 Task: Forward as attachment   from Parteek.kumar@sogtage.net to Sandip@sogtage.net with a subject Subject0000000031 and add a message Message0000000031. Forward as attachment   from Parteek.kumar@sogtage.net to Sandip@sogtage.net; Email000000002; Email000000003 with a subject Subject0000000032 and add a message Message0000000033. Forward as attachment   from Parteek.kumar@sogtage.net to Sandip@sogtage.net with a cc to Vanshu.thakur@sogtage.net with a subject Subject0000000031 and add a message Message0000000033. Forward as attachment   from Parteek.kumar@sogtage.net to Sandip@sogtage.net with a cc to Vanshu.thakur@sogtage.net and bcc to Nikhil.rathi@sogtage.net with a subject Subject0000000031 and add a message Message0000000033. Forward as attachment   from Parteek.kumar@sogtage.net to Sandip@sogtage.net; Email000000002 with a cc to Nikhil.rathi@sogtage.net; Ayush@sogtage.net and bcc to Pooja.Chaudhary@sogtage.net with a subject Subject0000000031 and add a message Message0000000033
Action: Mouse moved to (1023, 221)
Screenshot: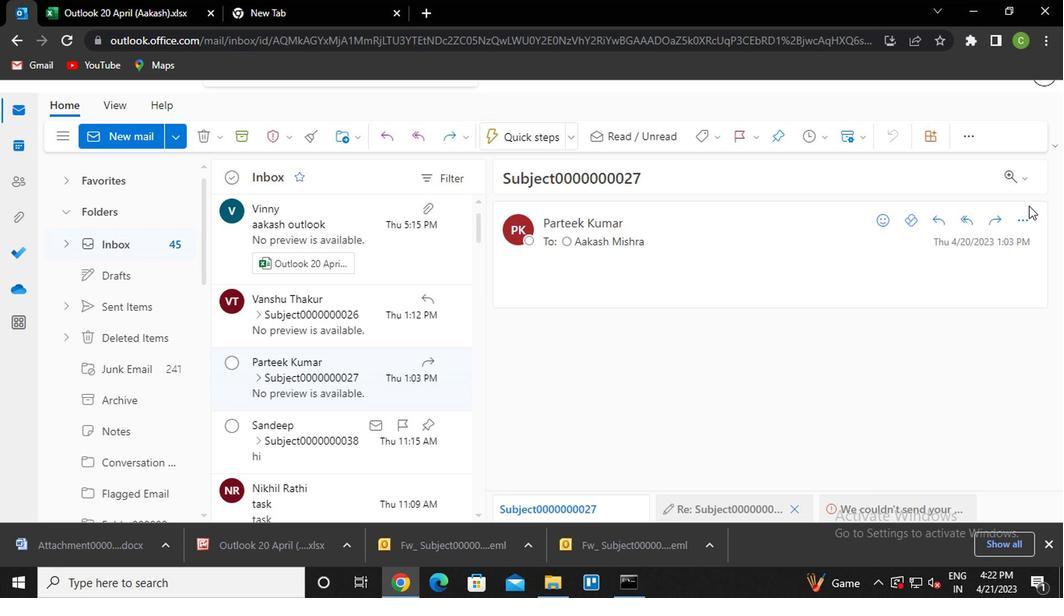
Action: Mouse pressed left at (1023, 221)
Screenshot: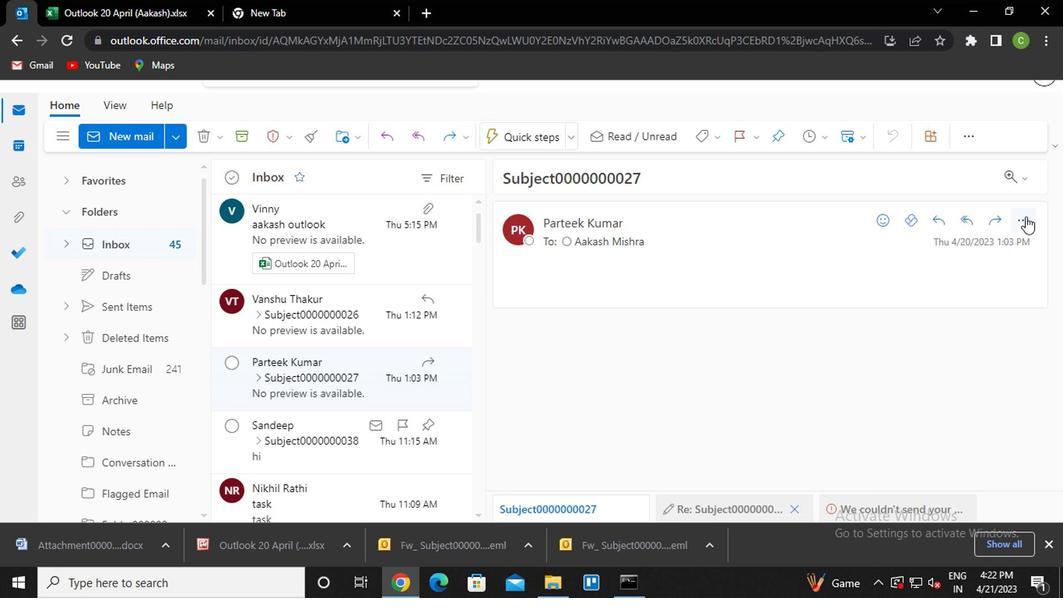 
Action: Mouse moved to (927, 188)
Screenshot: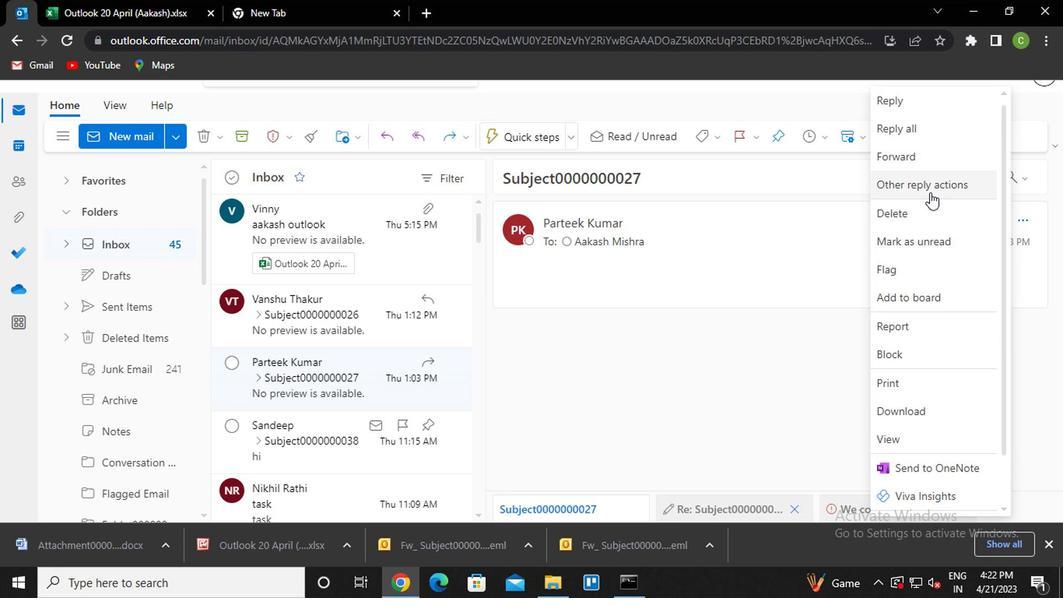 
Action: Mouse pressed left at (927, 188)
Screenshot: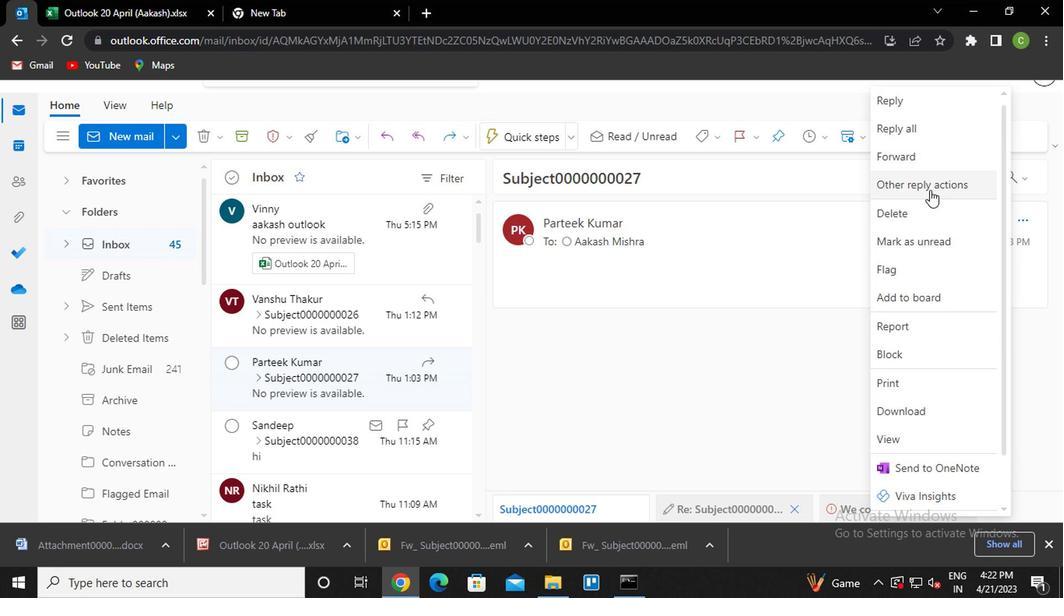 
Action: Mouse moved to (778, 218)
Screenshot: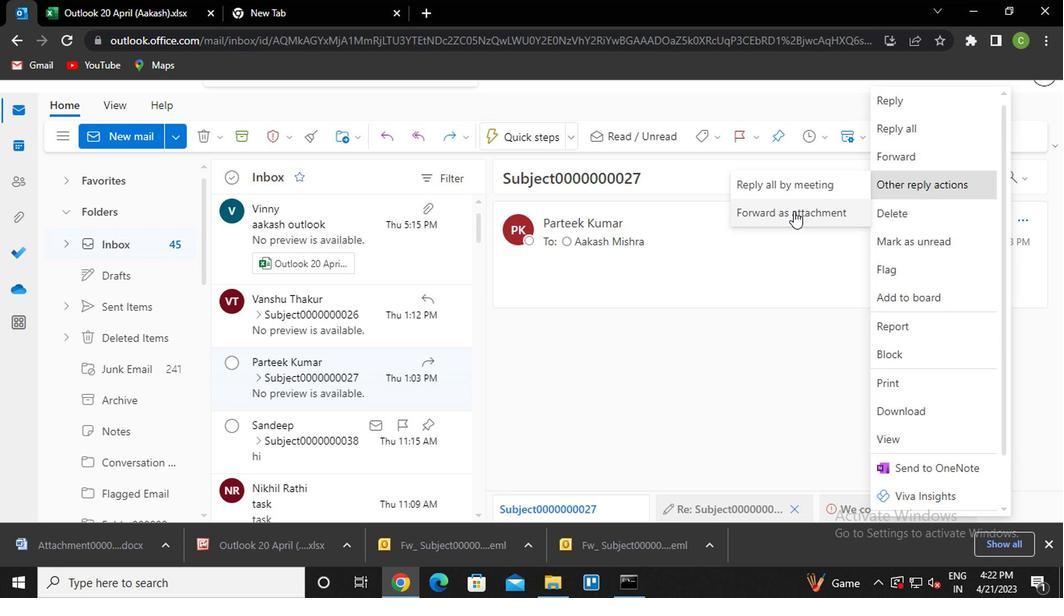 
Action: Mouse pressed left at (778, 218)
Screenshot: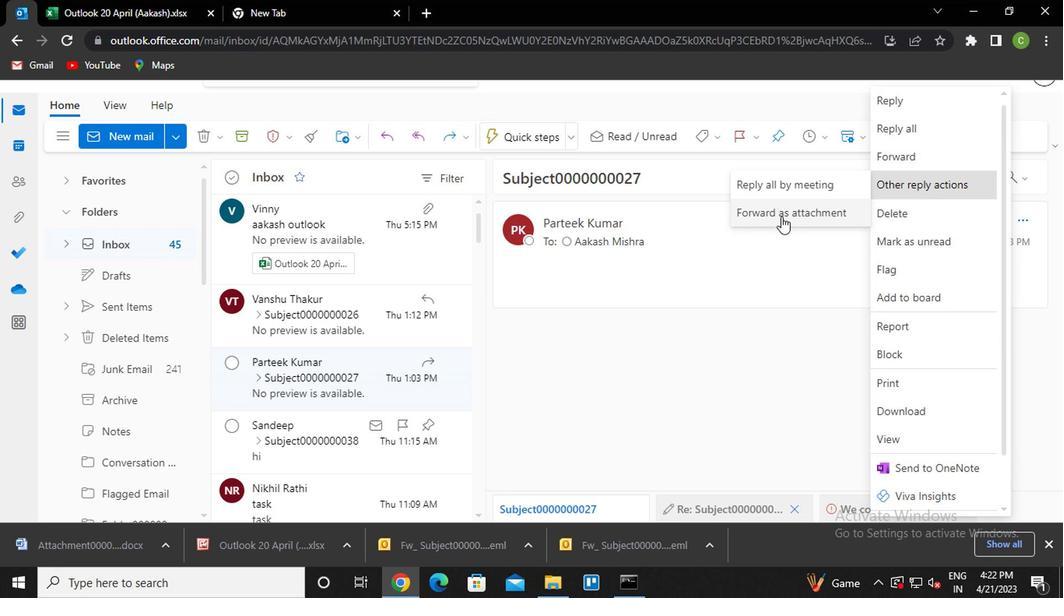 
Action: Mouse moved to (617, 218)
Screenshot: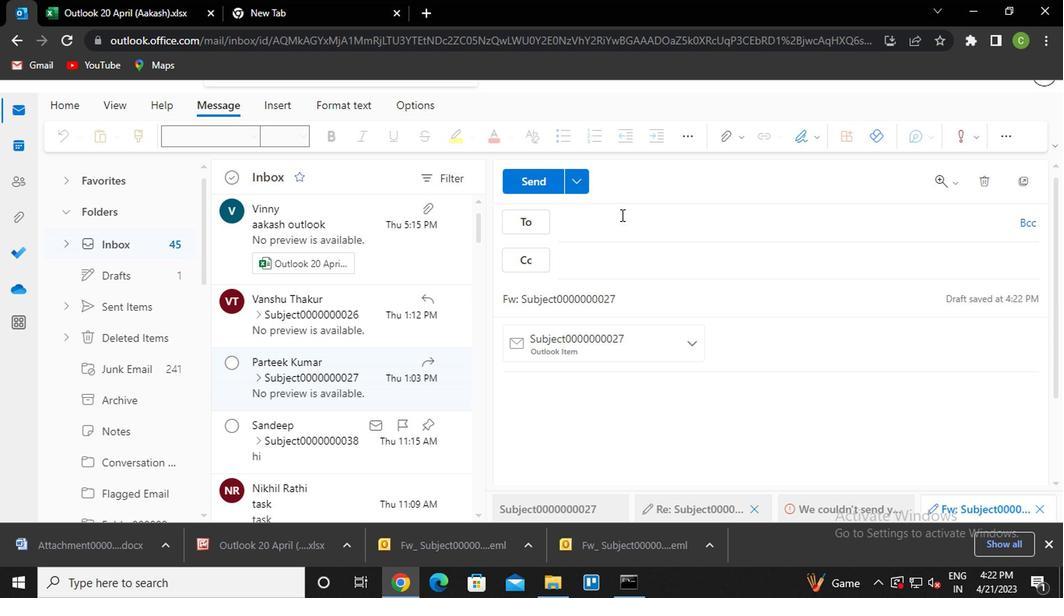 
Action: Key pressed san<Key.enter>
Screenshot: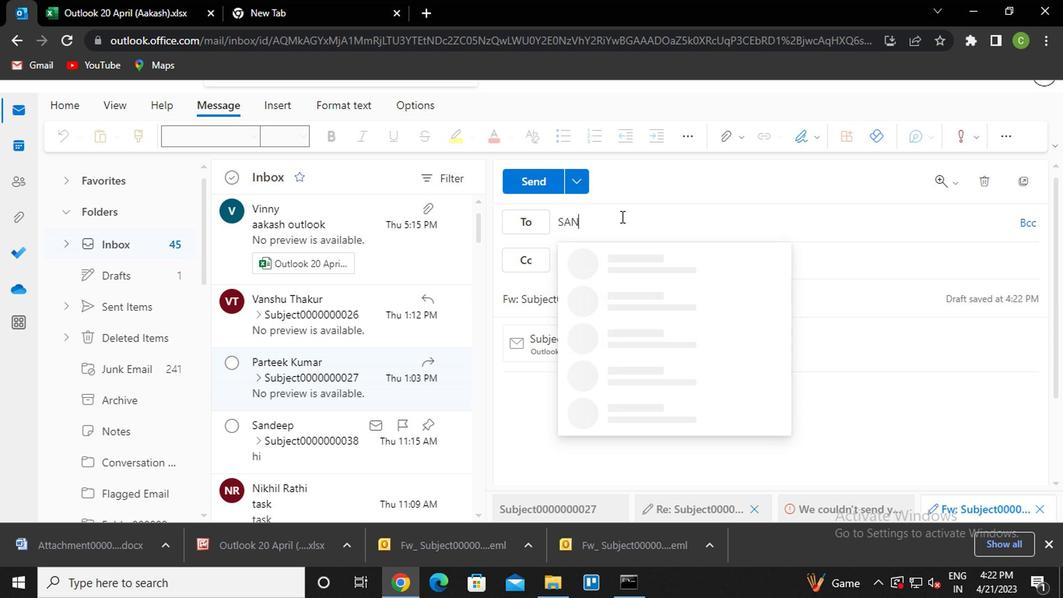 
Action: Mouse moved to (617, 299)
Screenshot: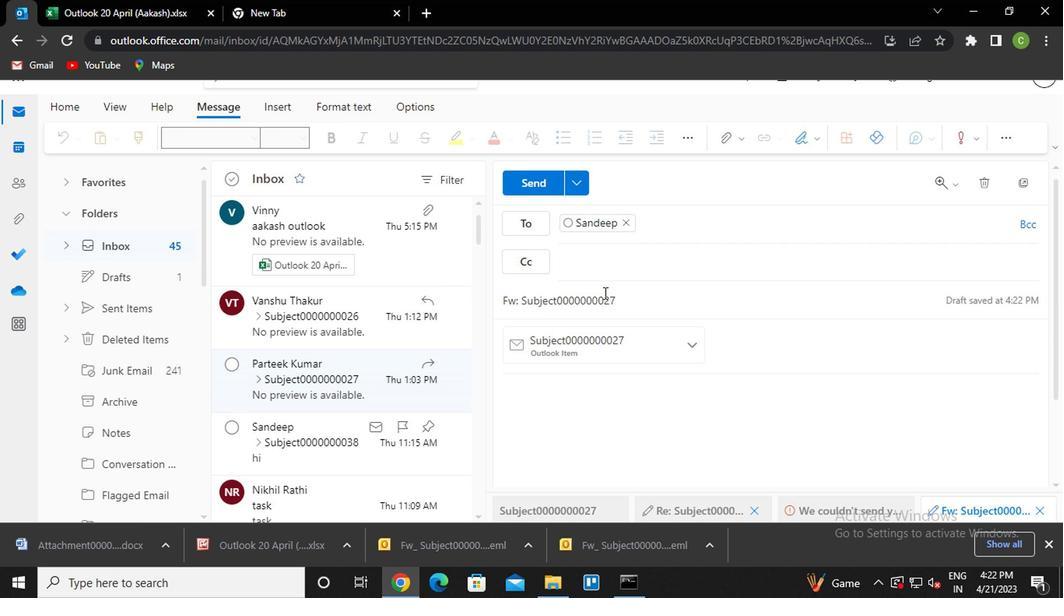 
Action: Mouse pressed left at (617, 299)
Screenshot: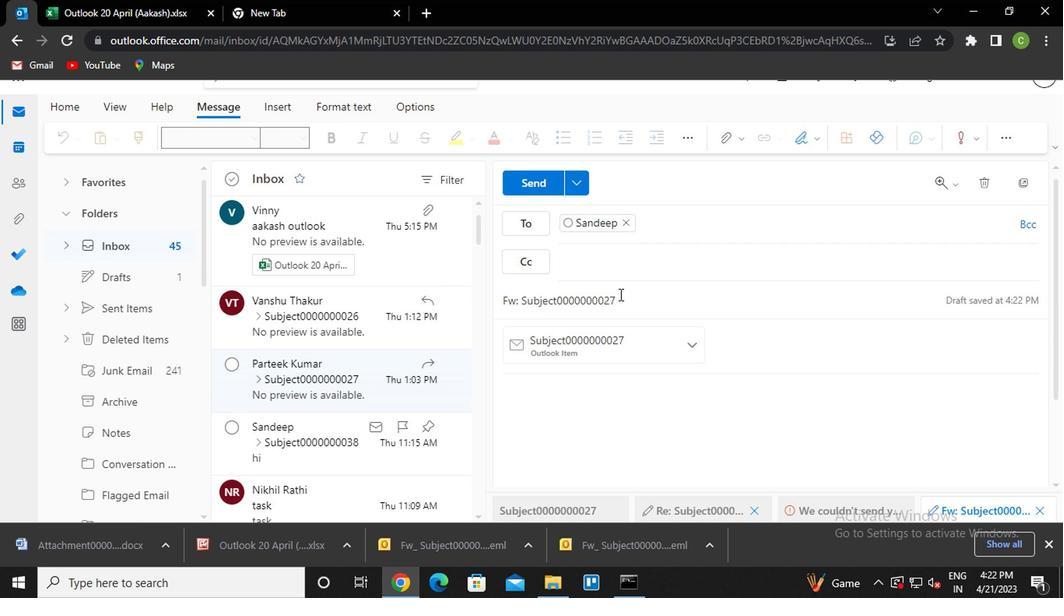 
Action: Key pressed <Key.backspace><Key.backspace>31
Screenshot: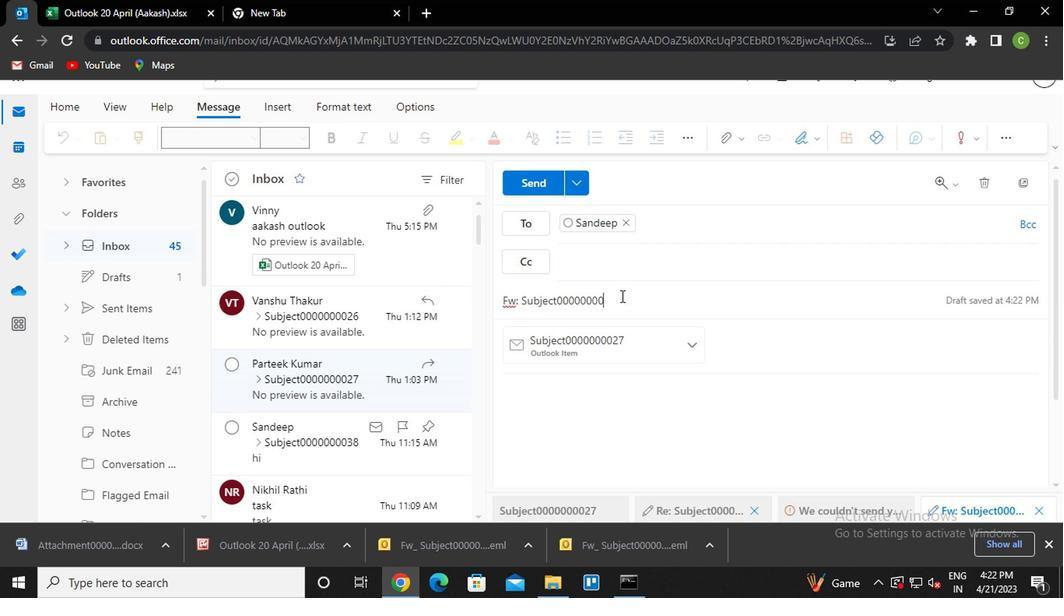 
Action: Mouse moved to (580, 419)
Screenshot: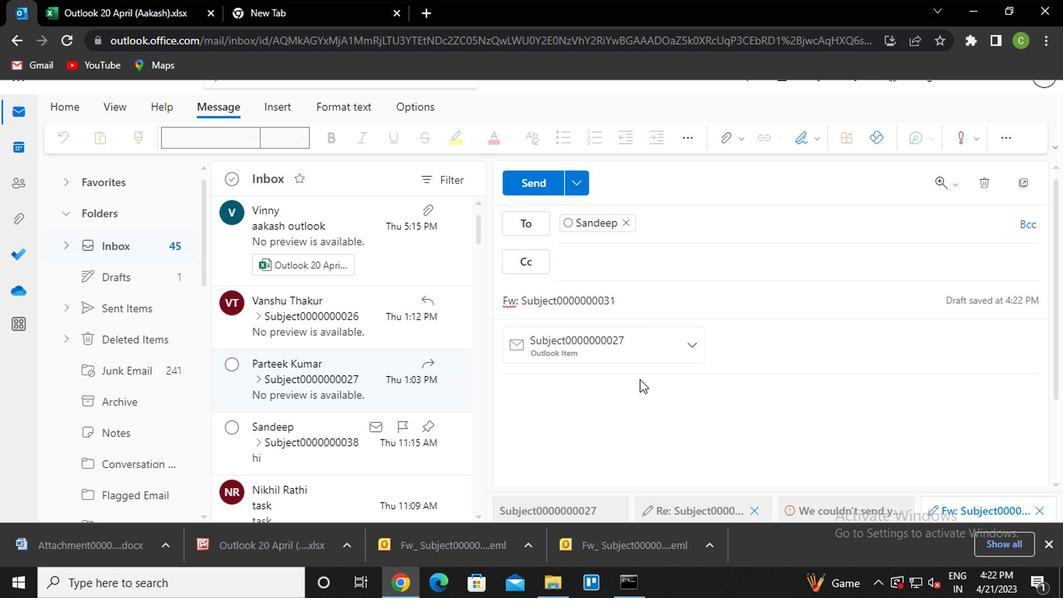
Action: Mouse pressed left at (580, 419)
Screenshot: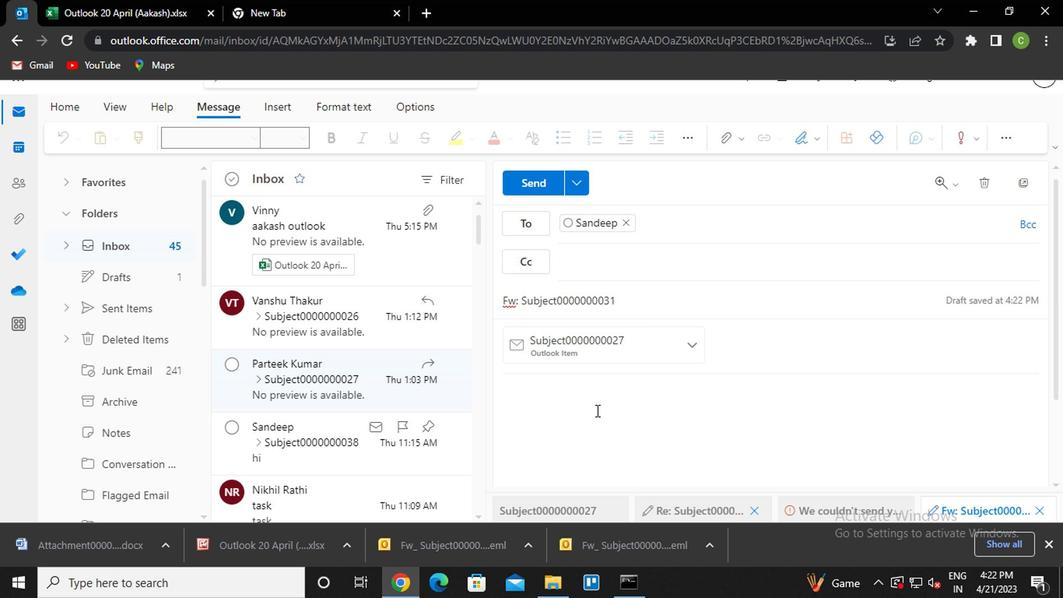 
Action: Key pressed <Key.caps_lock><Key.caps_lock>m<Key.caps_lock>essage0000000031
Screenshot: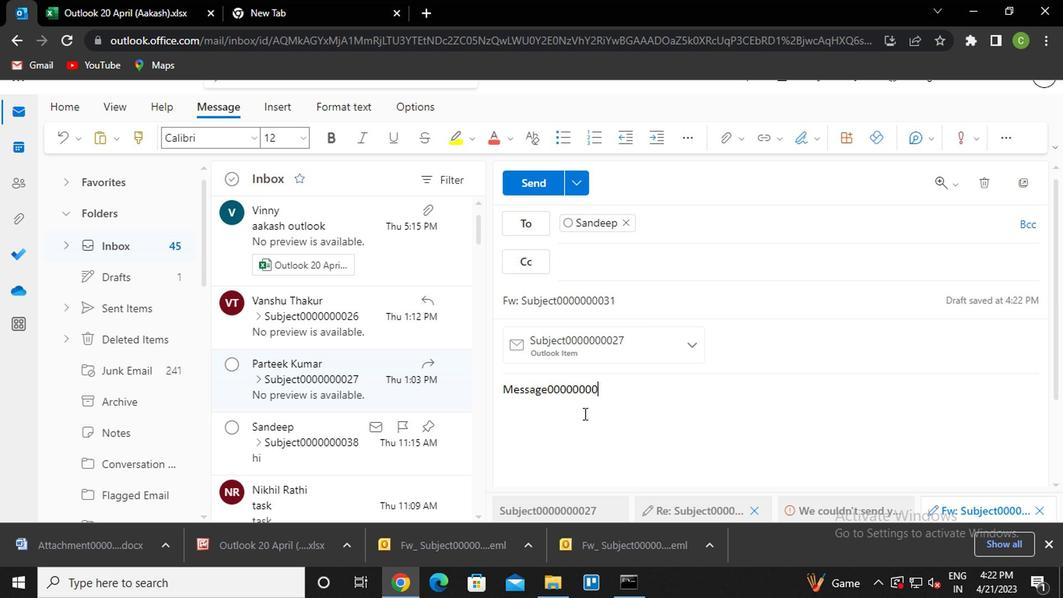 
Action: Mouse moved to (527, 191)
Screenshot: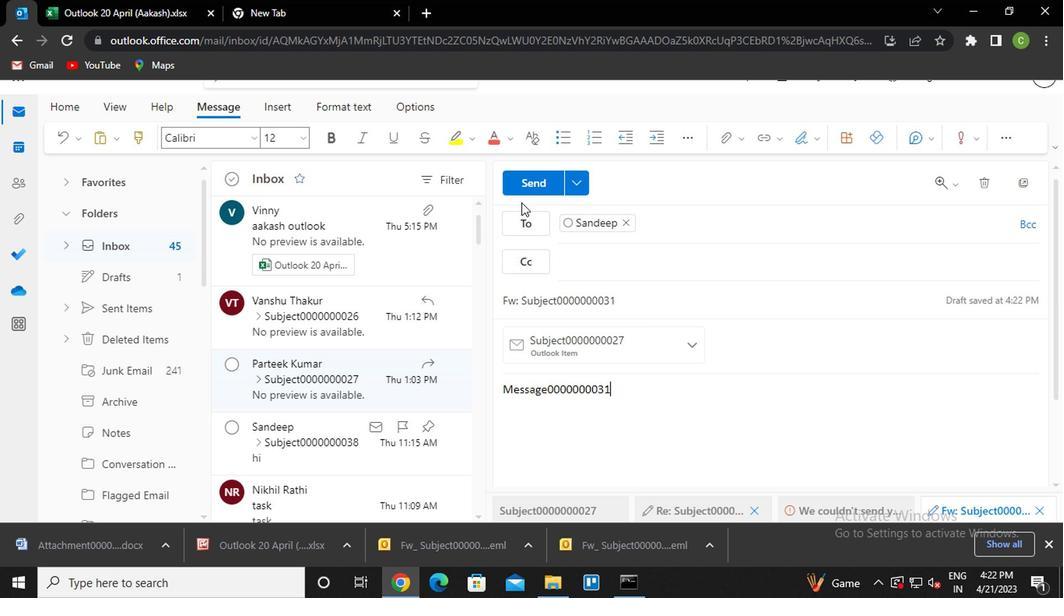 
Action: Mouse pressed left at (527, 191)
Screenshot: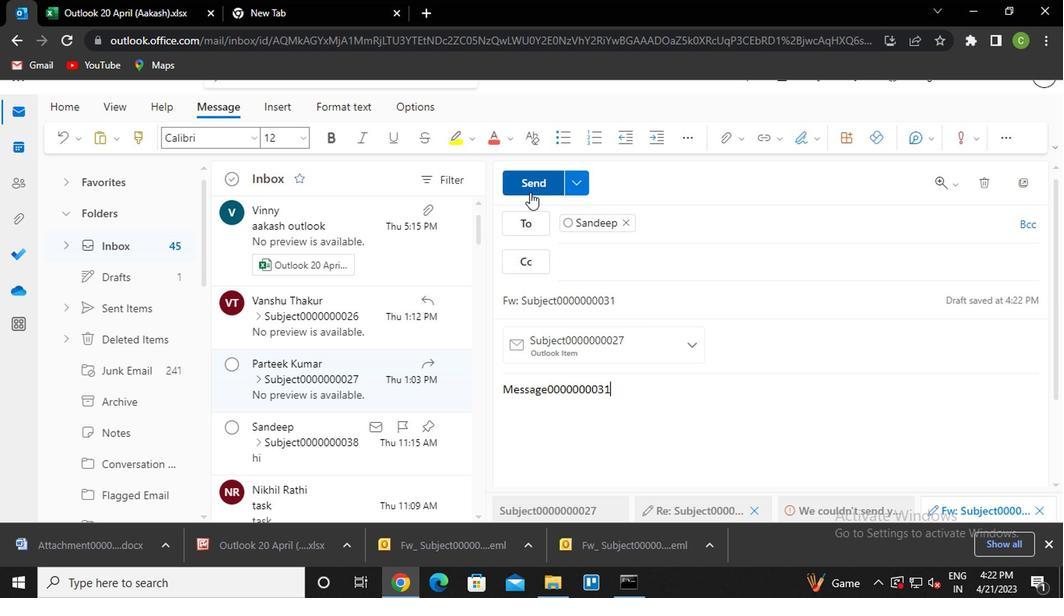 
Action: Mouse moved to (1019, 223)
Screenshot: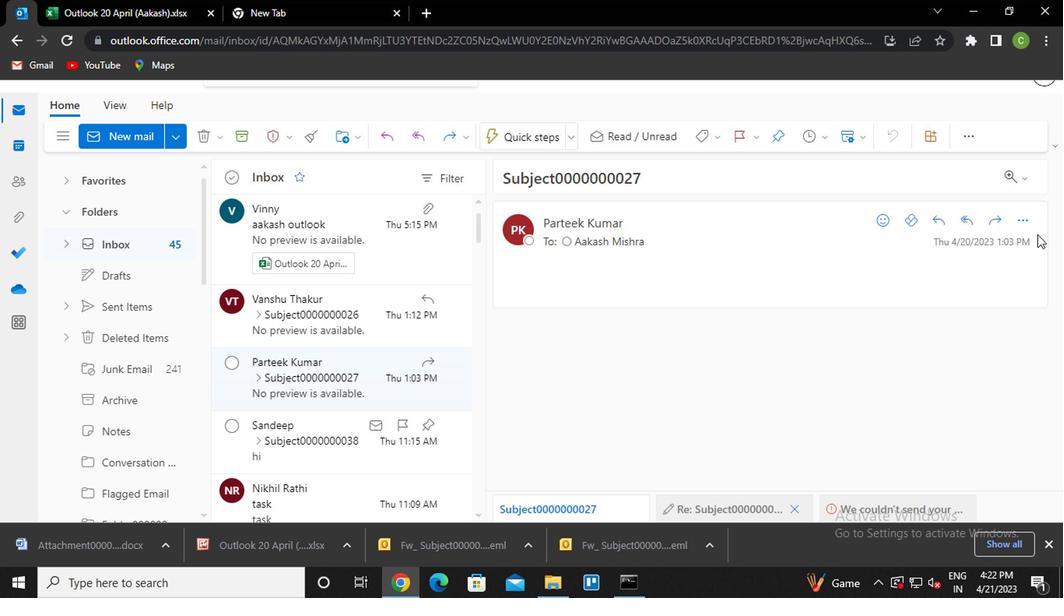 
Action: Mouse pressed left at (1019, 223)
Screenshot: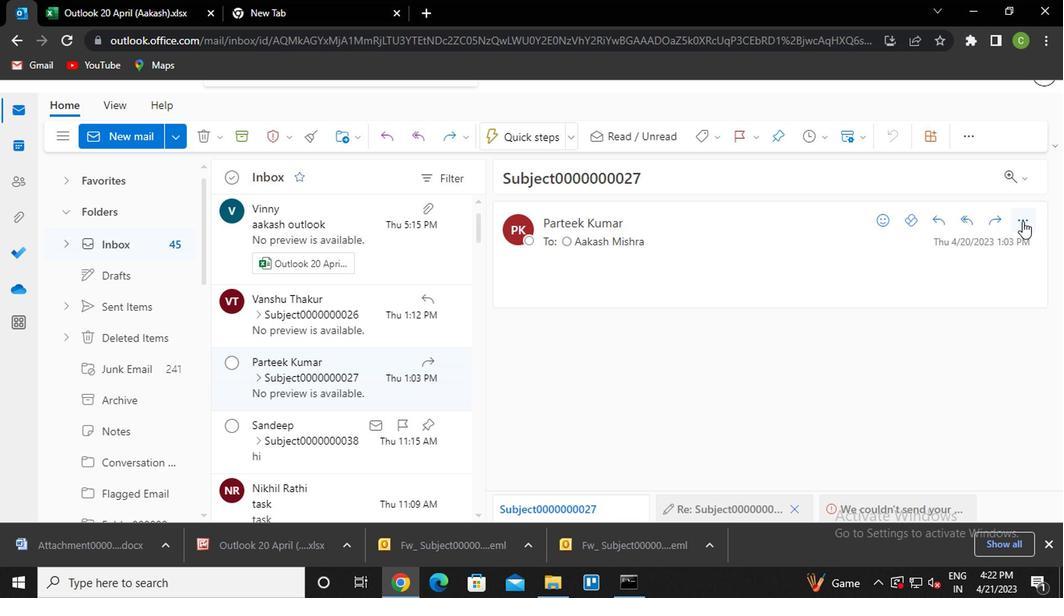 
Action: Mouse moved to (922, 195)
Screenshot: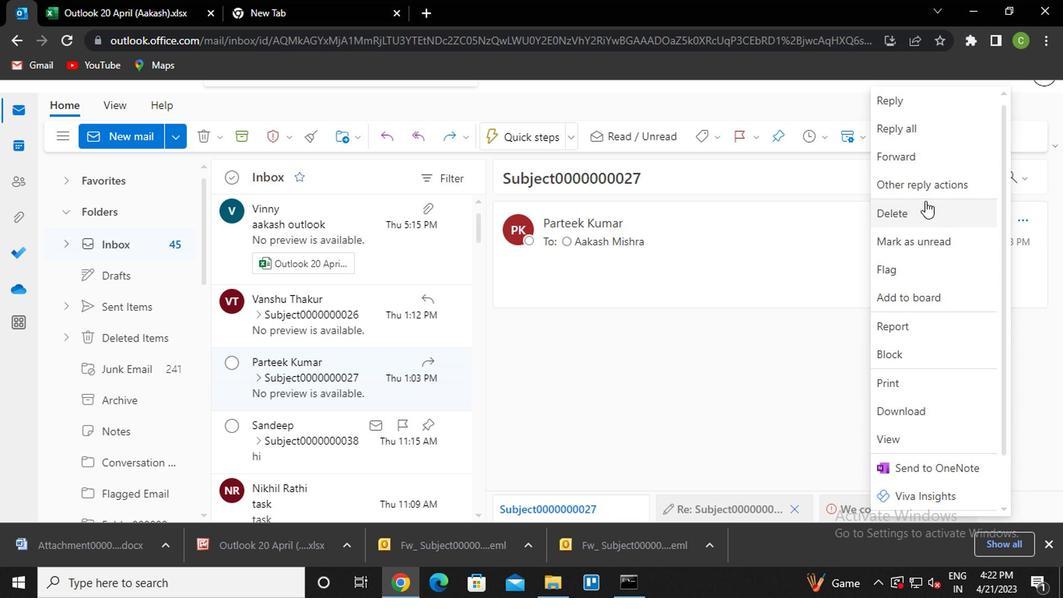 
Action: Mouse pressed left at (922, 195)
Screenshot: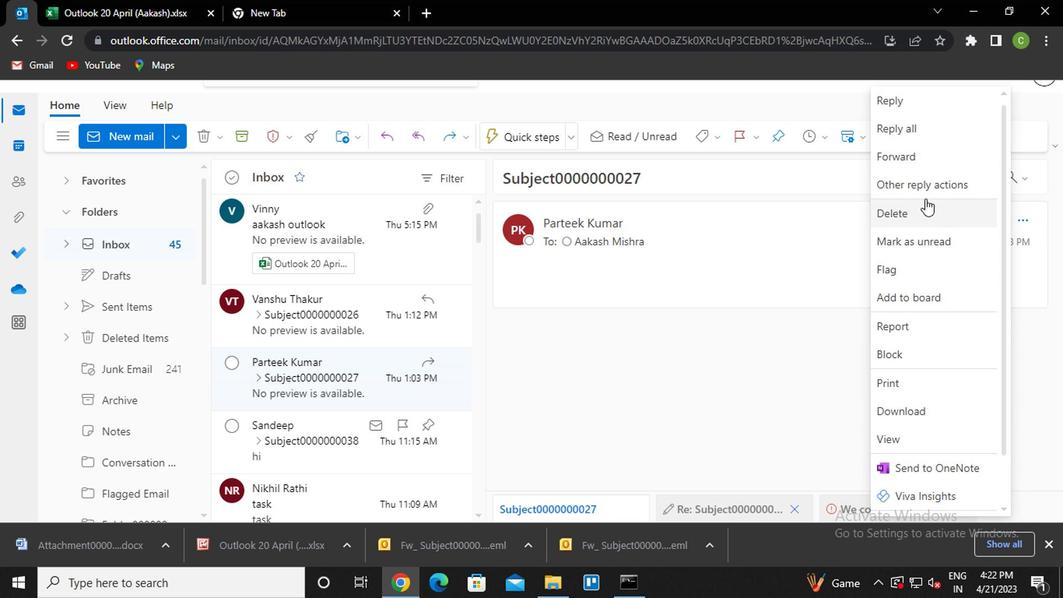 
Action: Mouse moved to (824, 221)
Screenshot: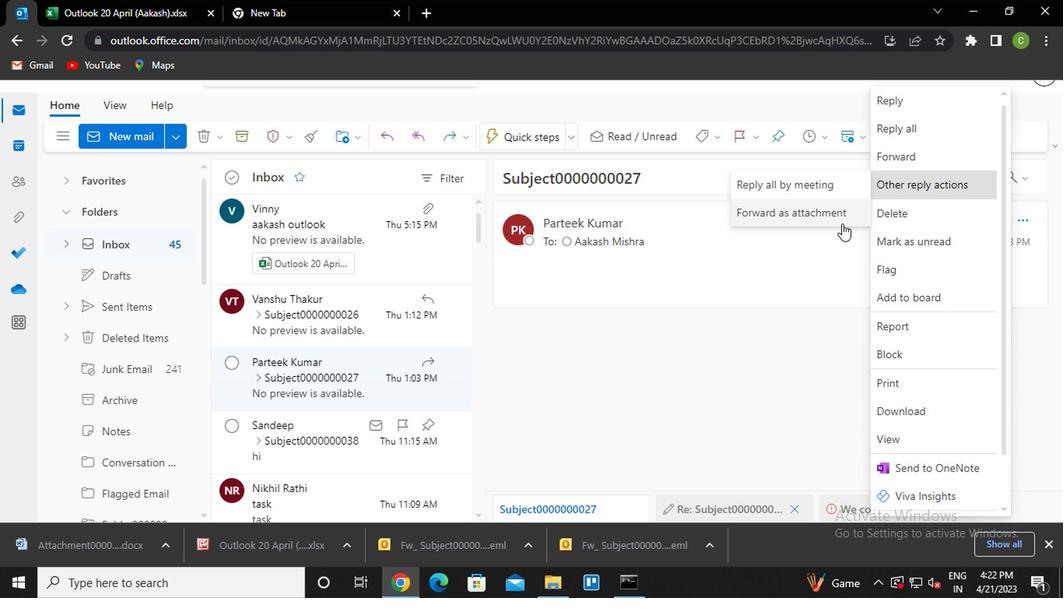 
Action: Mouse pressed left at (824, 221)
Screenshot: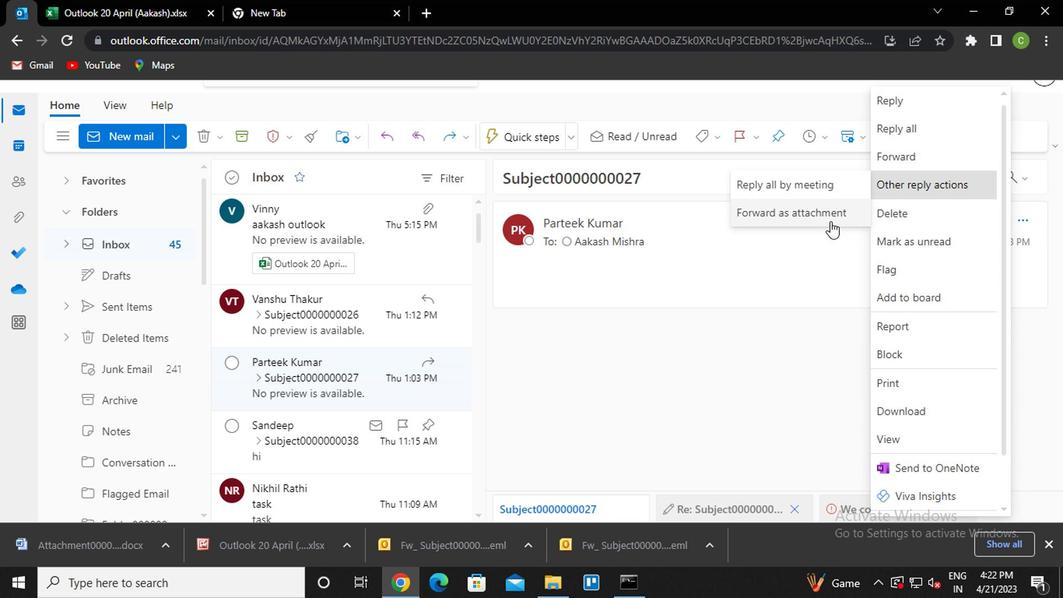 
Action: Mouse moved to (636, 242)
Screenshot: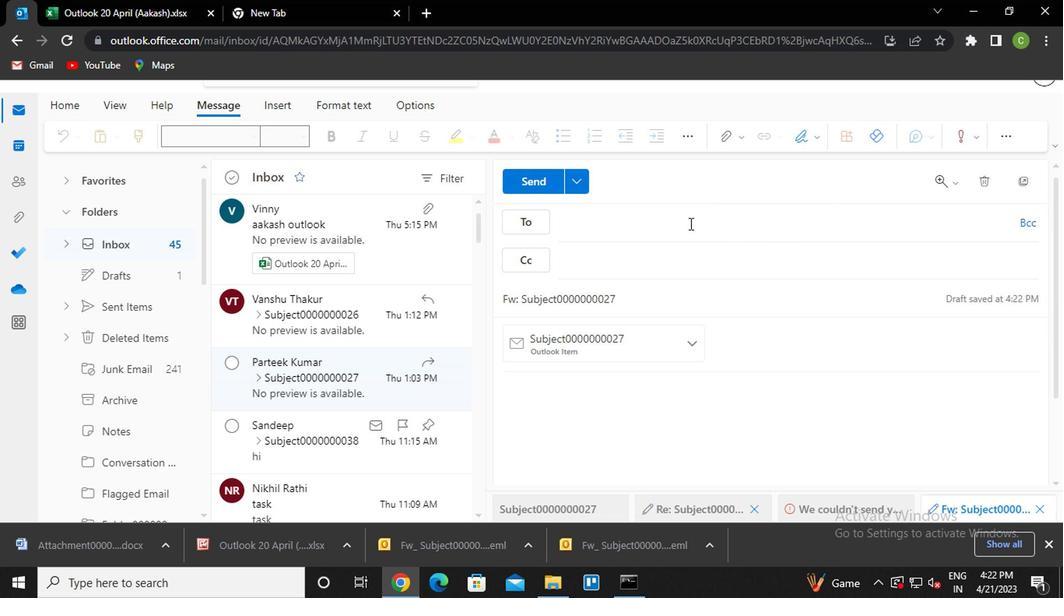 
Action: Key pressed san<Key.enter>van<Key.enter>
Screenshot: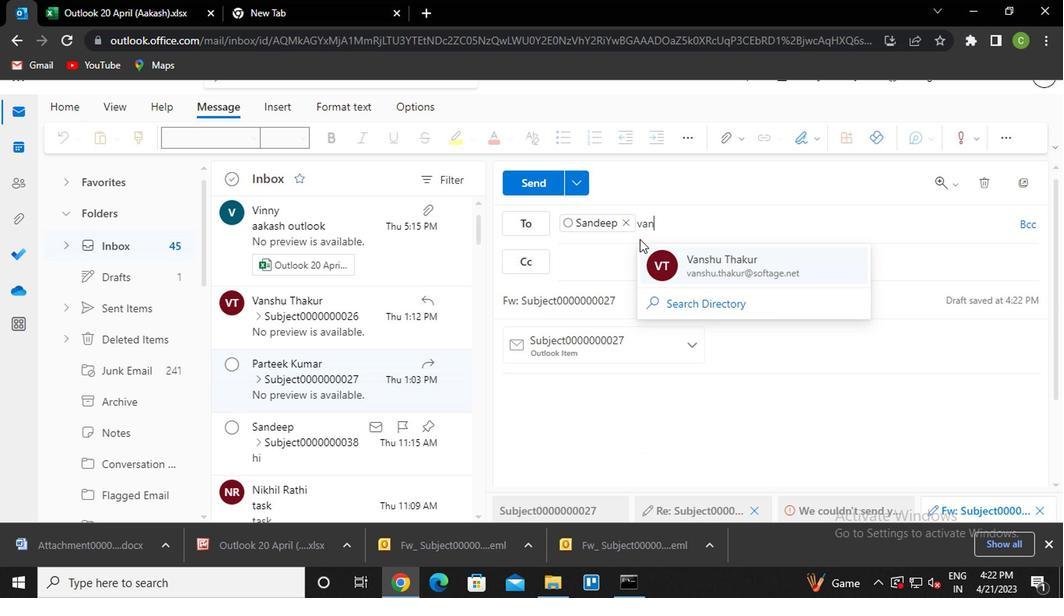 
Action: Mouse moved to (633, 251)
Screenshot: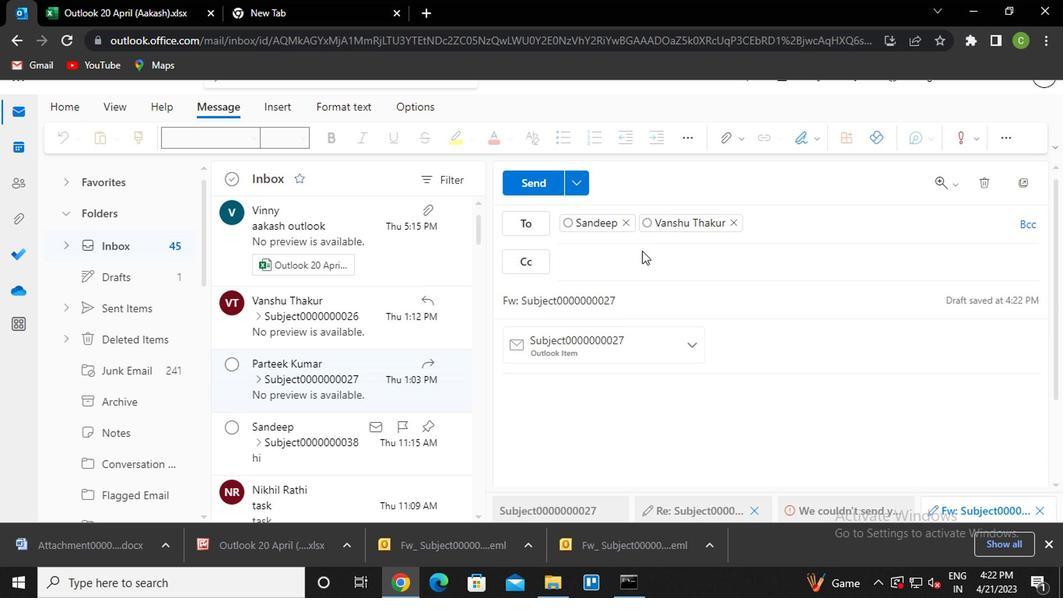 
Action: Key pressed nik<Key.enter>
Screenshot: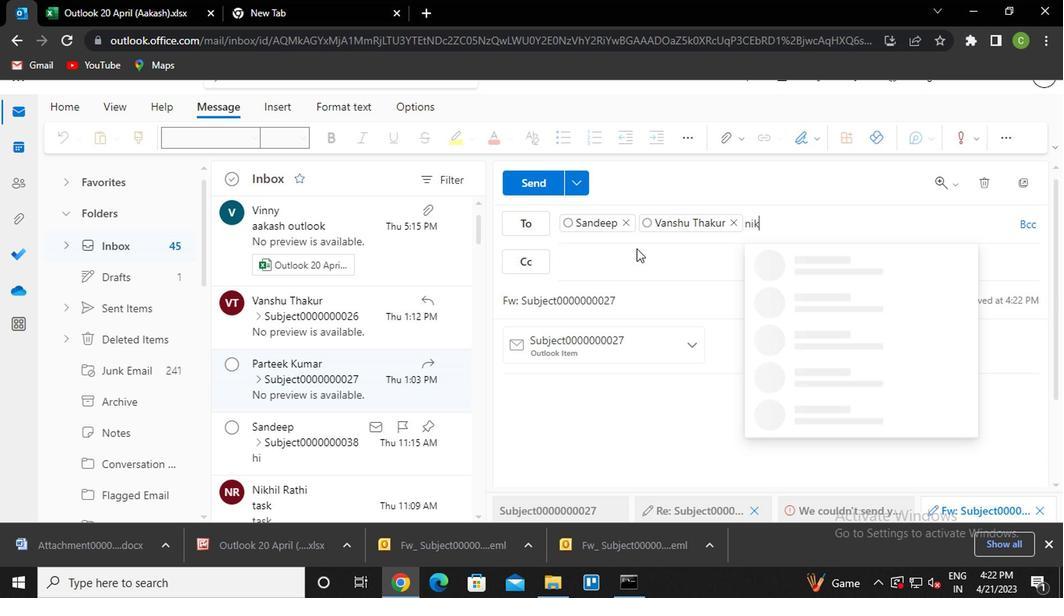 
Action: Mouse moved to (631, 308)
Screenshot: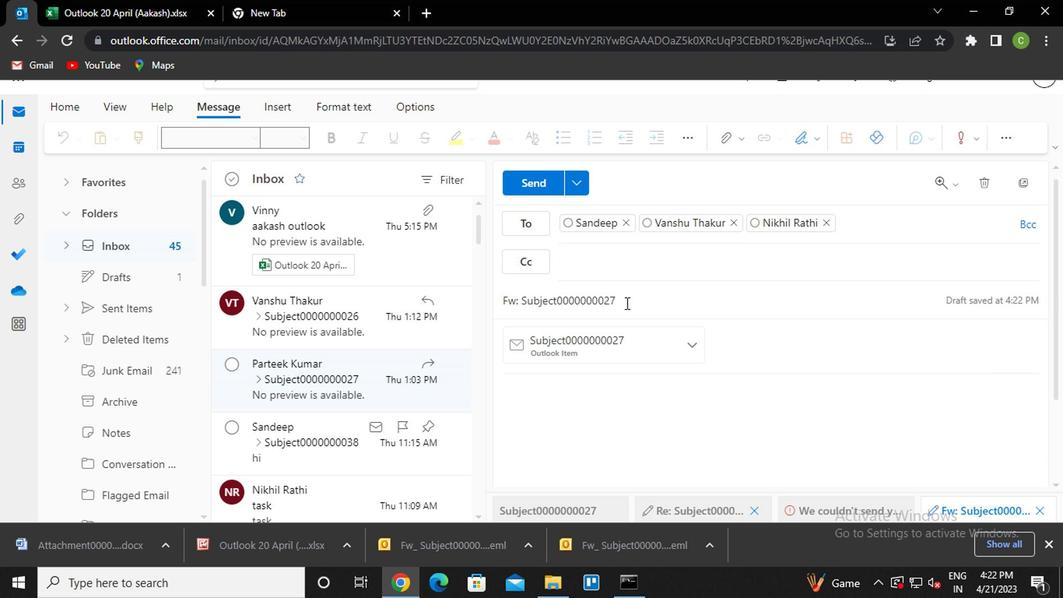 
Action: Mouse pressed left at (631, 308)
Screenshot: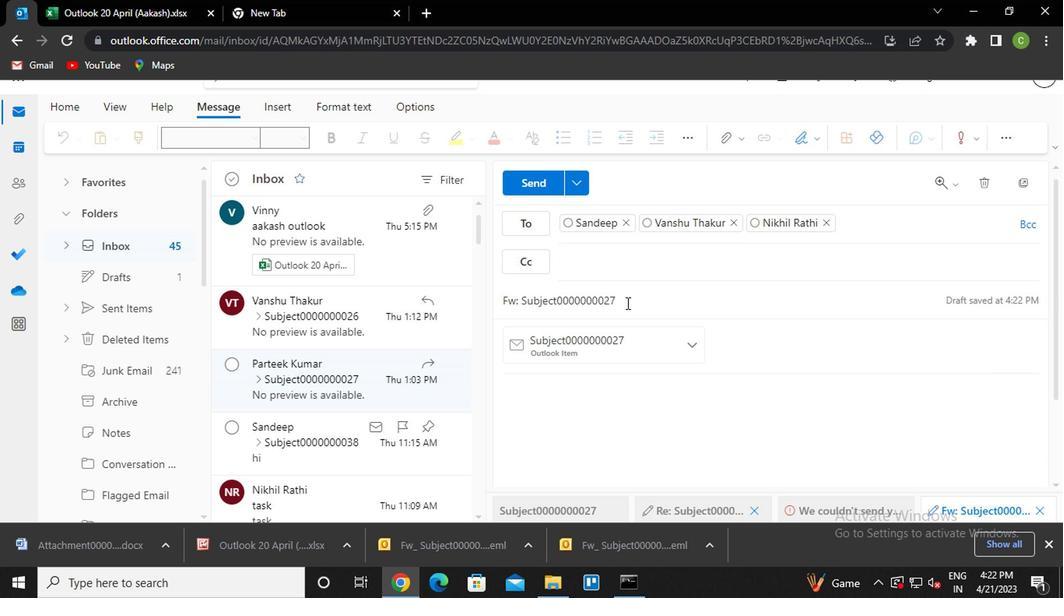 
Action: Key pressed <Key.backspace><Key.backspace>32
Screenshot: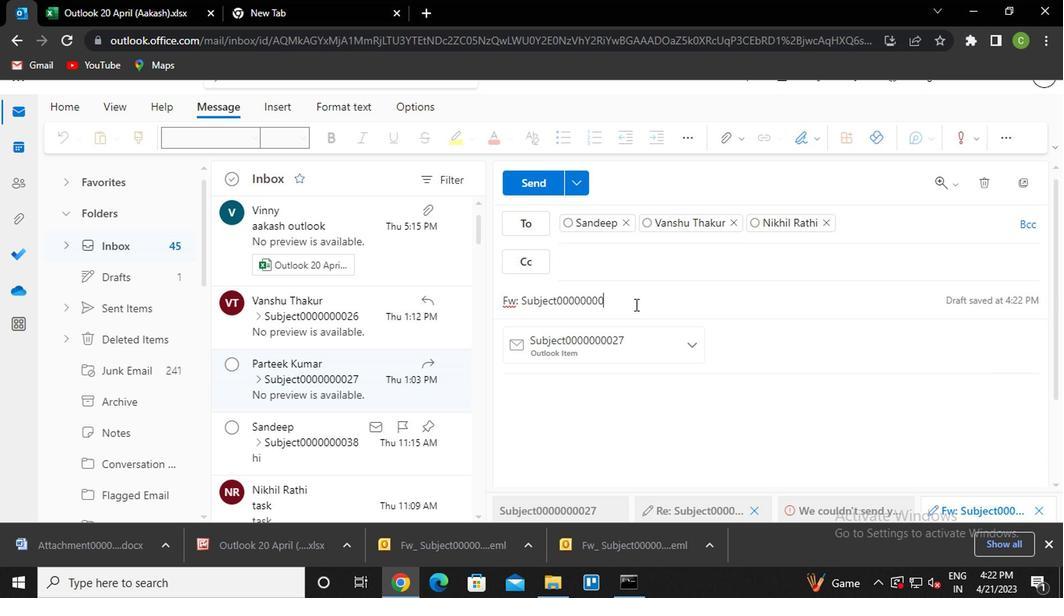 
Action: Mouse moved to (612, 382)
Screenshot: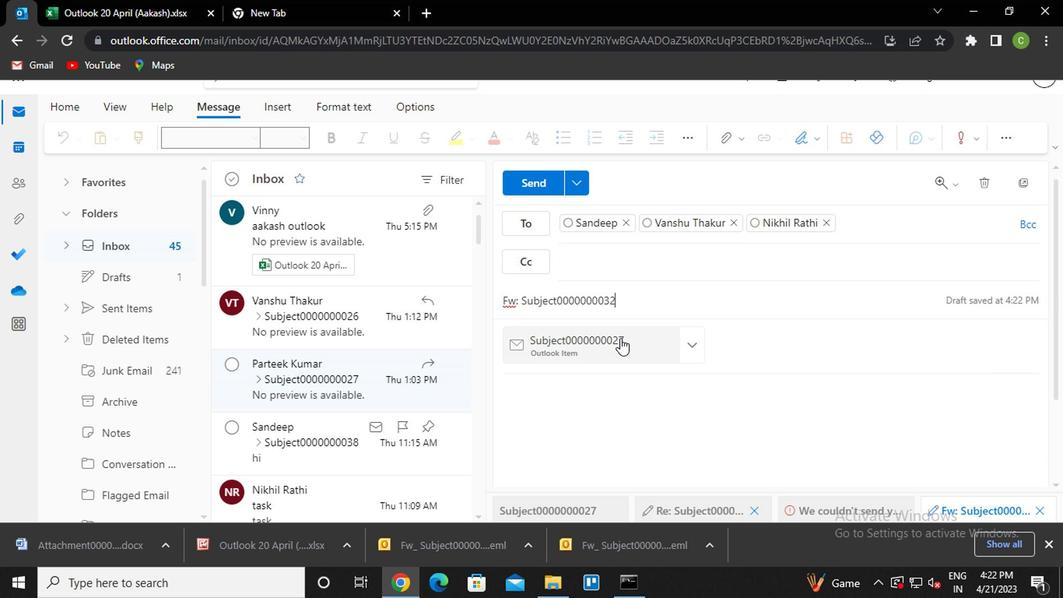 
Action: Mouse pressed left at (612, 382)
Screenshot: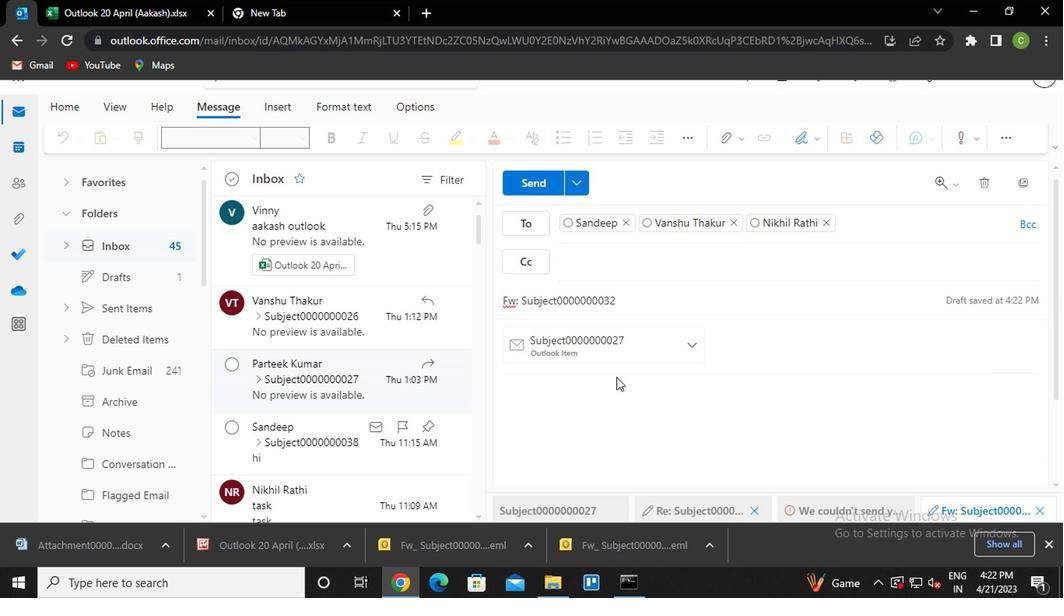
Action: Mouse moved to (580, 416)
Screenshot: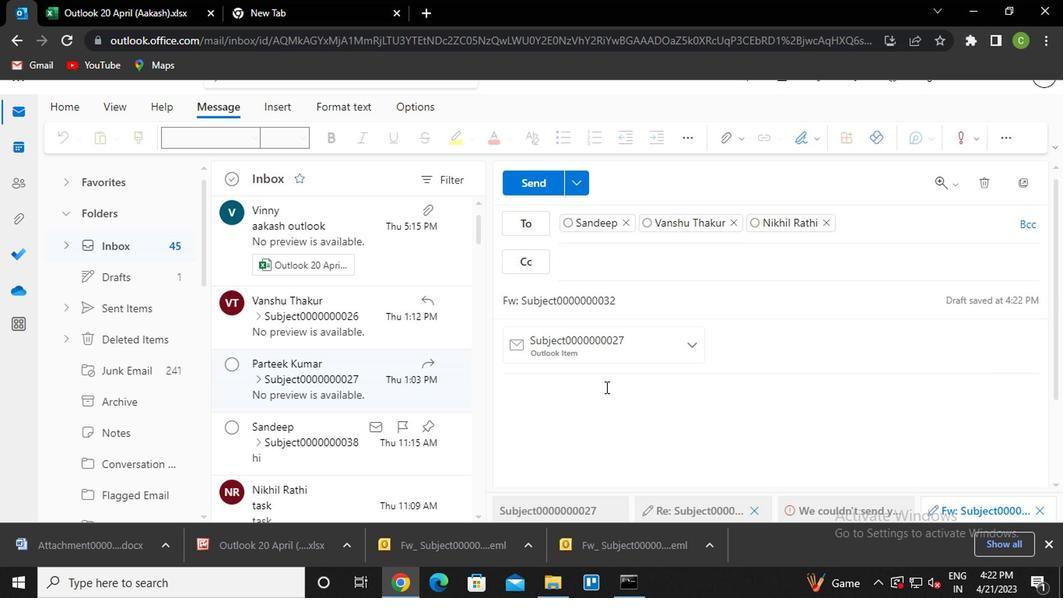 
Action: Mouse pressed left at (580, 416)
Screenshot: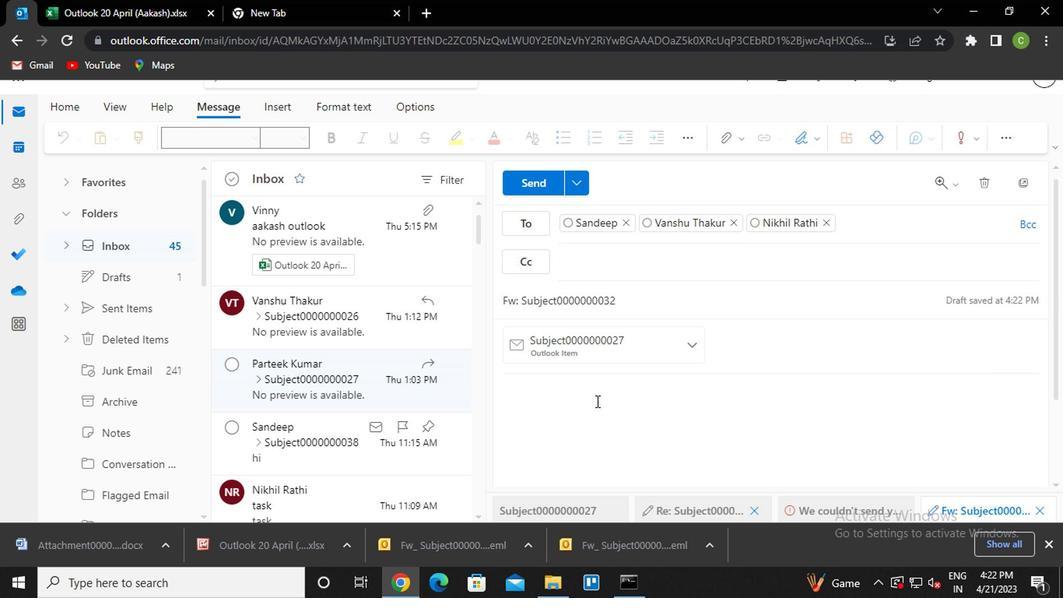 
Action: Key pressed <Key.caps_lock>m<Key.caps_lock>essage0000000033
Screenshot: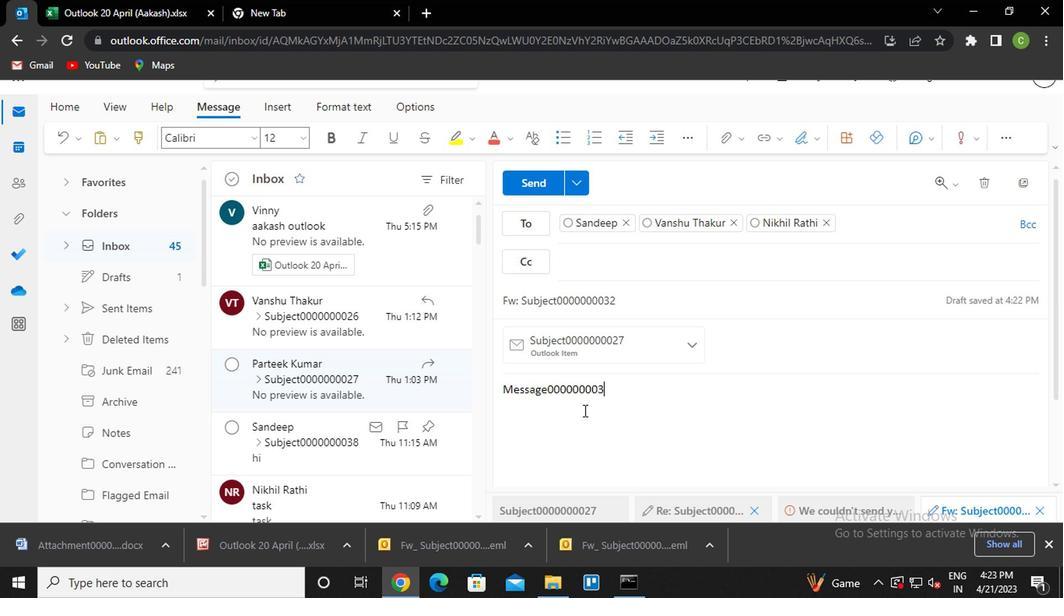 
Action: Mouse moved to (538, 181)
Screenshot: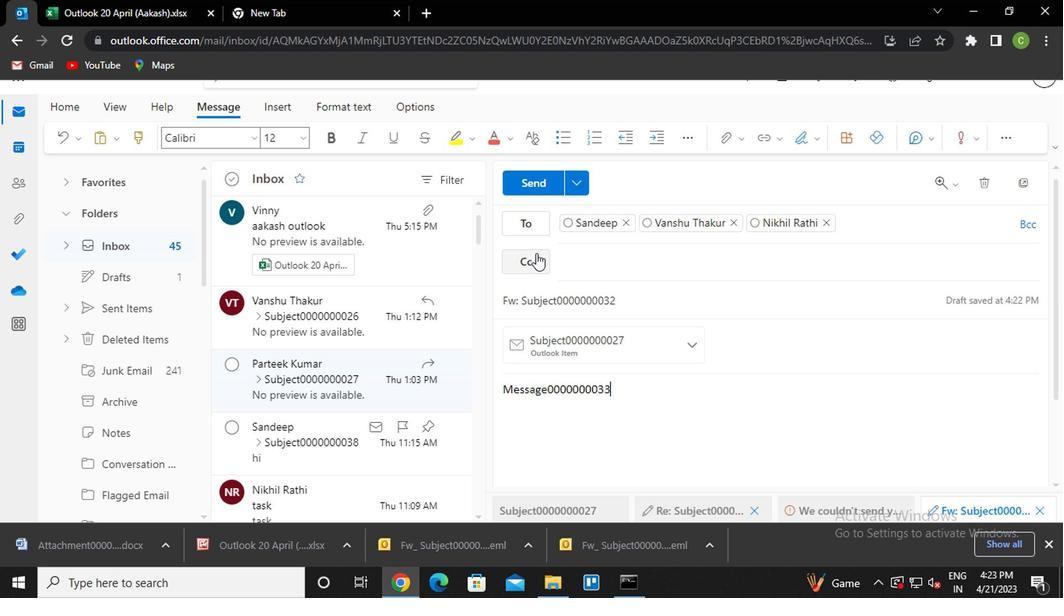 
Action: Mouse pressed left at (538, 181)
Screenshot: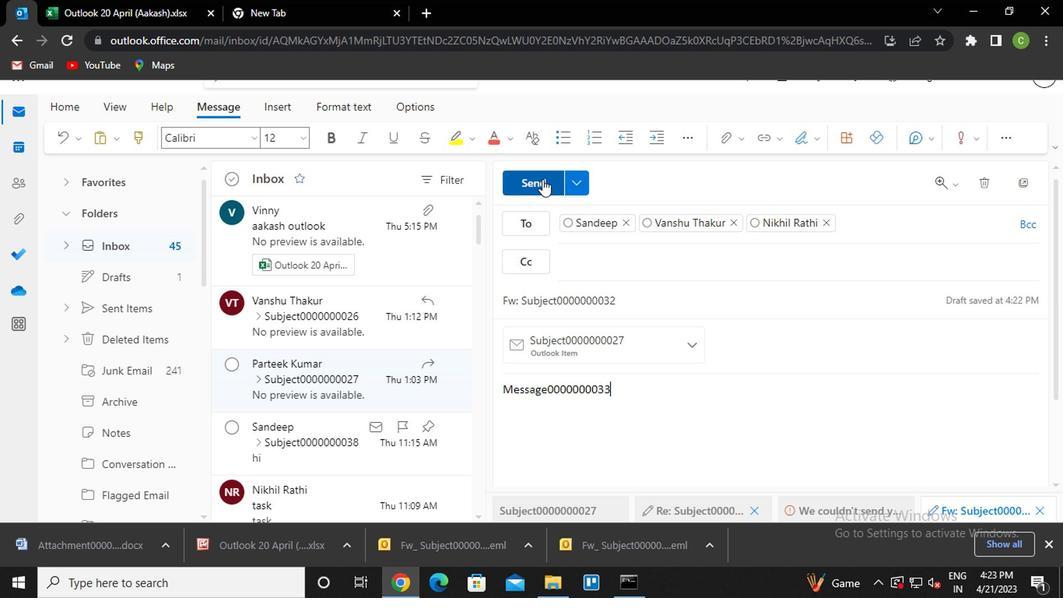 
Action: Mouse moved to (1016, 227)
Screenshot: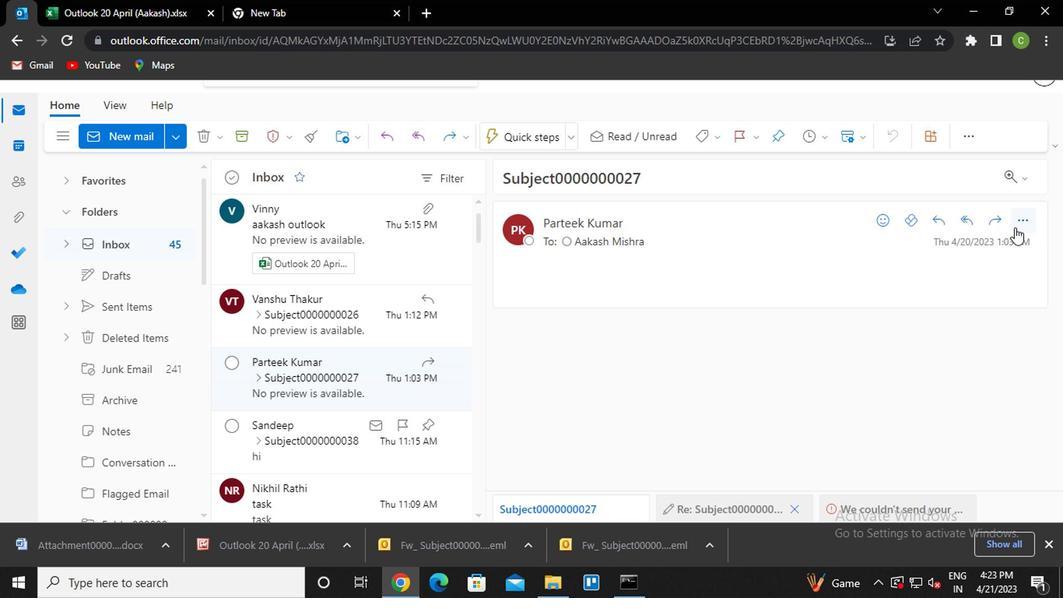 
Action: Mouse pressed left at (1016, 227)
Screenshot: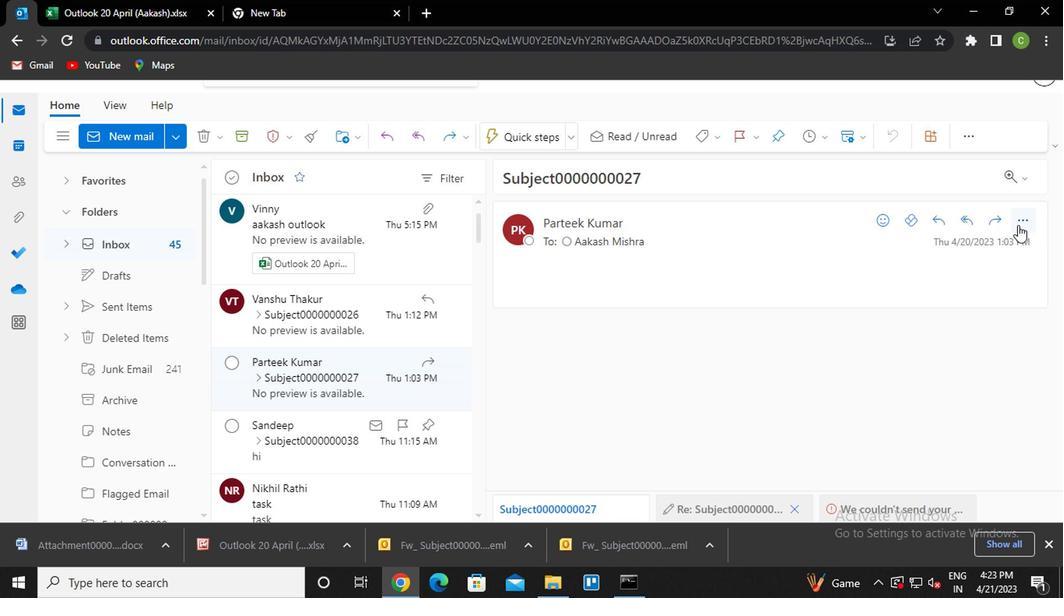 
Action: Mouse moved to (930, 192)
Screenshot: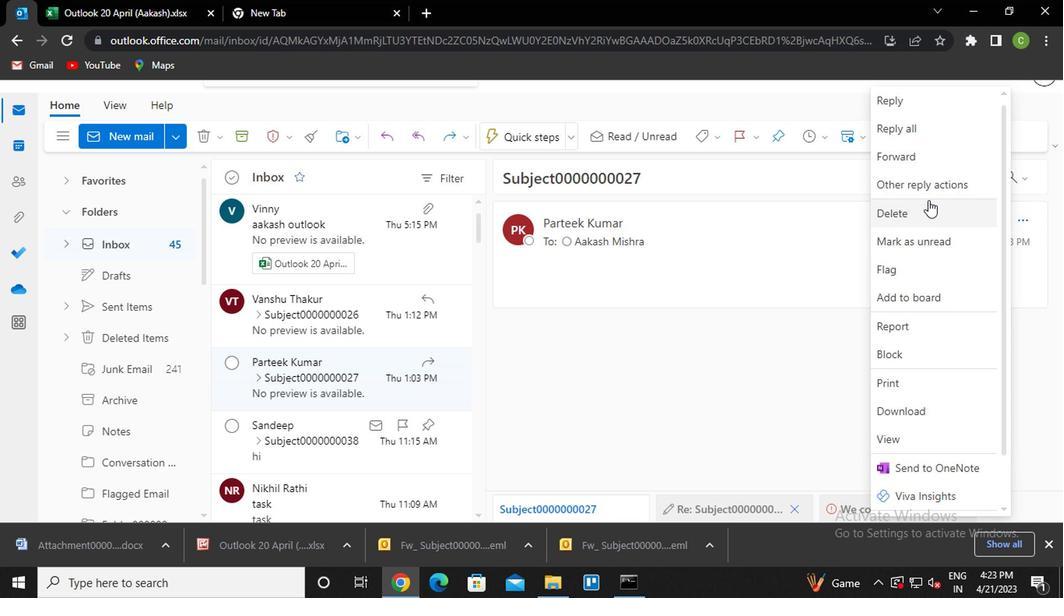 
Action: Mouse pressed left at (930, 192)
Screenshot: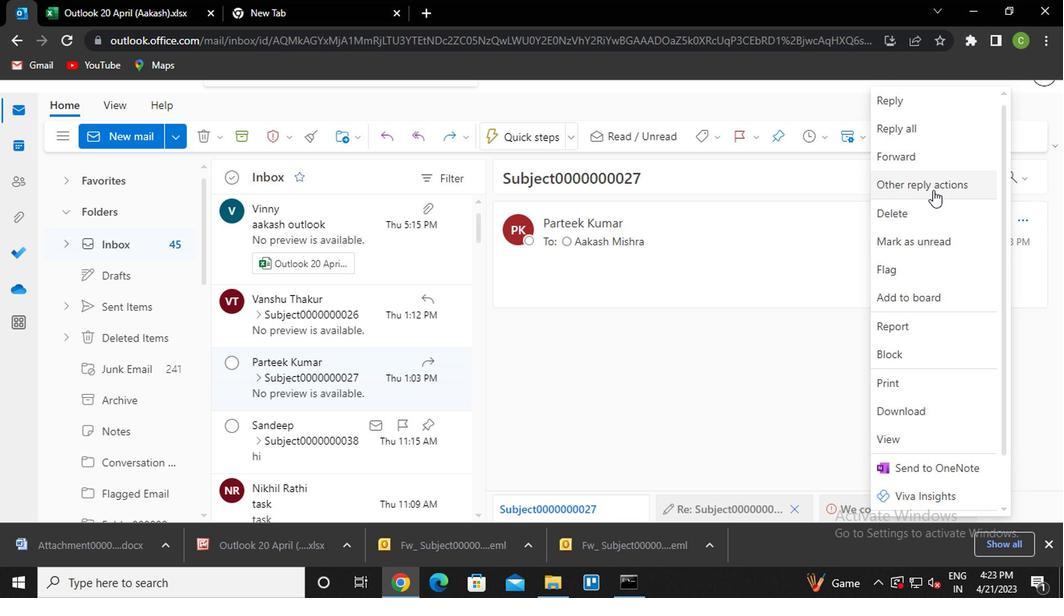 
Action: Mouse moved to (836, 213)
Screenshot: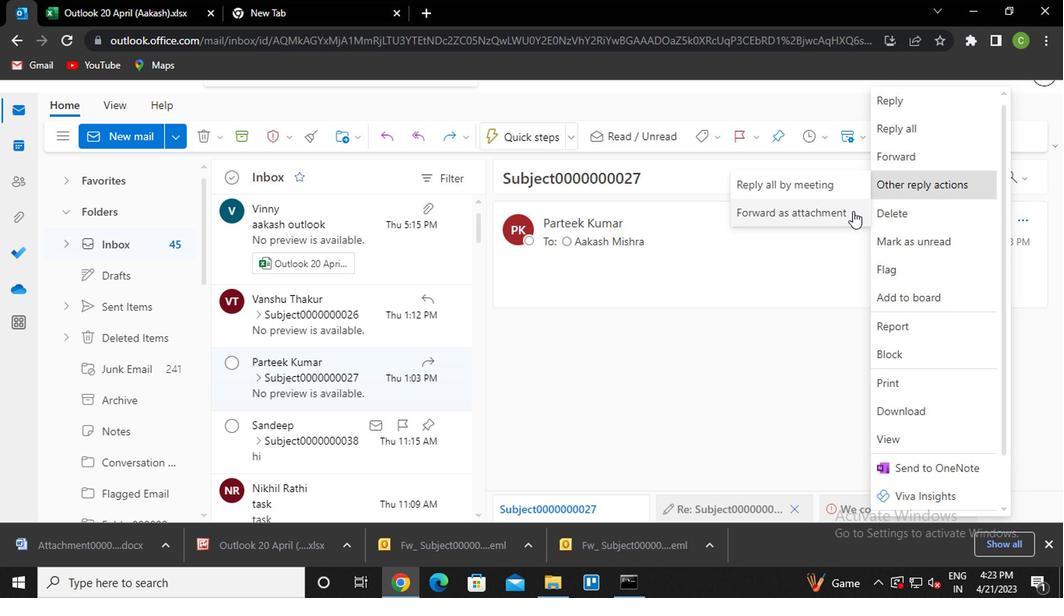 
Action: Mouse pressed left at (836, 213)
Screenshot: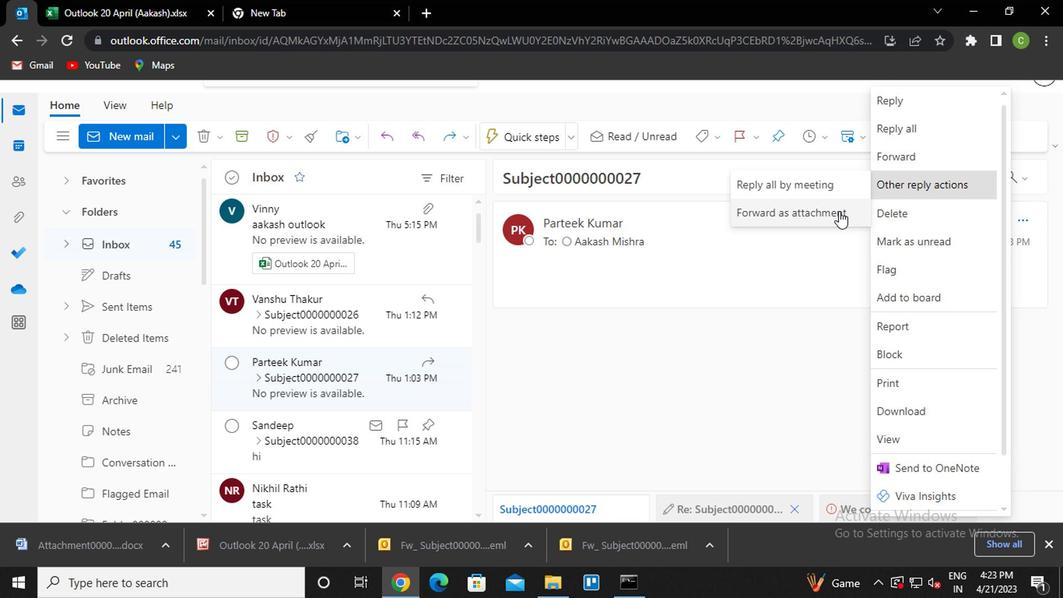 
Action: Mouse moved to (714, 286)
Screenshot: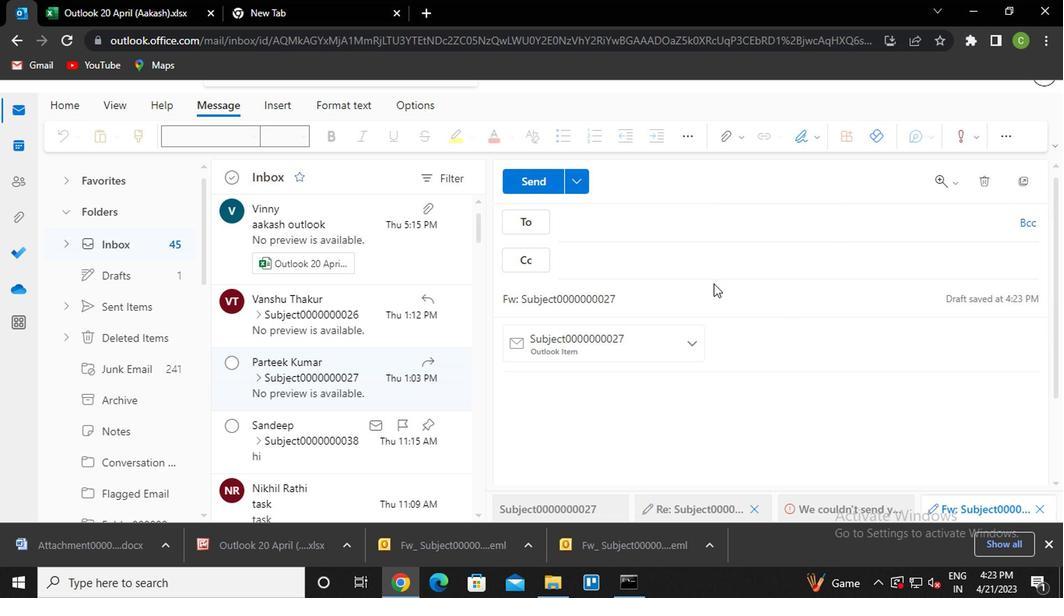 
Action: Key pressed san<Key.enter>
Screenshot: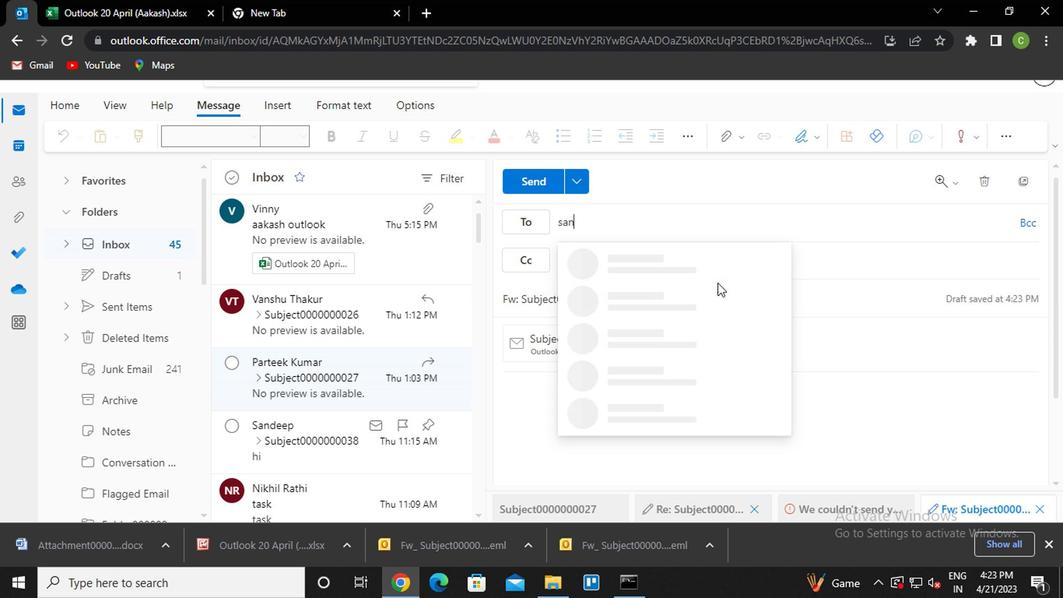
Action: Mouse moved to (679, 260)
Screenshot: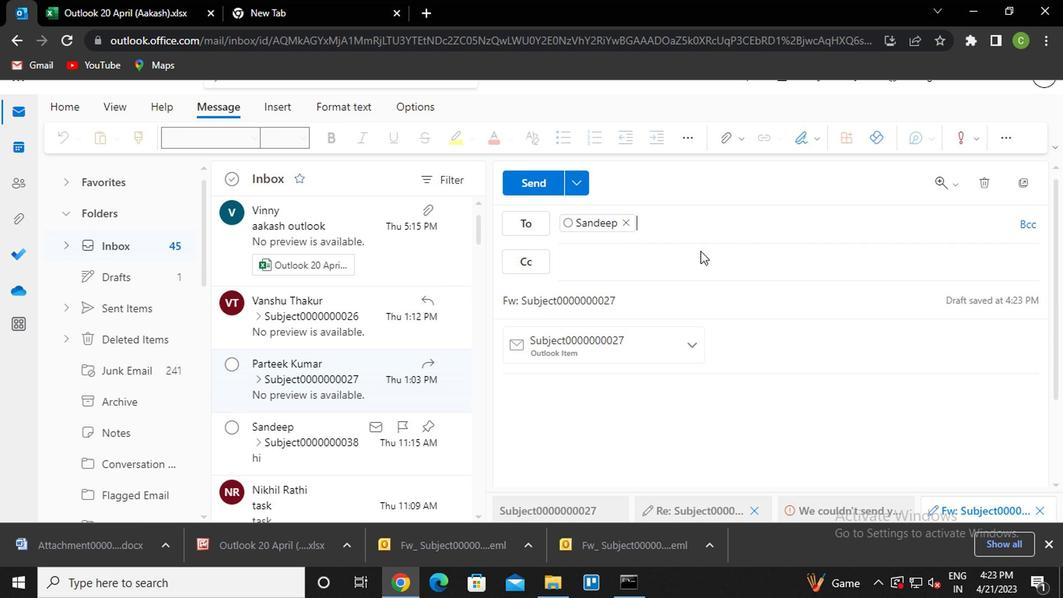 
Action: Mouse pressed left at (679, 260)
Screenshot: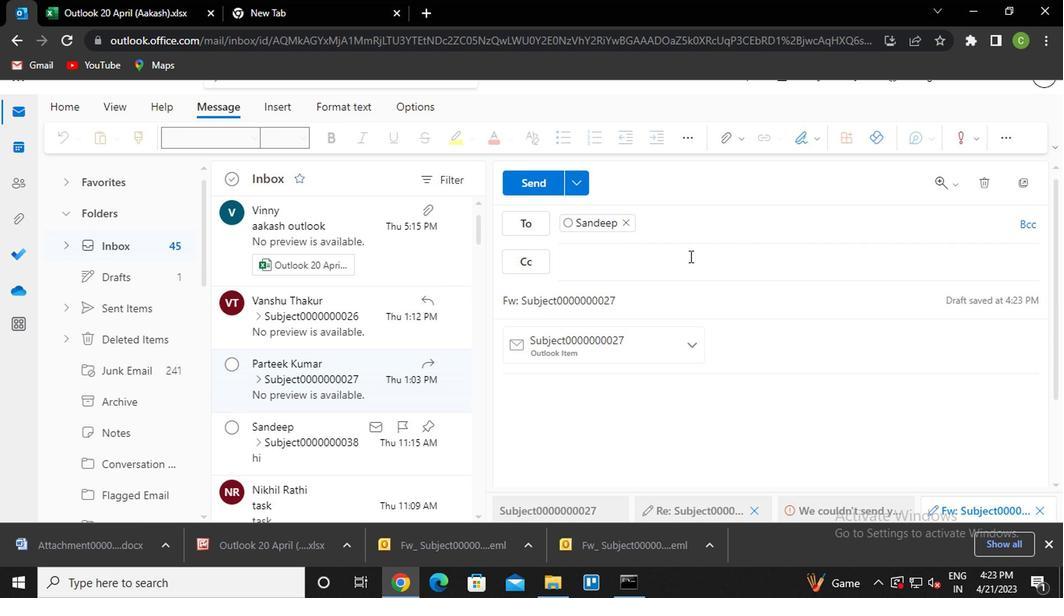 
Action: Key pressed van<Key.enter>
Screenshot: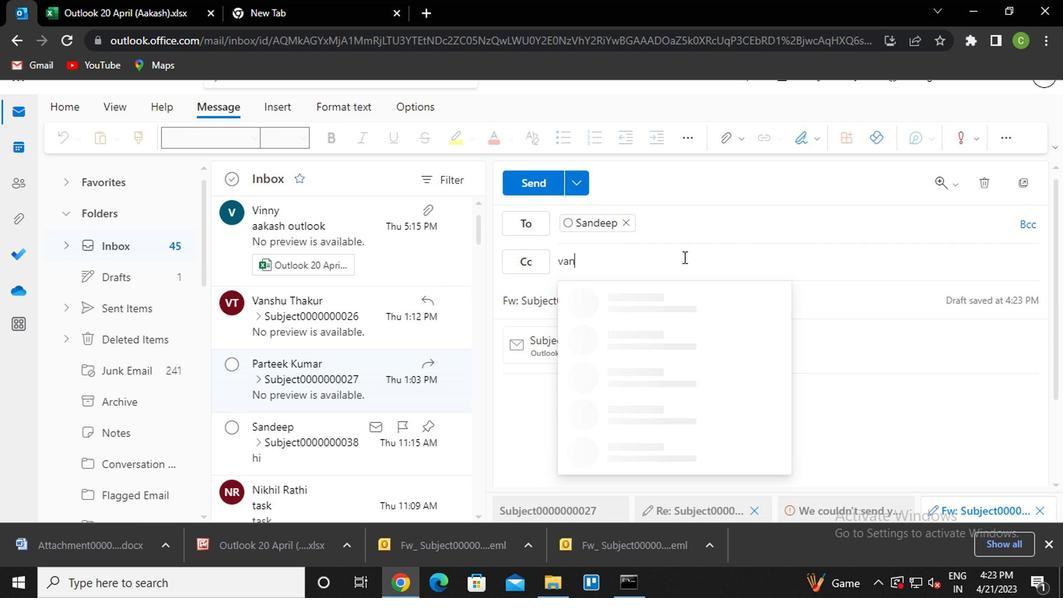 
Action: Mouse moved to (641, 316)
Screenshot: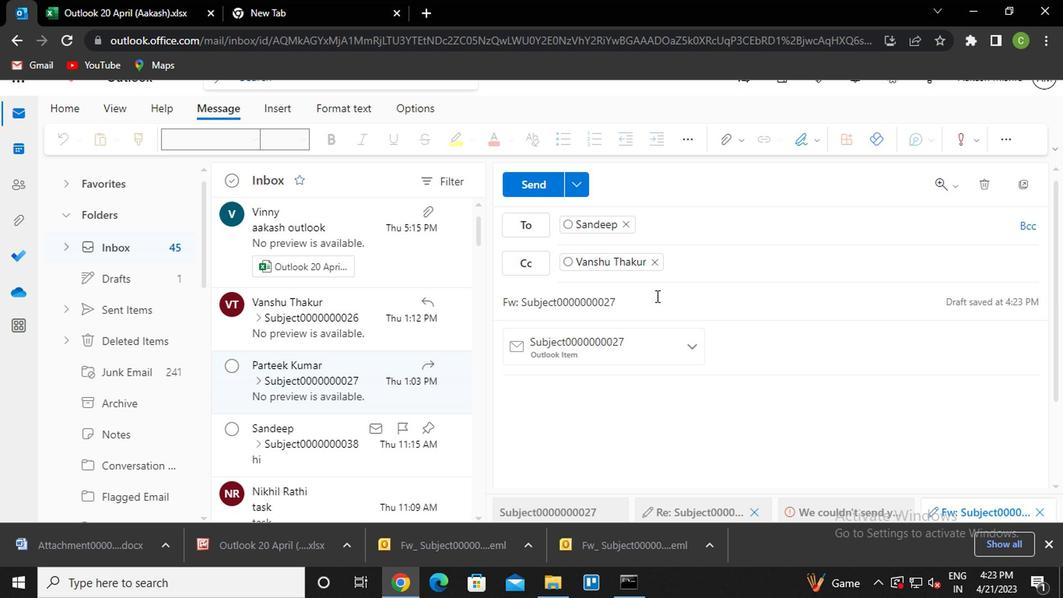 
Action: Mouse pressed left at (641, 316)
Screenshot: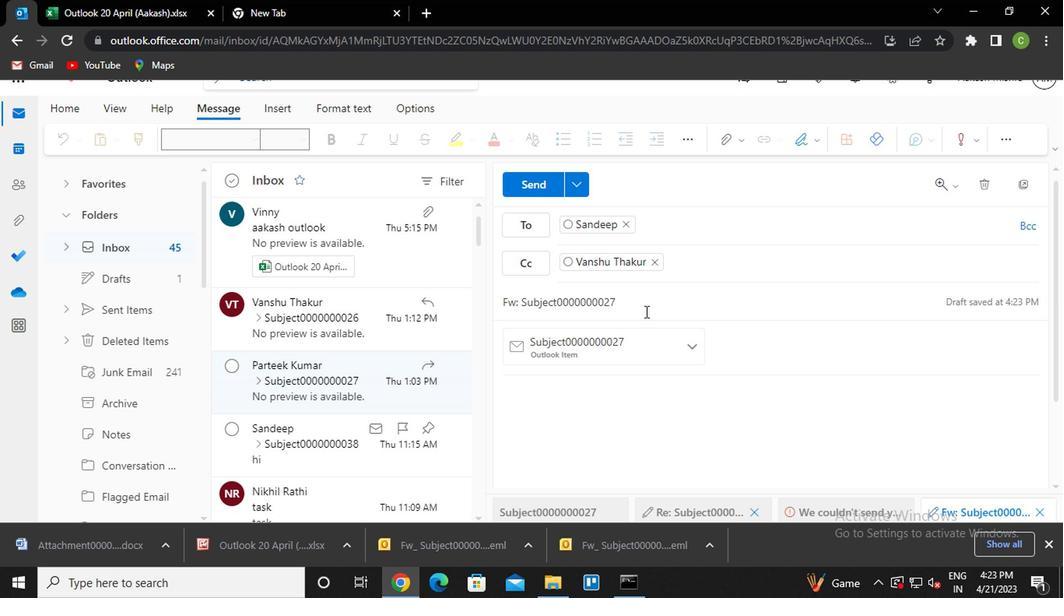 
Action: Key pressed <Key.backspace><Key.backspace>31
Screenshot: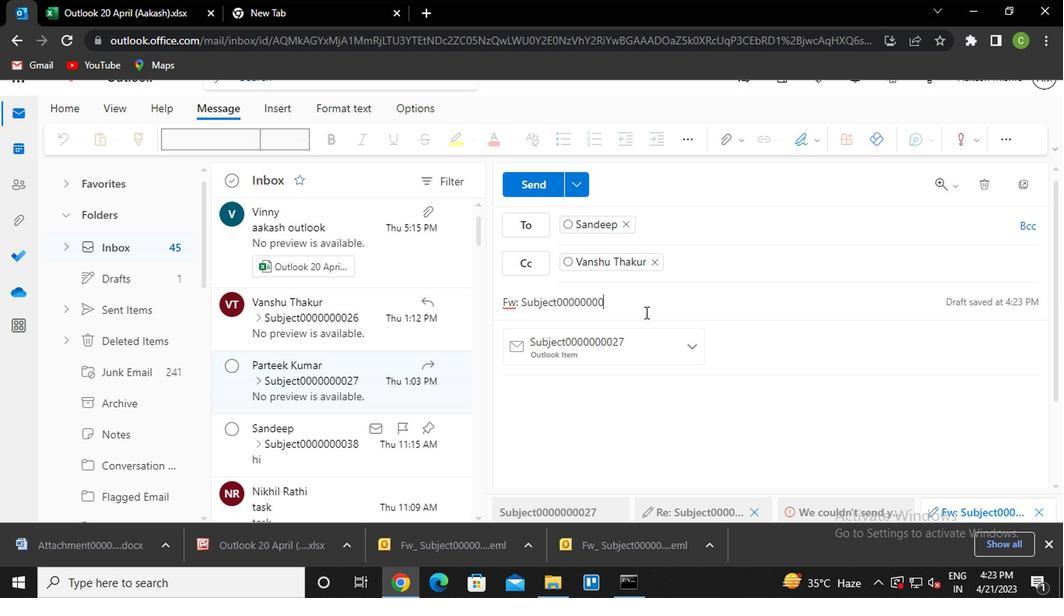 
Action: Mouse moved to (614, 390)
Screenshot: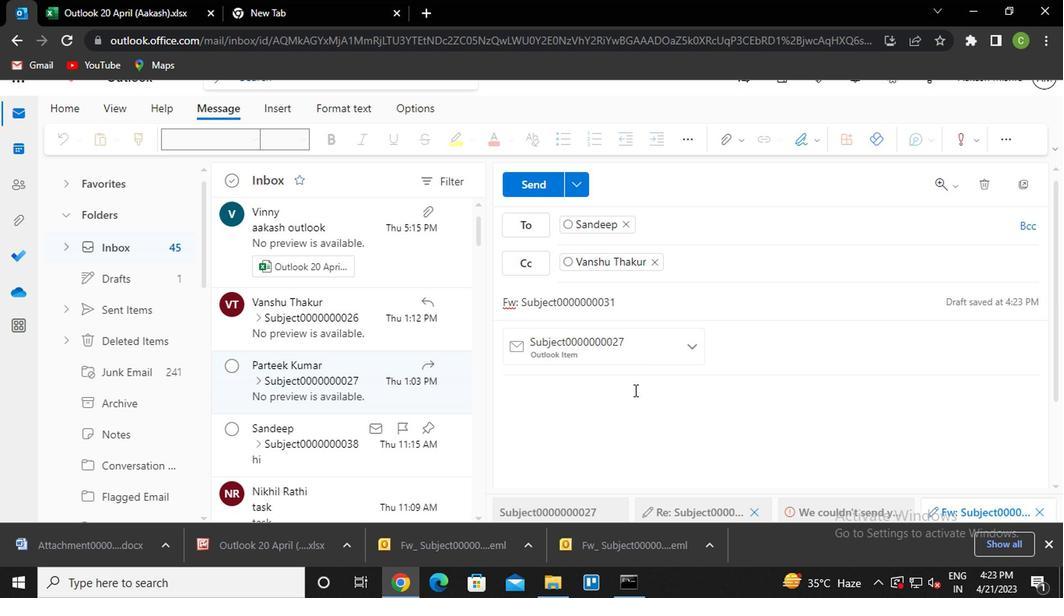 
Action: Mouse pressed left at (614, 390)
Screenshot: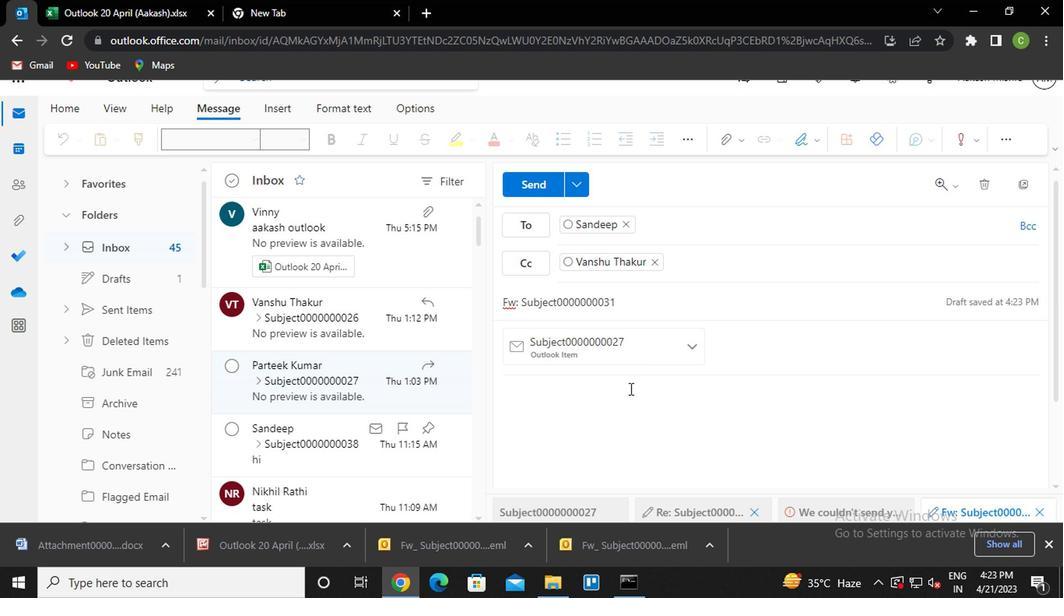 
Action: Key pressed <Key.caps_lock>m<Key.caps_lock>essage0000000033
Screenshot: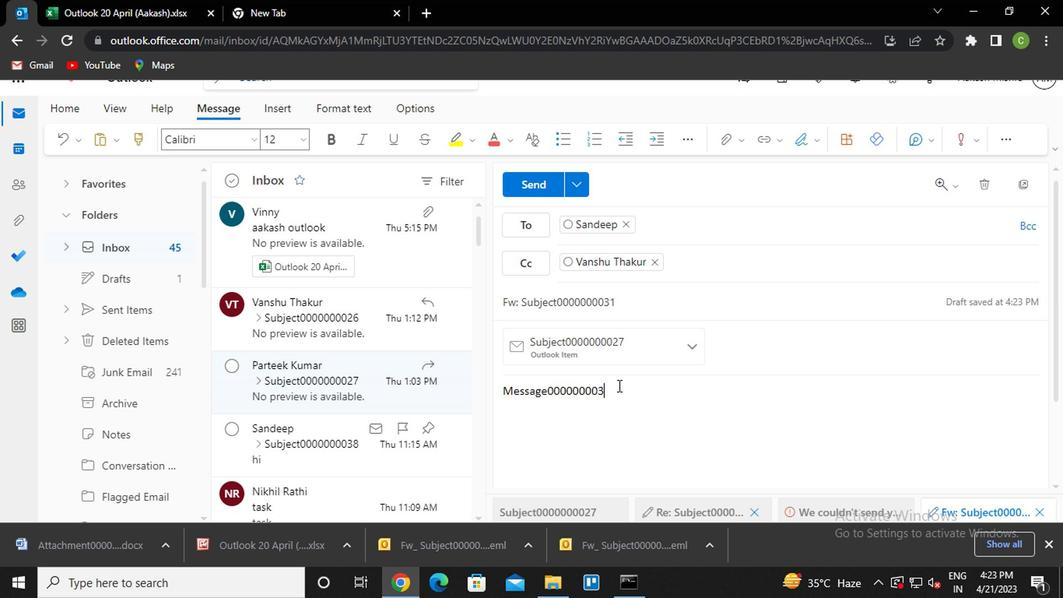 
Action: Mouse moved to (527, 183)
Screenshot: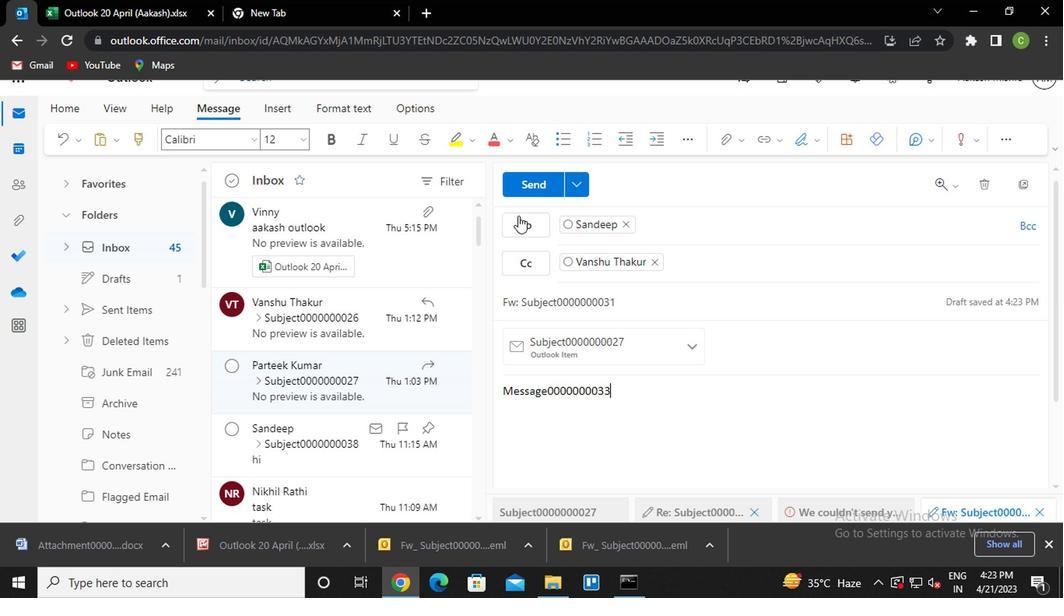 
Action: Mouse pressed left at (527, 183)
Screenshot: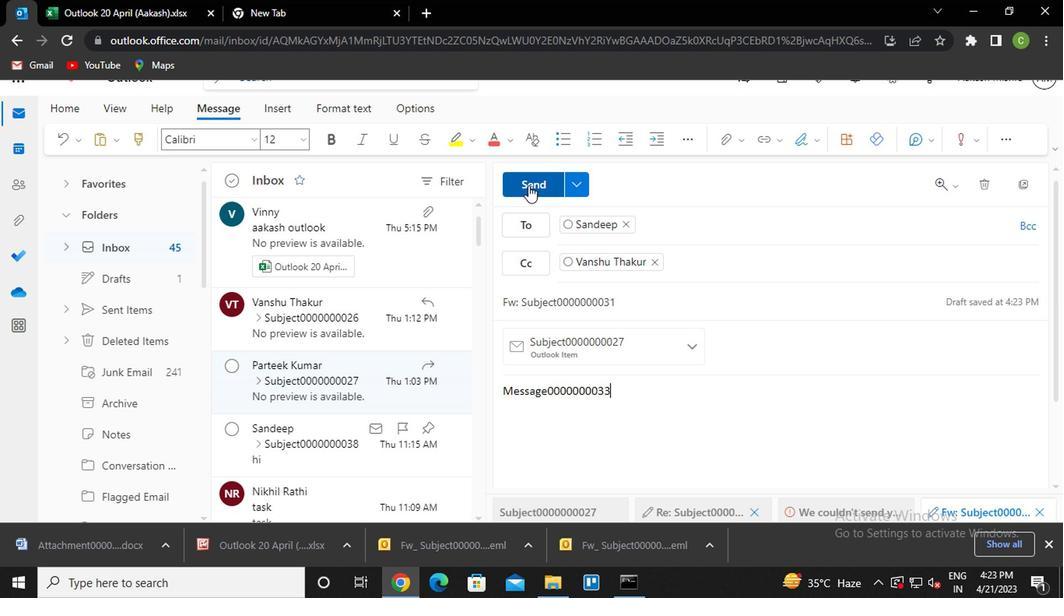 
Action: Mouse moved to (1021, 224)
Screenshot: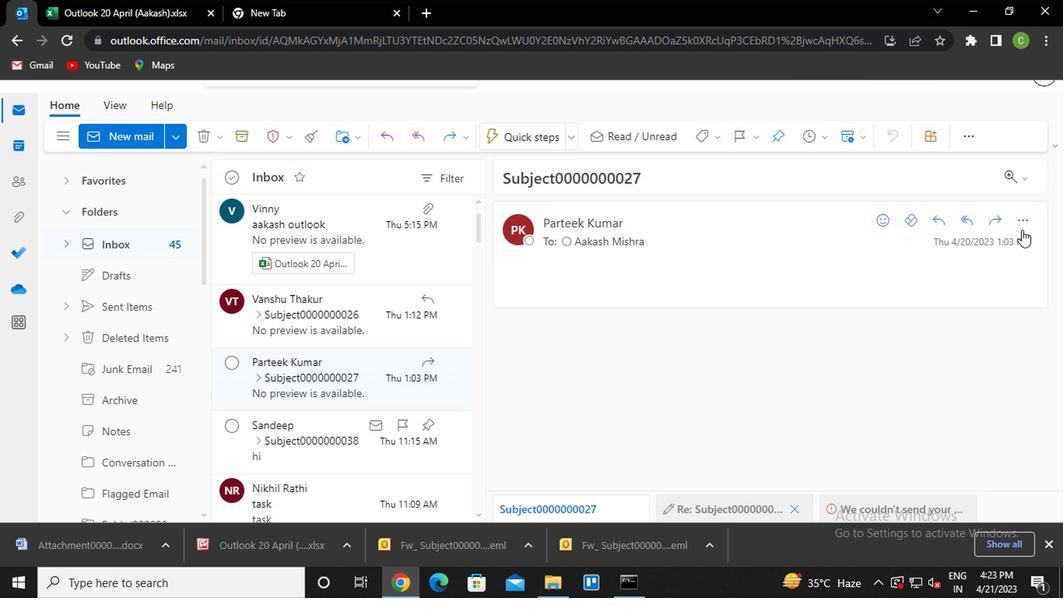 
Action: Mouse pressed left at (1021, 224)
Screenshot: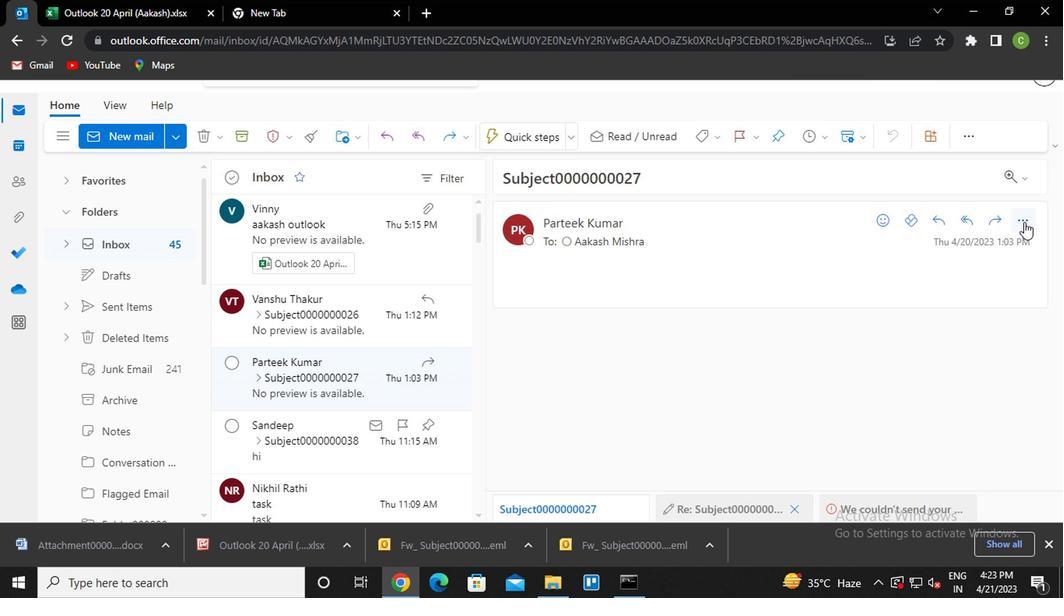
Action: Mouse moved to (914, 192)
Screenshot: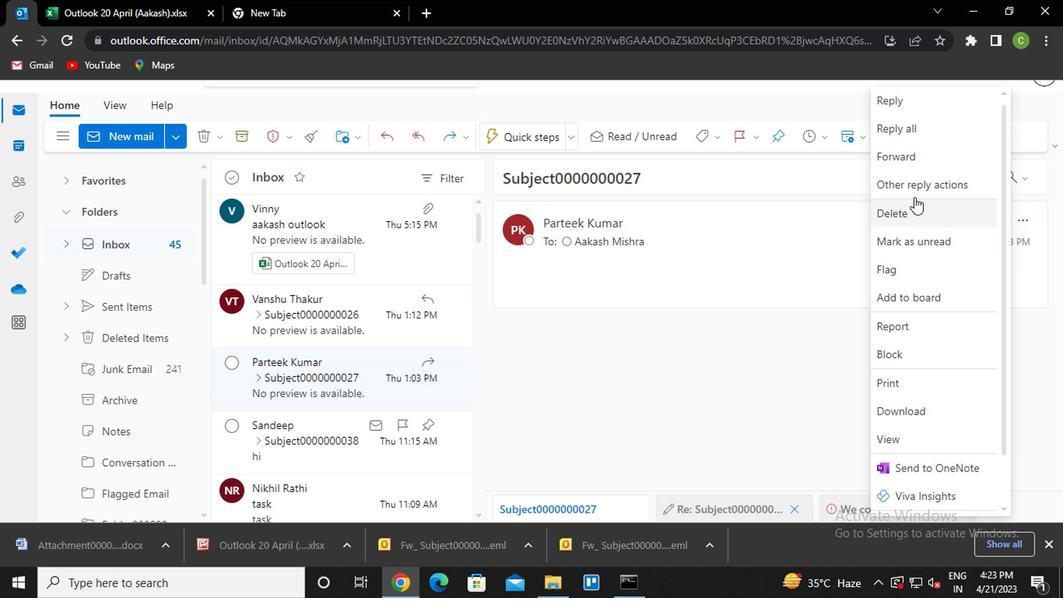 
Action: Mouse pressed left at (914, 192)
Screenshot: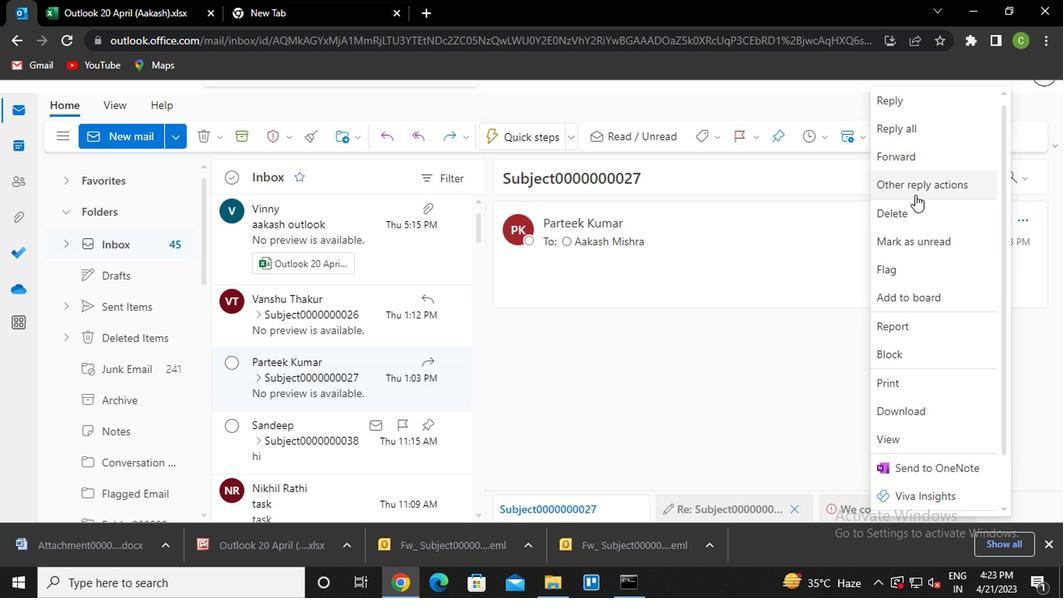 
Action: Mouse moved to (824, 214)
Screenshot: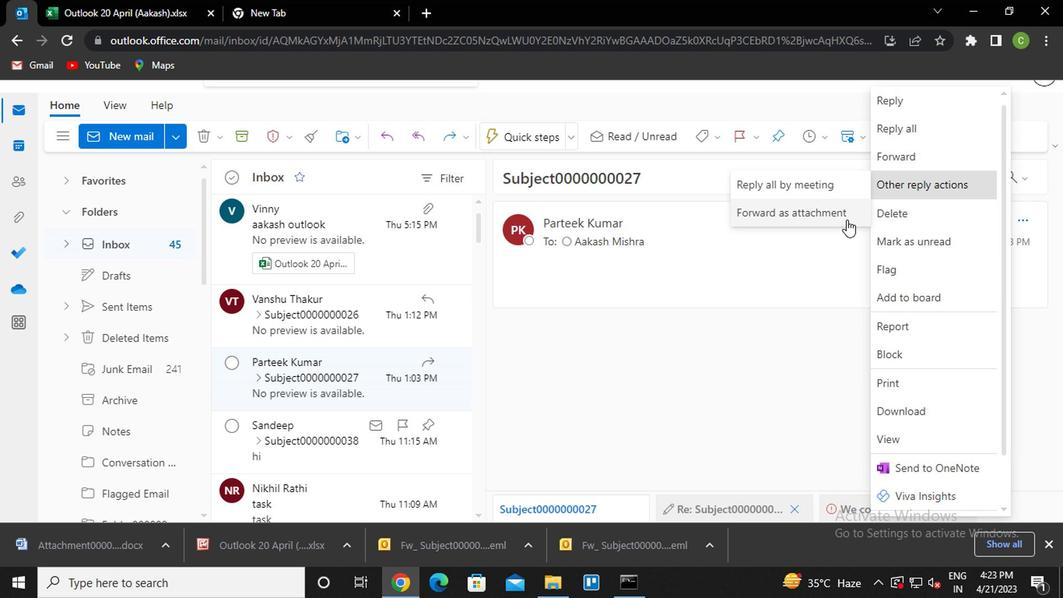 
Action: Mouse pressed left at (824, 214)
Screenshot: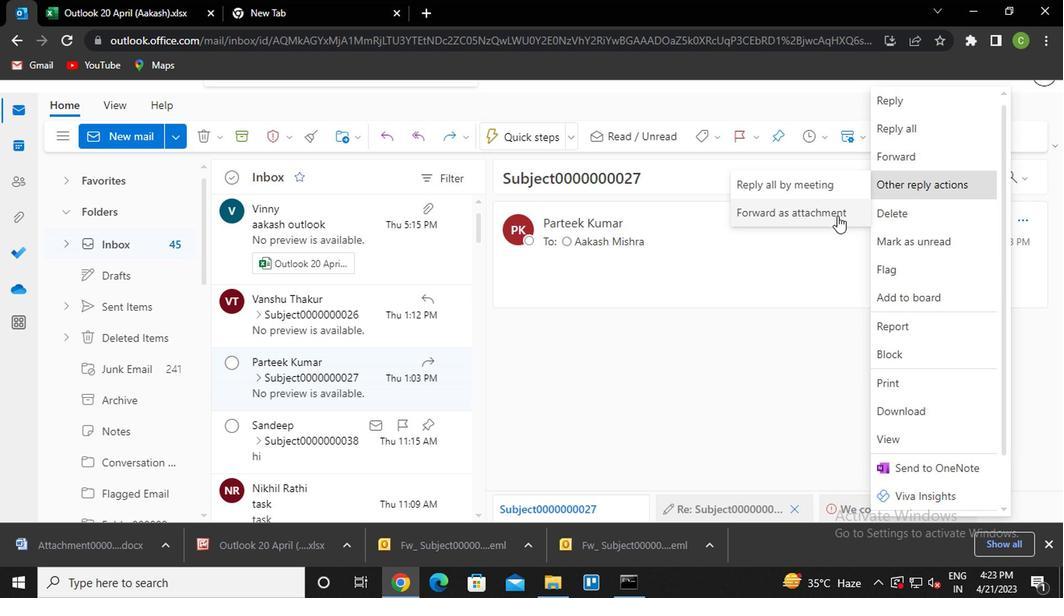 
Action: Mouse moved to (656, 223)
Screenshot: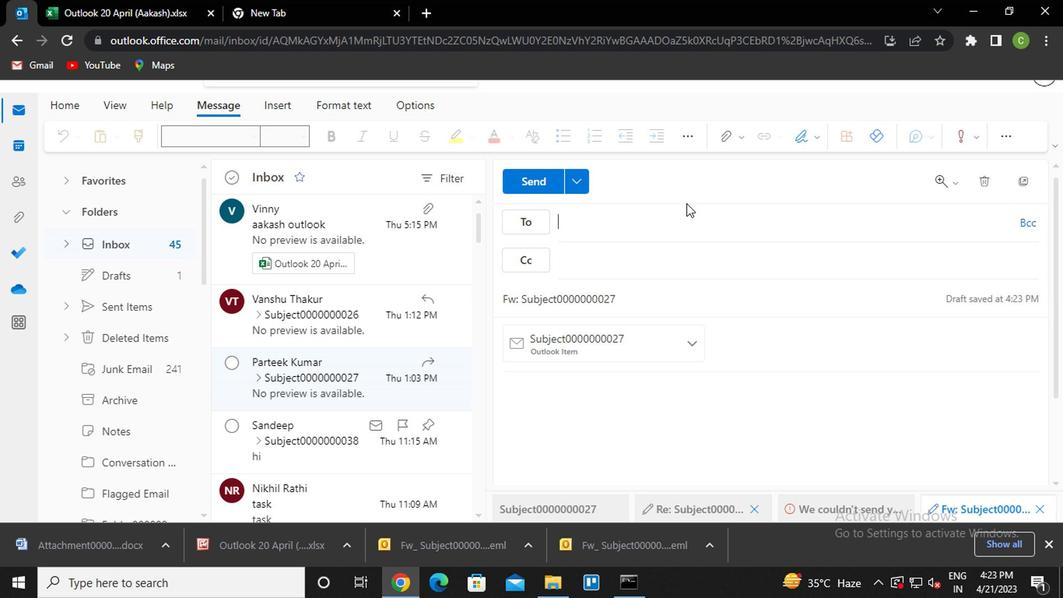 
Action: Key pressed san<Key.enter><Key.caps_lock><Key.tab><Key.caps_lock>van<Key.enter>
Screenshot: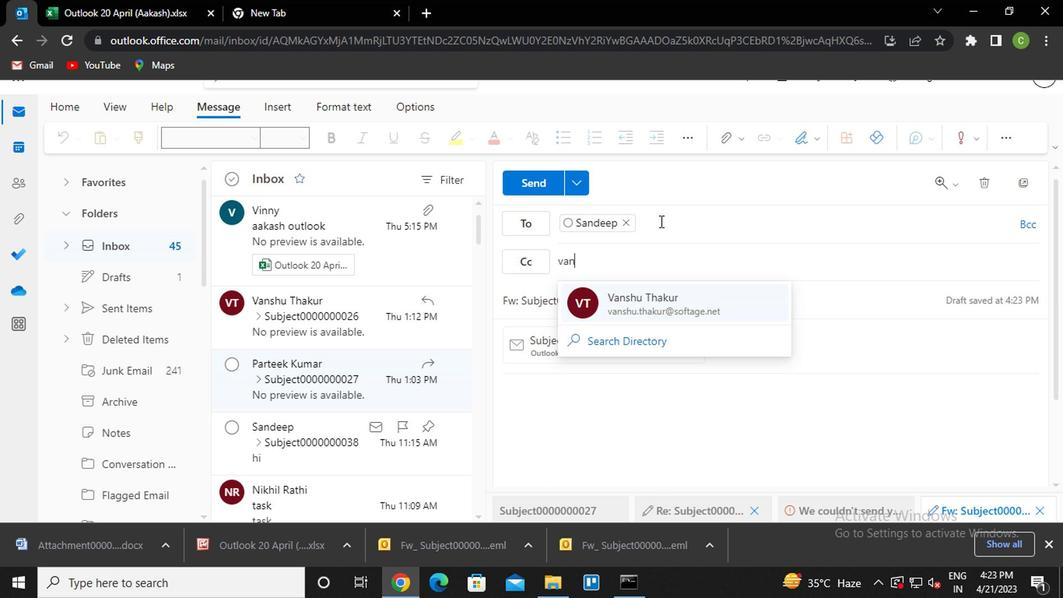 
Action: Mouse moved to (1015, 227)
Screenshot: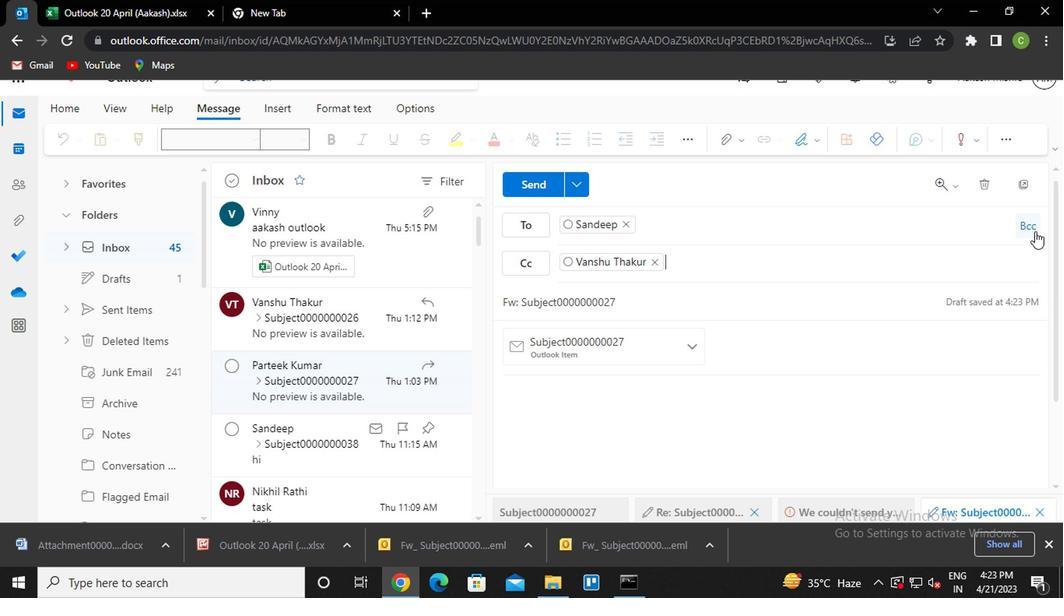 
Action: Mouse pressed left at (1015, 227)
Screenshot: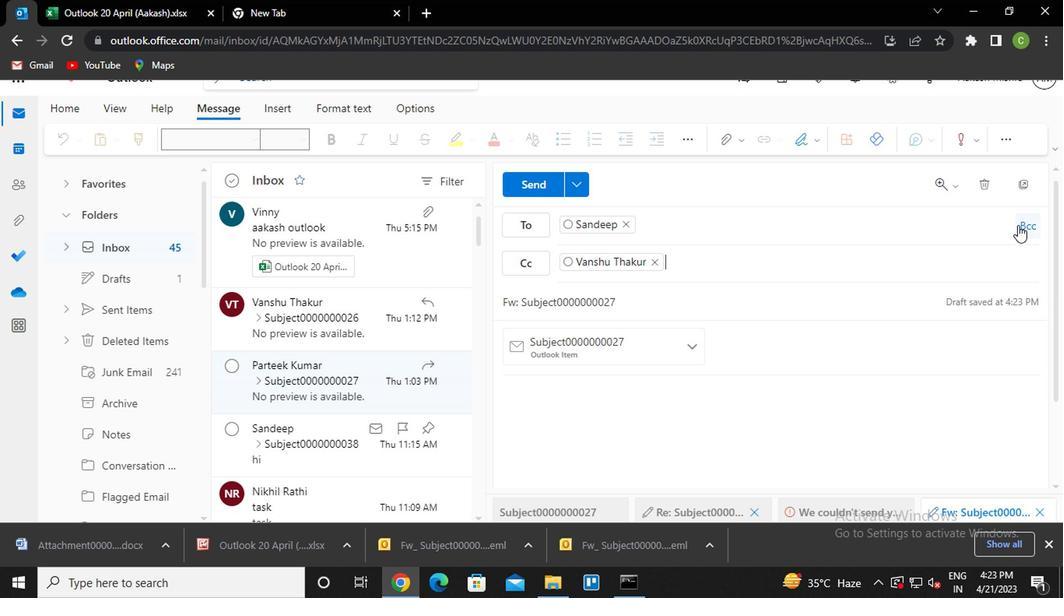 
Action: Mouse moved to (914, 340)
Screenshot: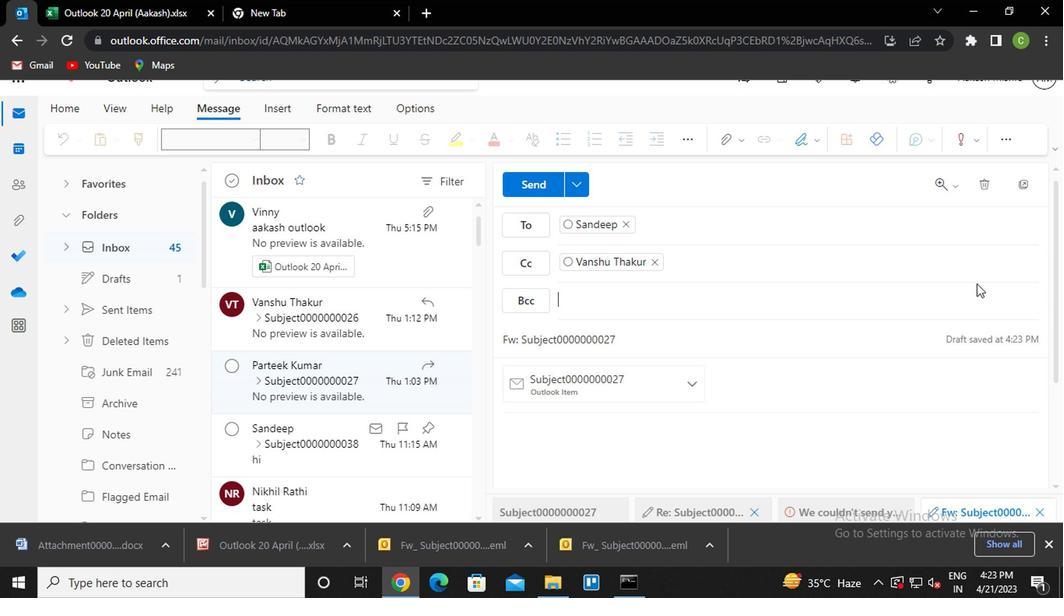 
Action: Key pressed nik<Key.enter>
Screenshot: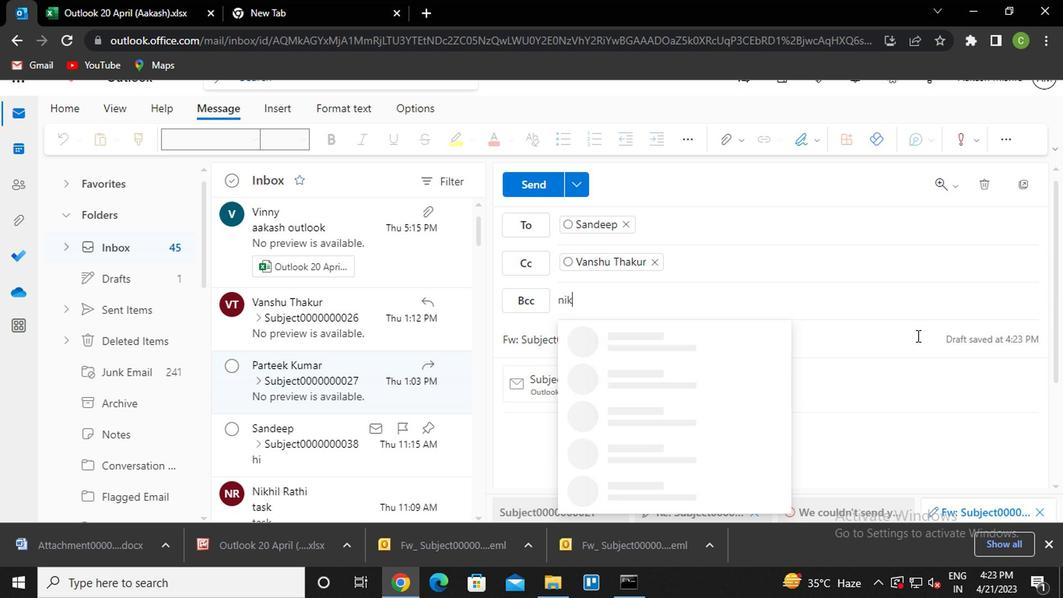 
Action: Mouse moved to (623, 349)
Screenshot: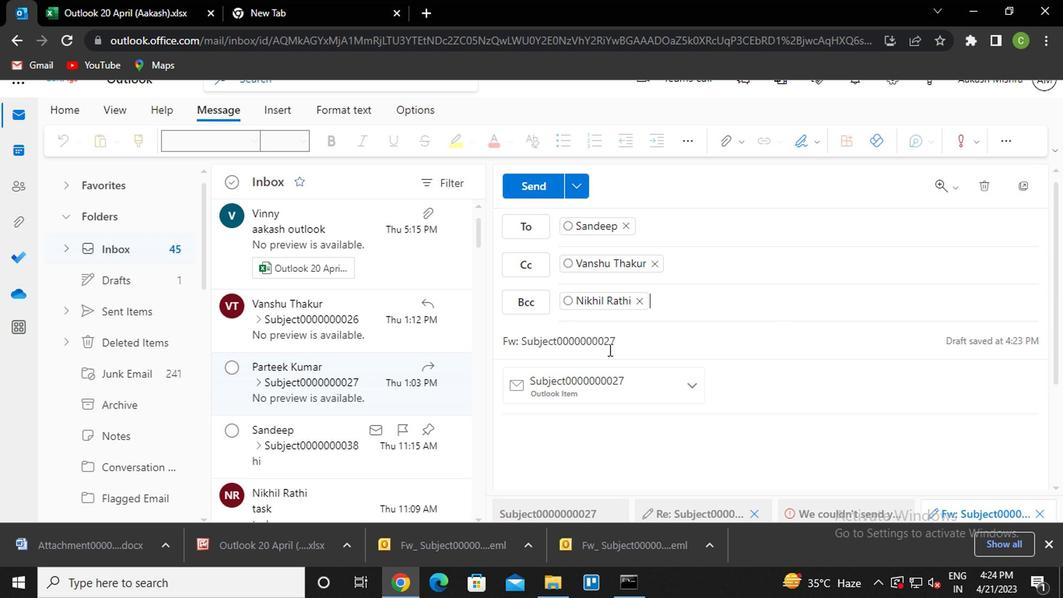 
Action: Mouse pressed left at (623, 349)
Screenshot: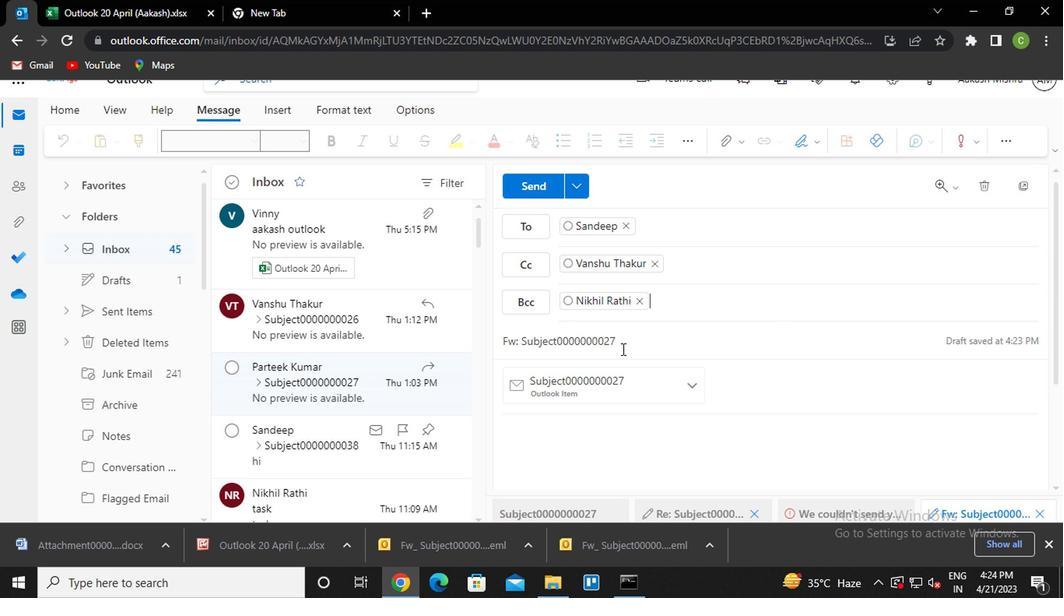 
Action: Key pressed <Key.backspace><Key.backspace>31
Screenshot: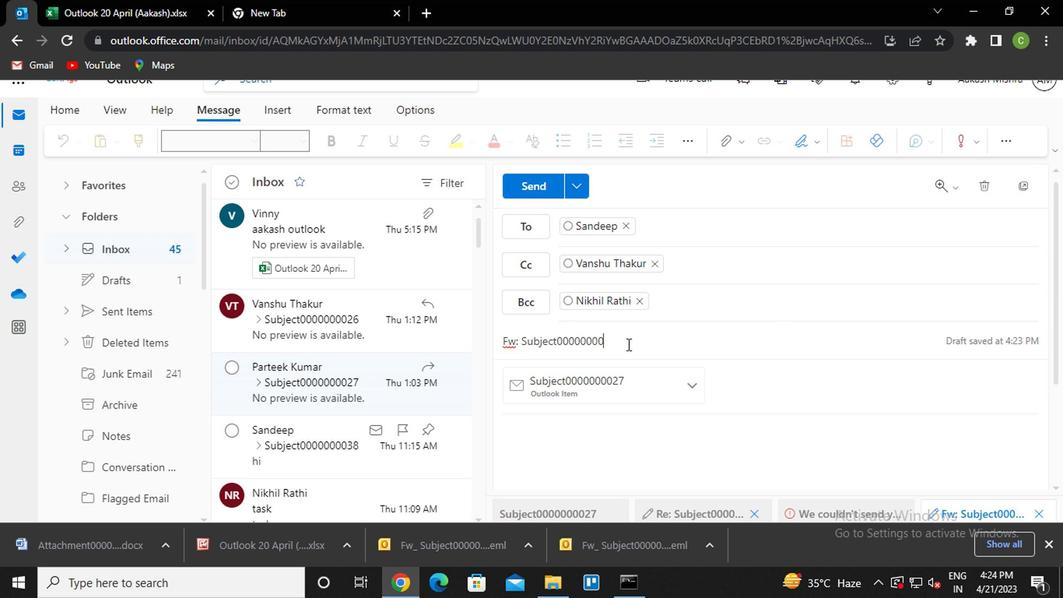 
Action: Mouse moved to (617, 424)
Screenshot: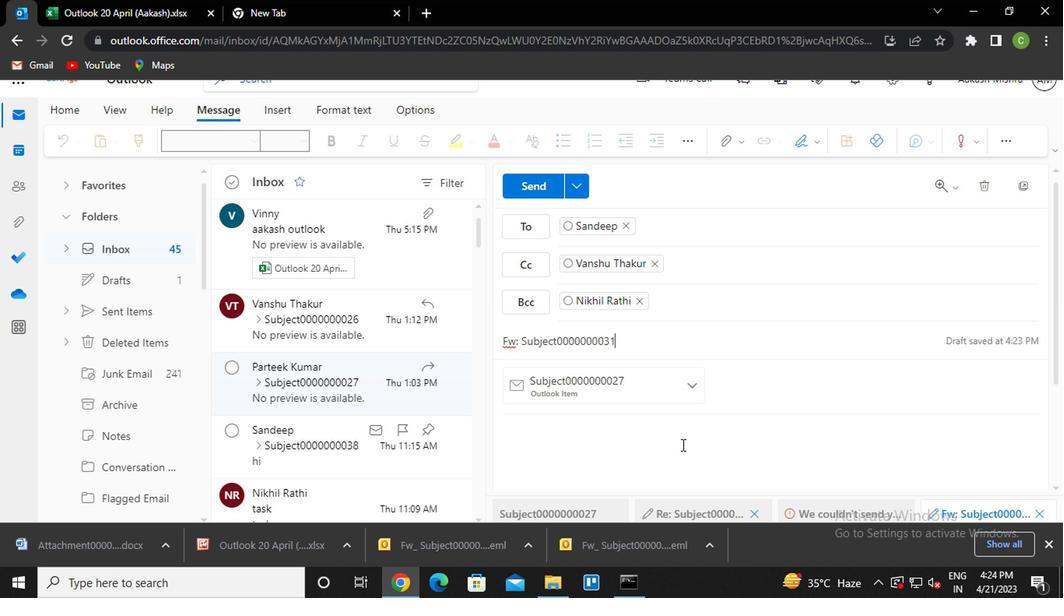 
Action: Mouse pressed left at (617, 424)
Screenshot: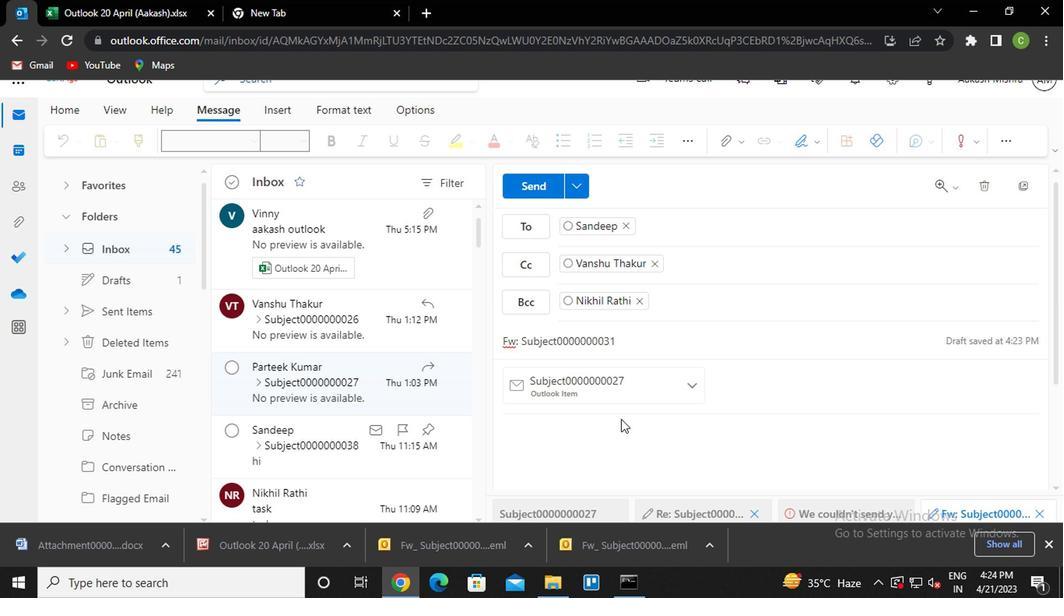 
Action: Mouse moved to (557, 453)
Screenshot: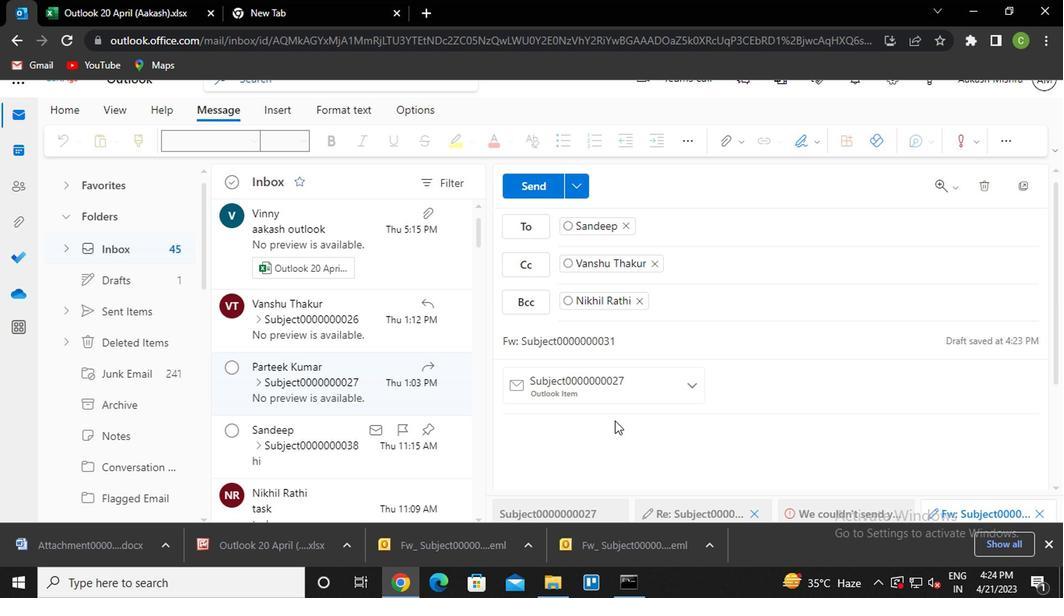 
Action: Mouse pressed left at (557, 453)
Screenshot: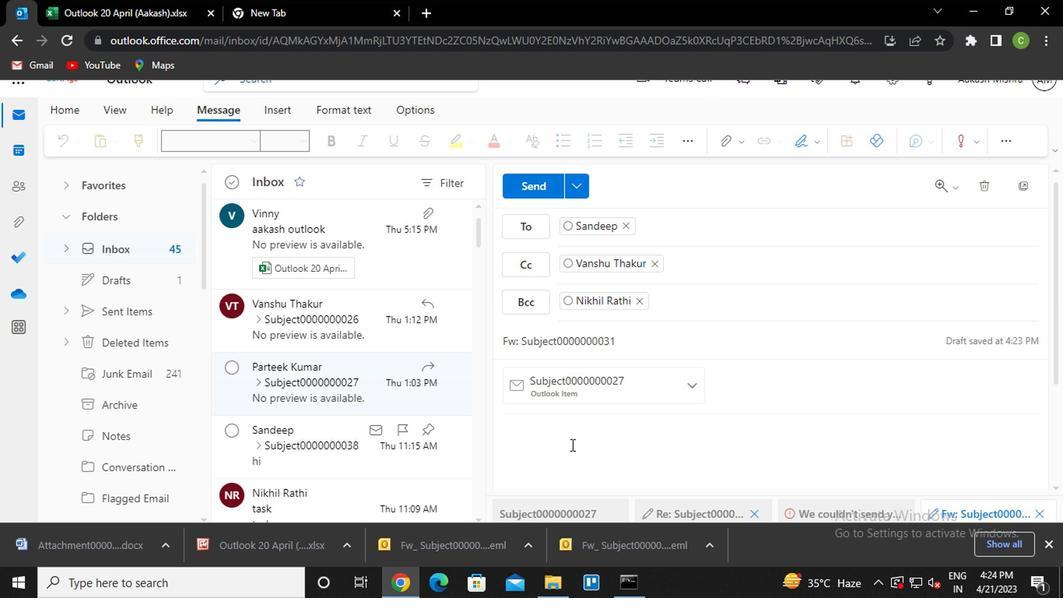 
Action: Mouse moved to (556, 453)
Screenshot: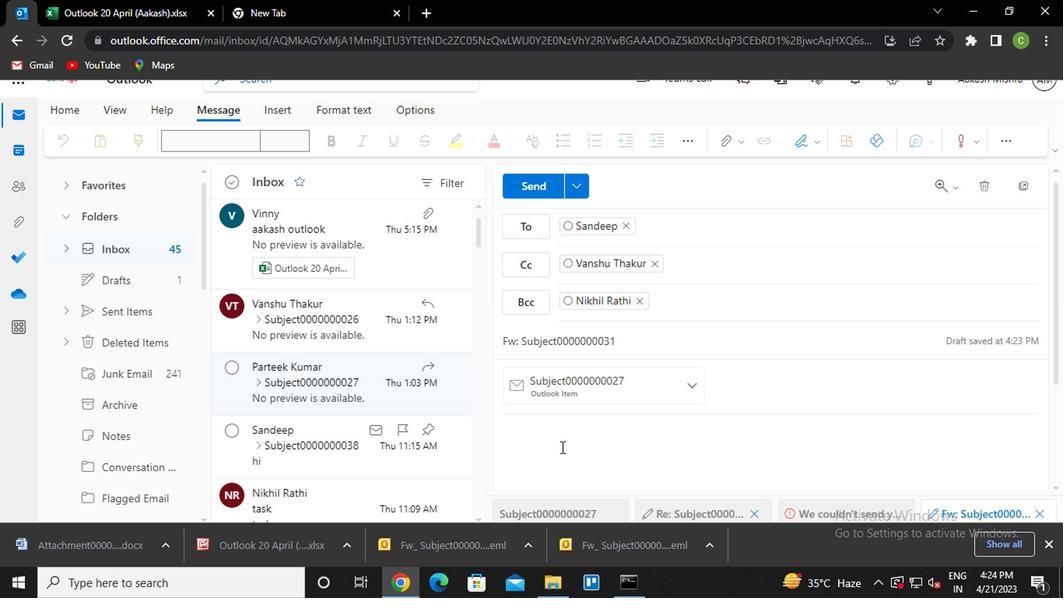 
Action: Key pressed <Key.caps_lock>m<Key.caps_lock>essage0000000033
Screenshot: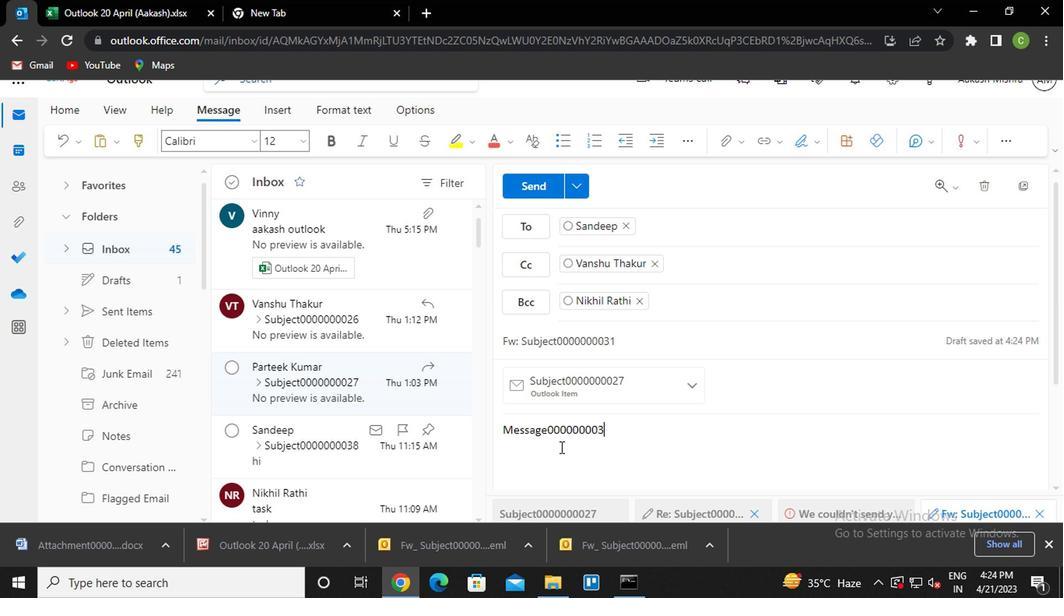 
Action: Mouse moved to (532, 196)
Screenshot: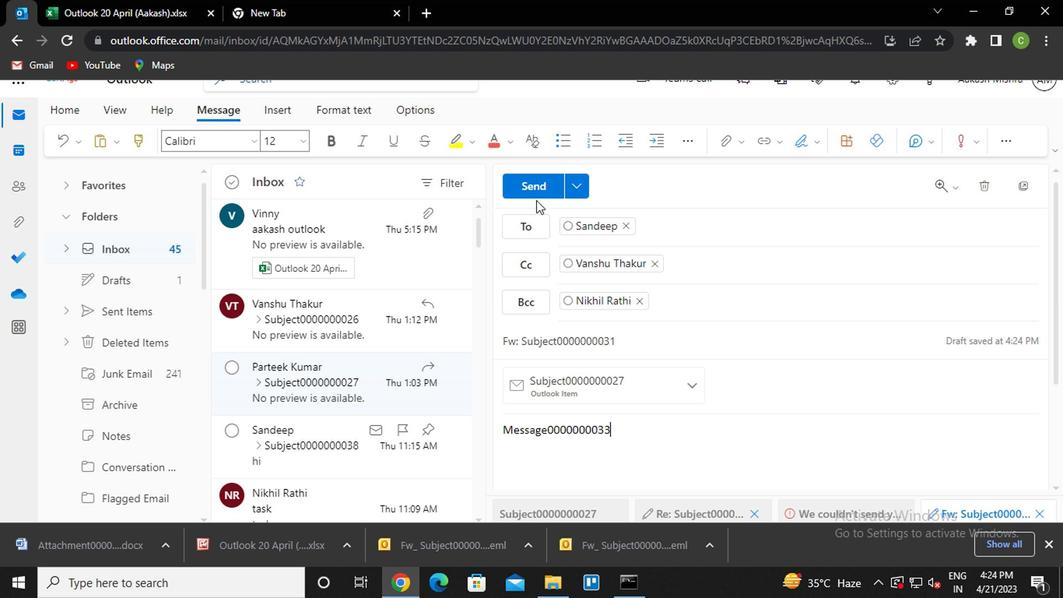 
Action: Mouse pressed left at (532, 196)
Screenshot: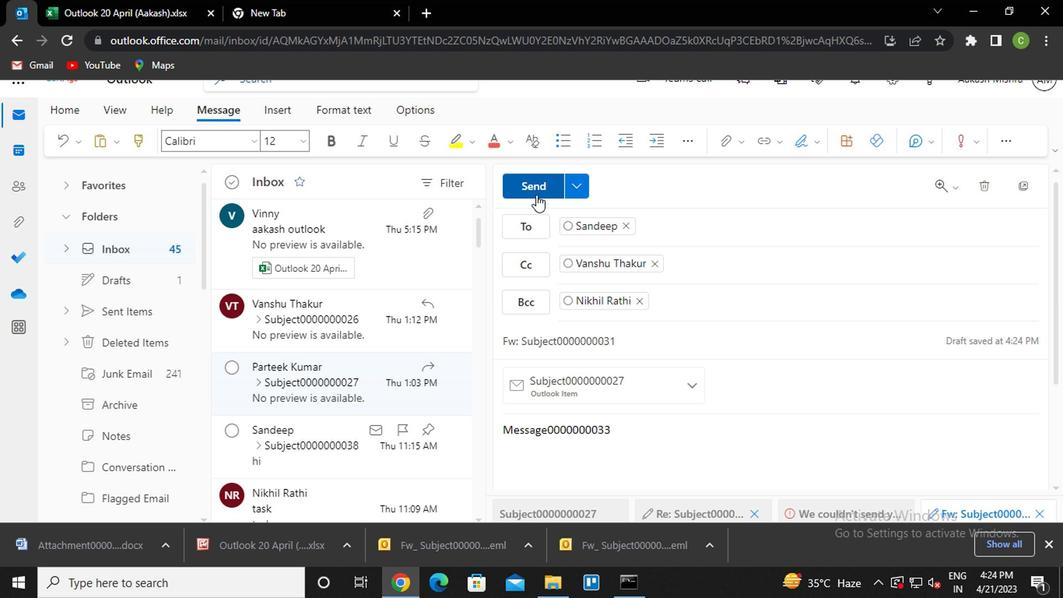 
Action: Mouse moved to (1019, 223)
Screenshot: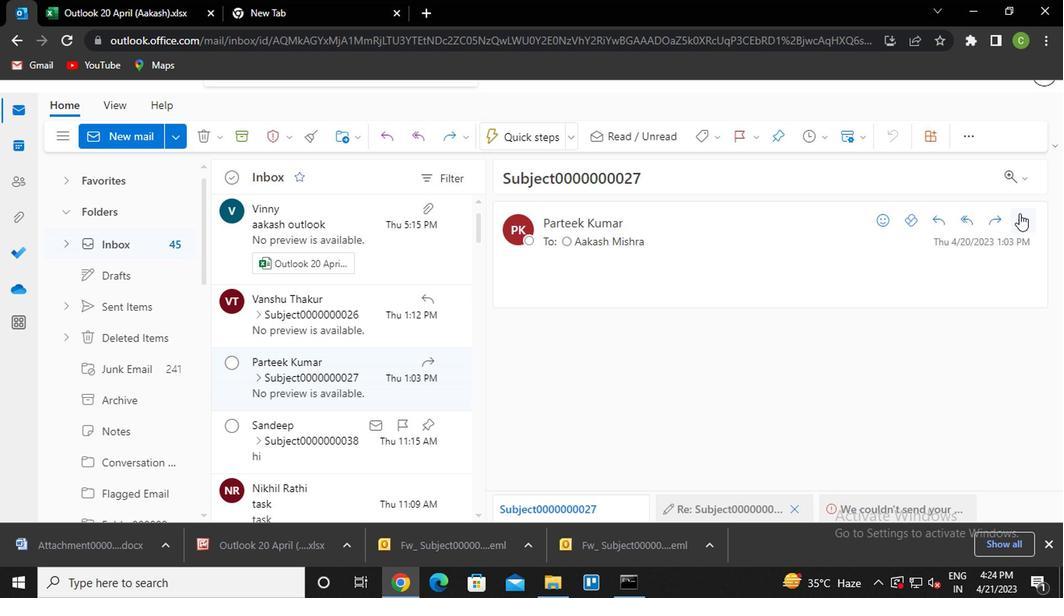 
Action: Mouse pressed left at (1019, 223)
Screenshot: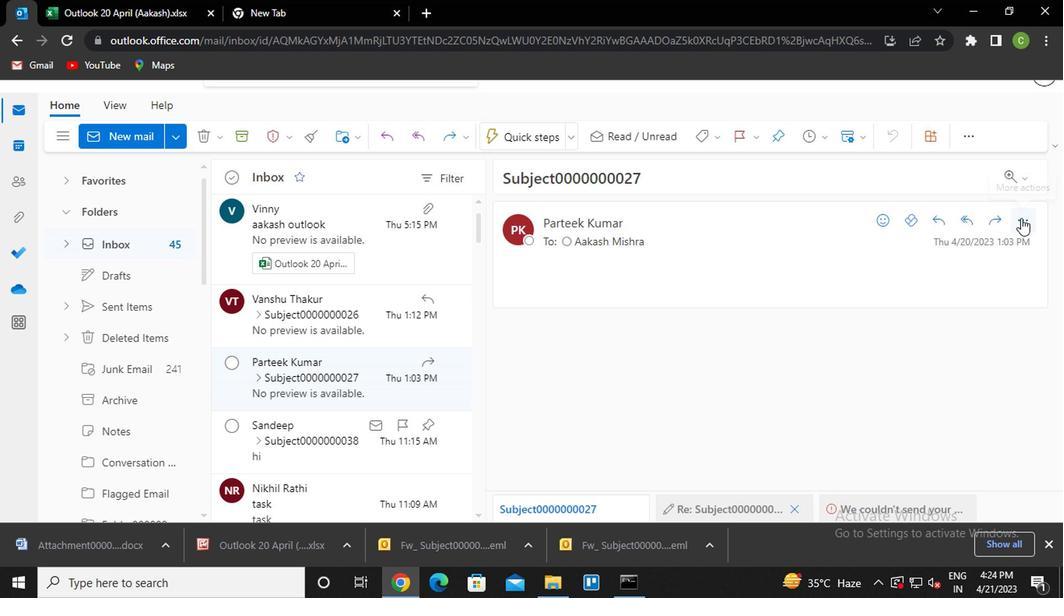 
Action: Mouse moved to (916, 161)
Screenshot: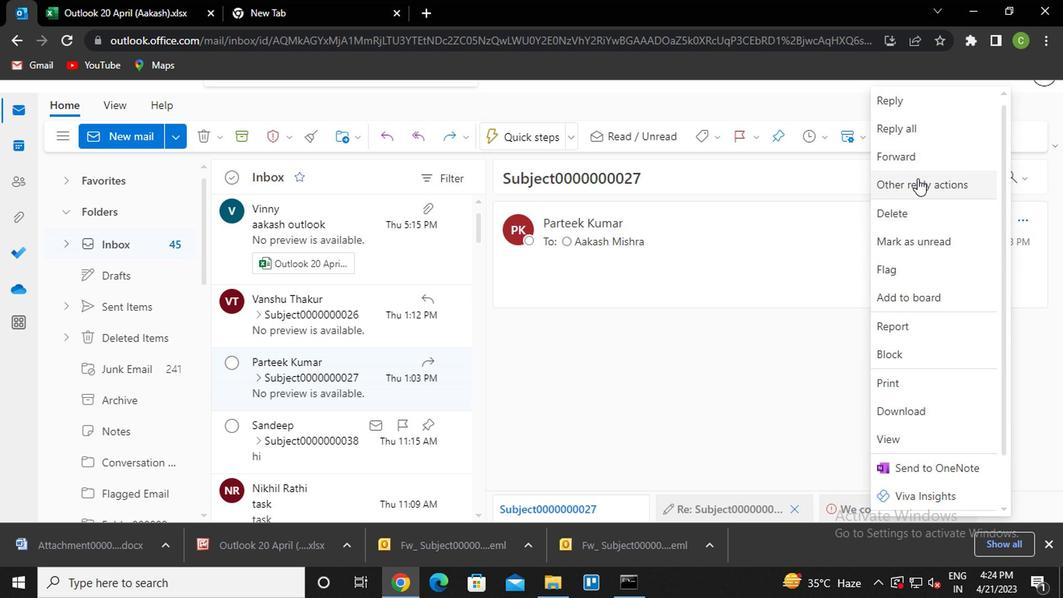 
Action: Mouse pressed left at (916, 161)
Screenshot: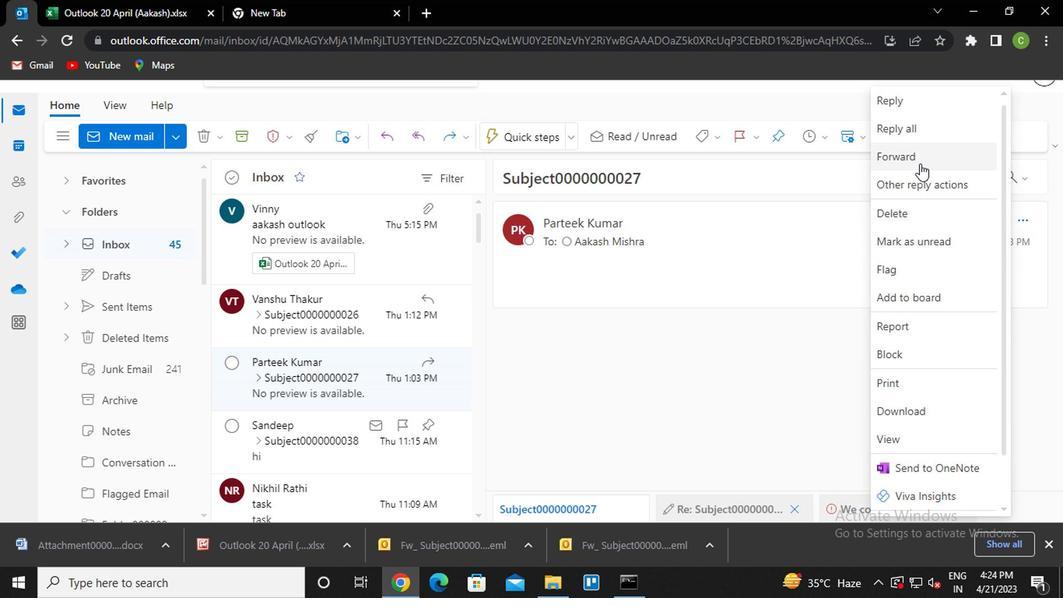 
Action: Mouse moved to (1033, 515)
Screenshot: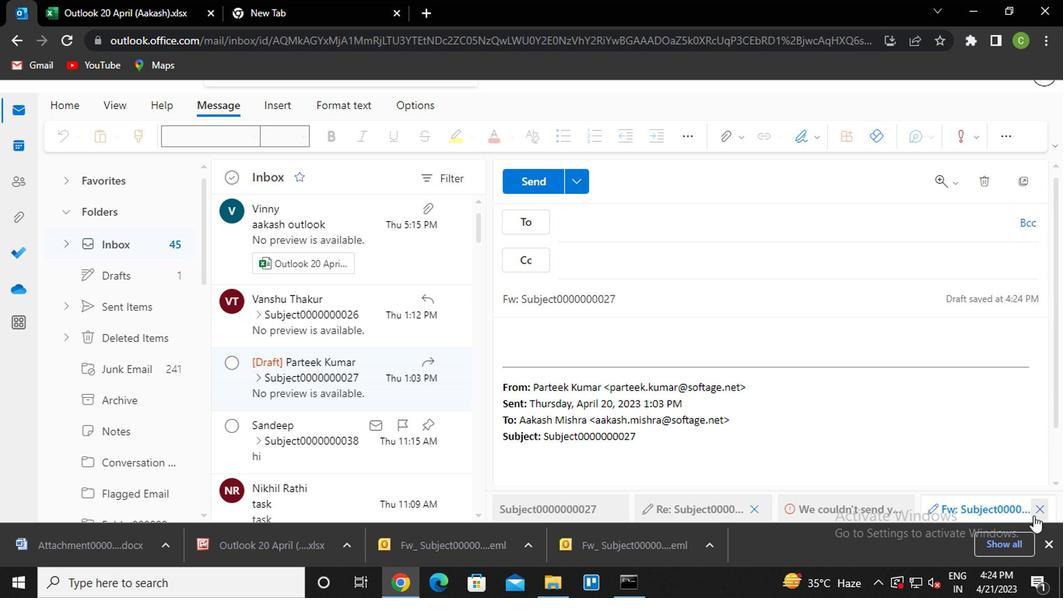 
Action: Mouse pressed left at (1033, 515)
Screenshot: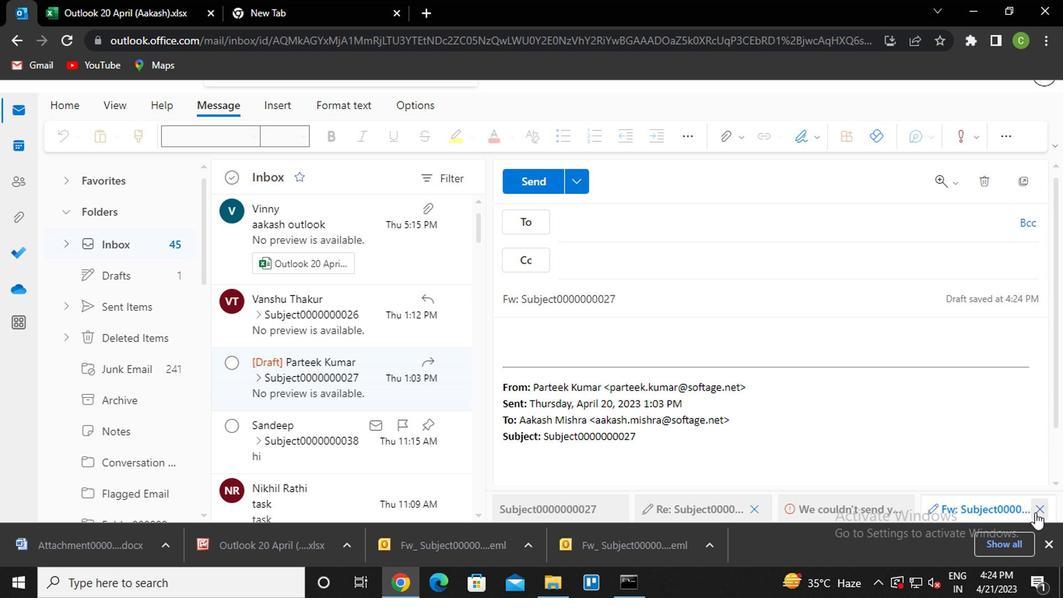 
Action: Mouse moved to (1016, 224)
Screenshot: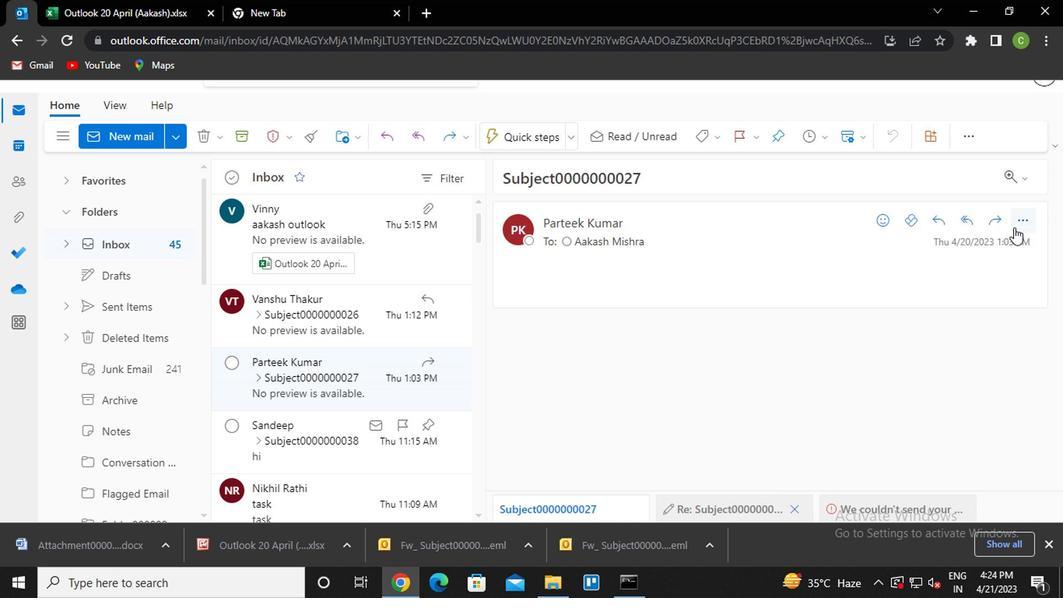 
Action: Mouse pressed left at (1016, 224)
Screenshot: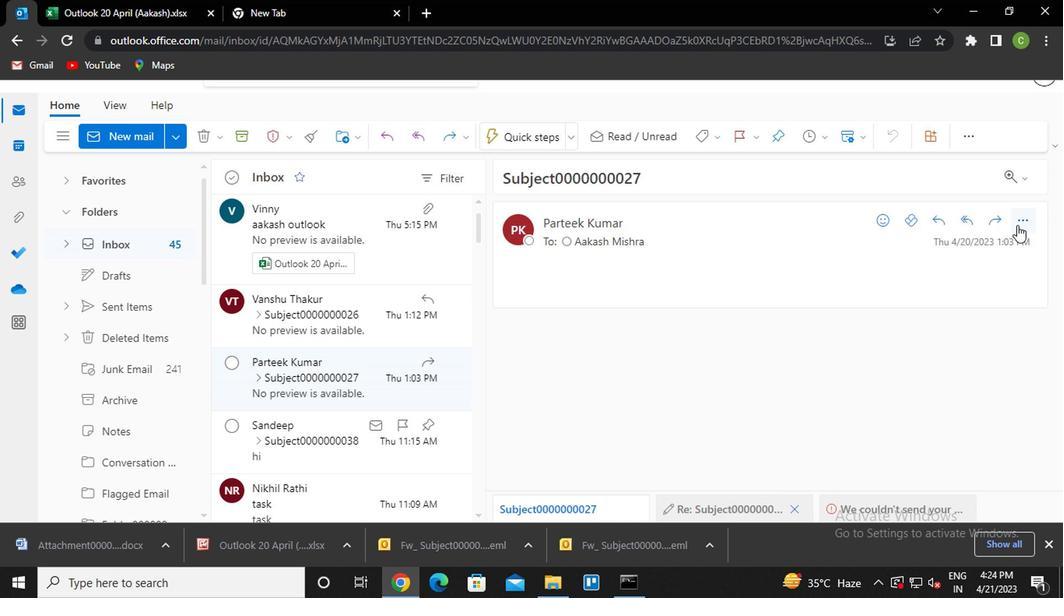 
Action: Mouse moved to (941, 194)
Screenshot: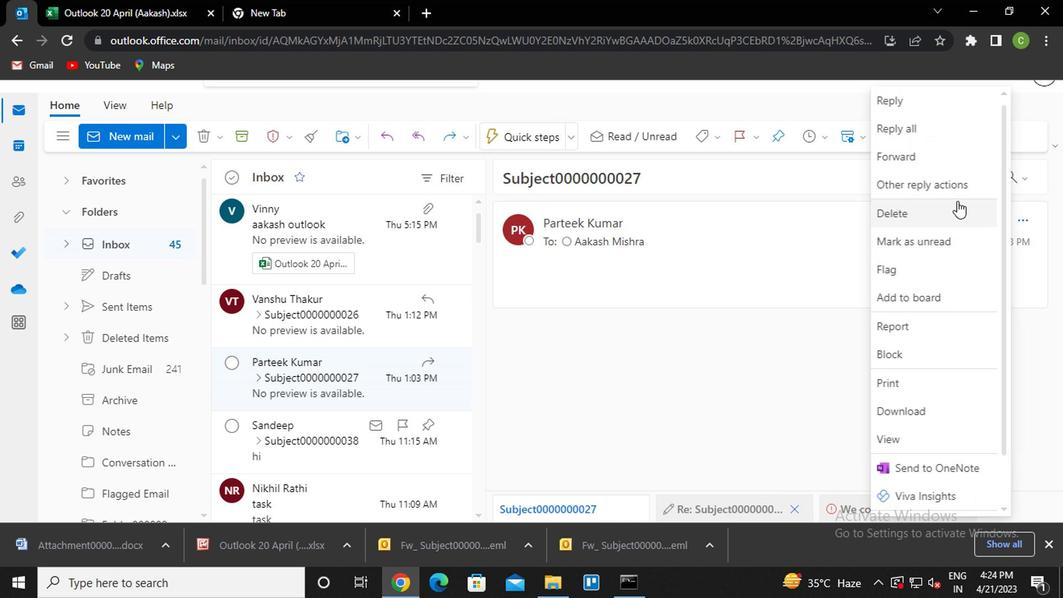 
Action: Mouse pressed left at (941, 194)
Screenshot: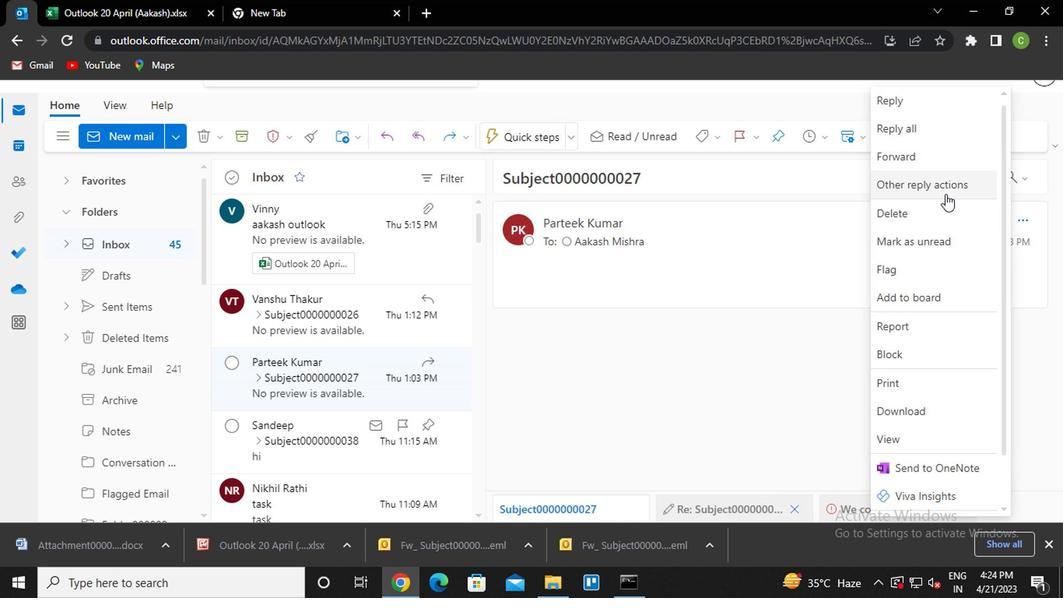 
Action: Mouse moved to (807, 222)
Screenshot: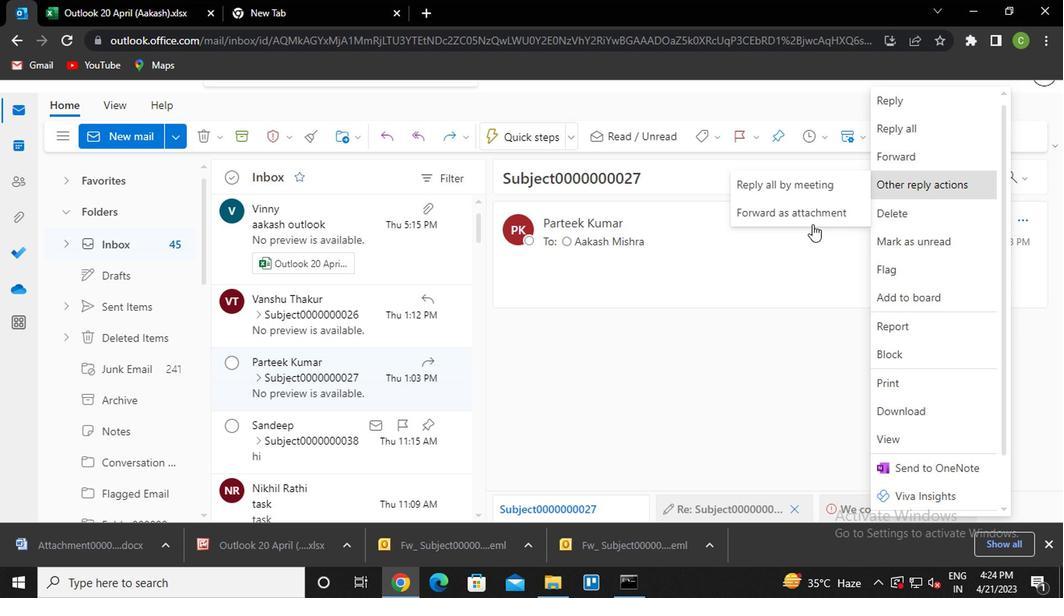 
Action: Mouse pressed left at (807, 222)
Screenshot: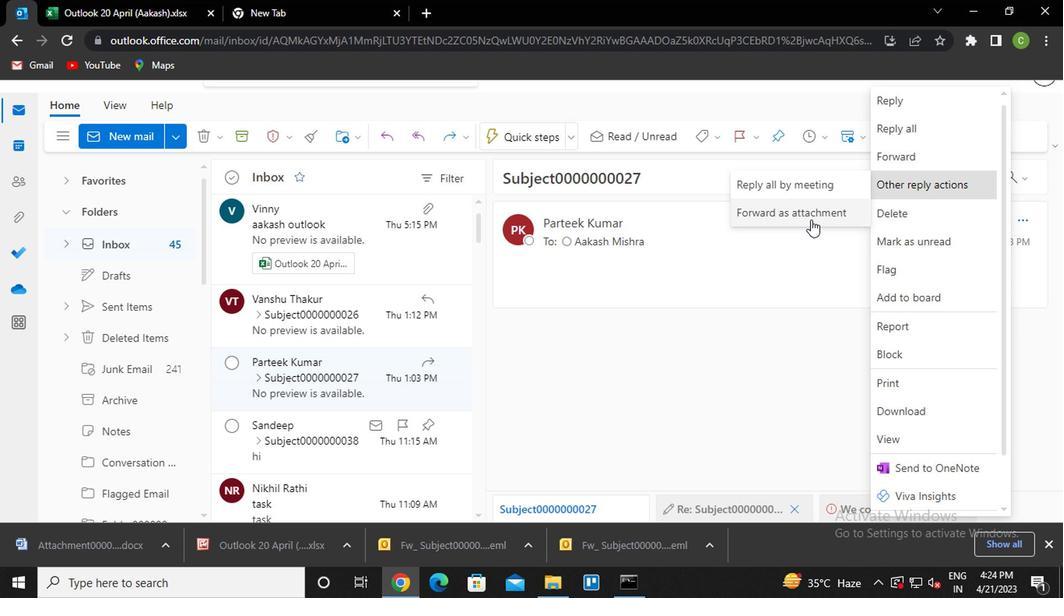 
Action: Mouse moved to (597, 300)
Screenshot: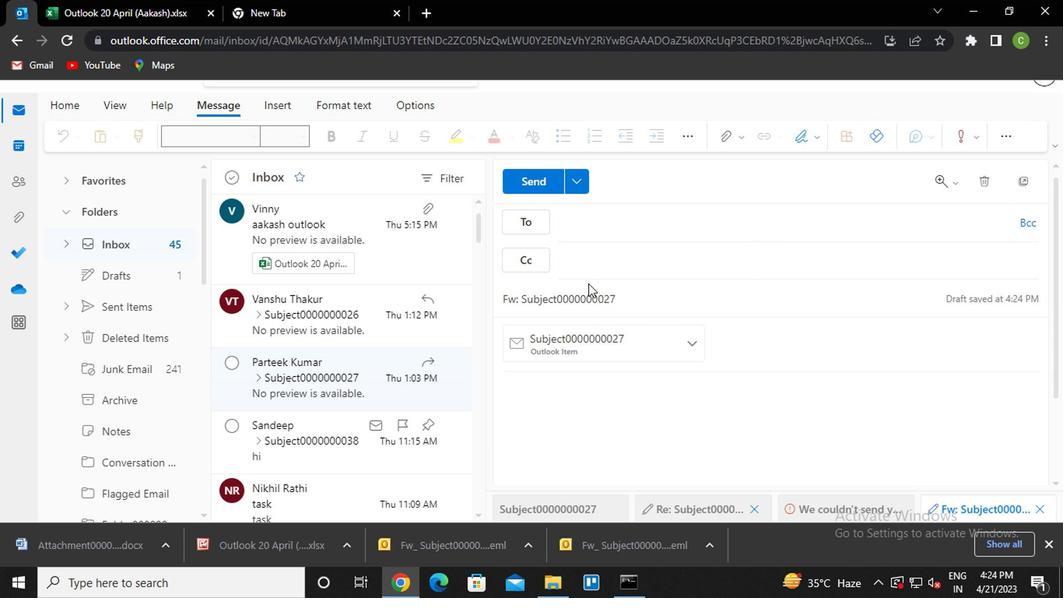 
Action: Key pressed san<Key.enter>
Screenshot: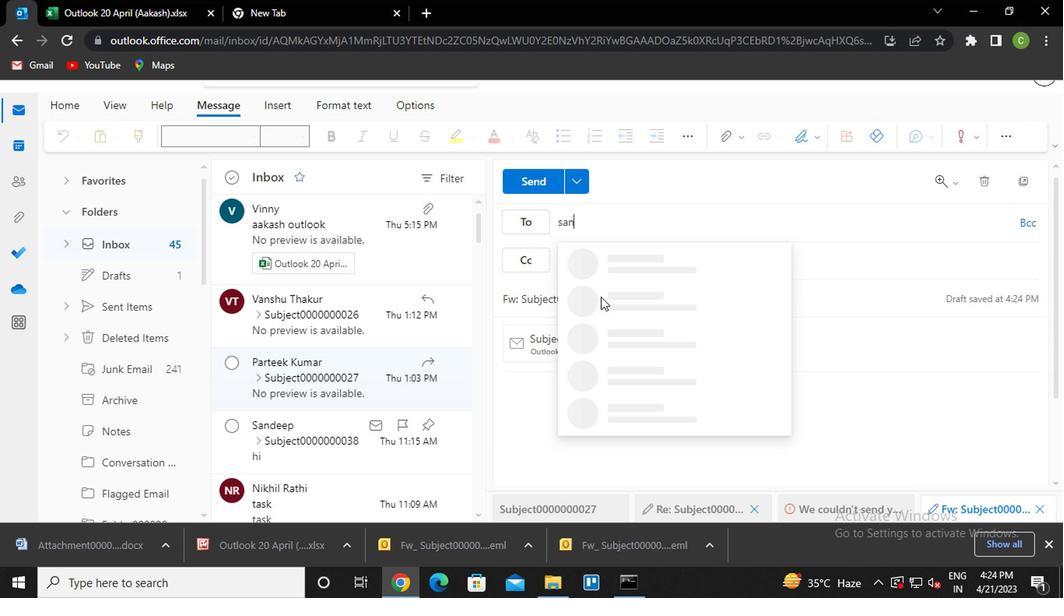 
Action: Mouse moved to (681, 361)
Screenshot: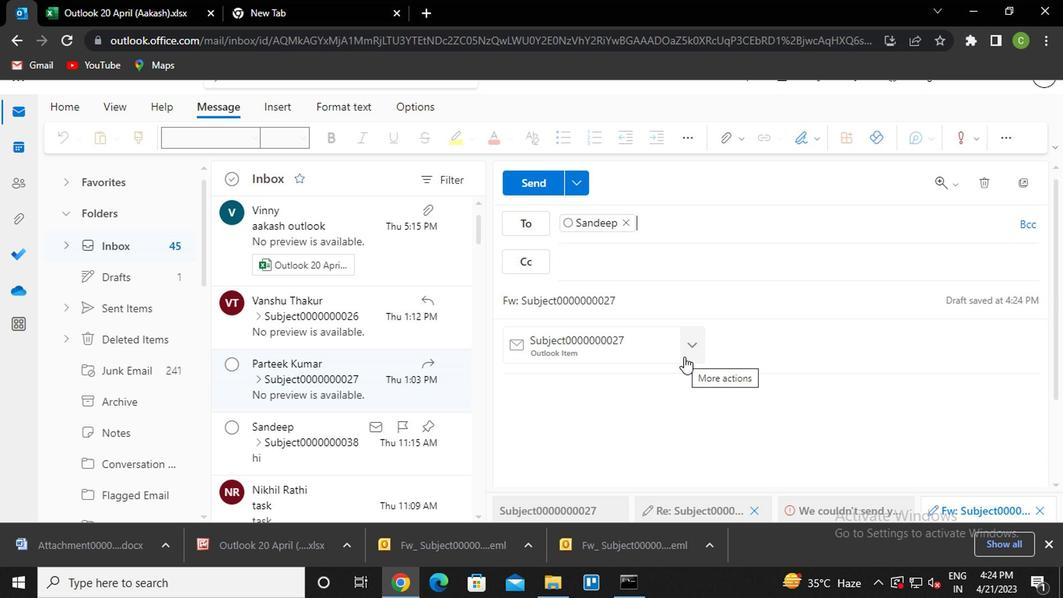 
Action: Key pressed van<Key.enter>
Screenshot: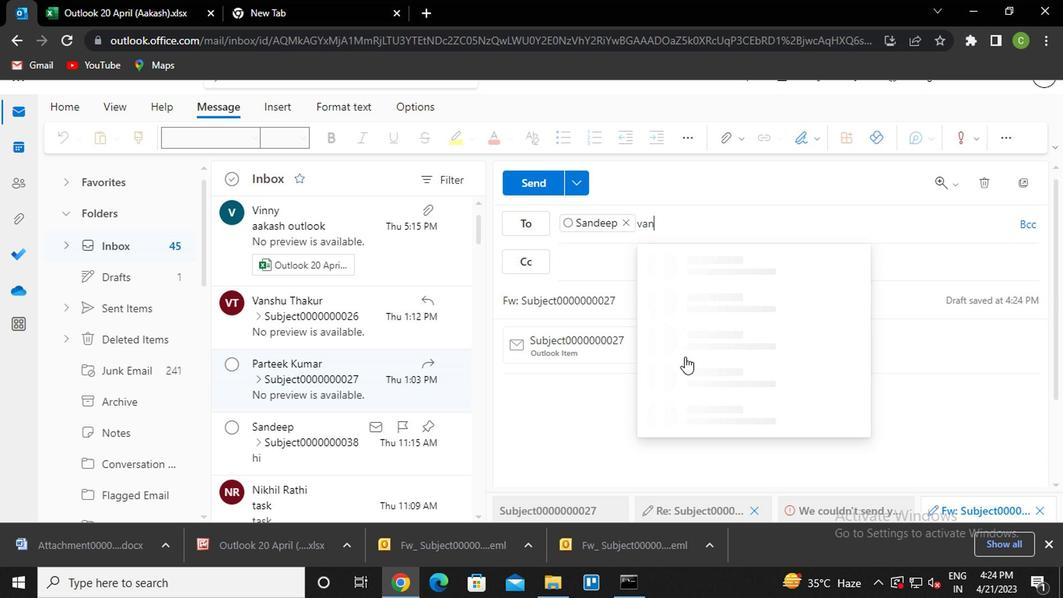 
Action: Mouse moved to (607, 267)
Screenshot: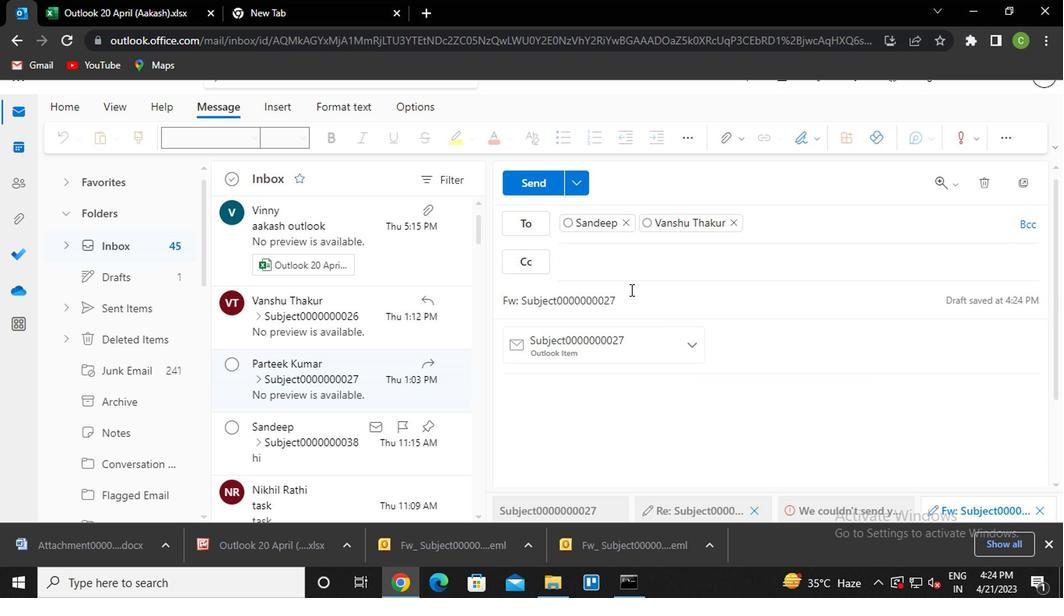 
Action: Mouse pressed left at (607, 267)
Screenshot: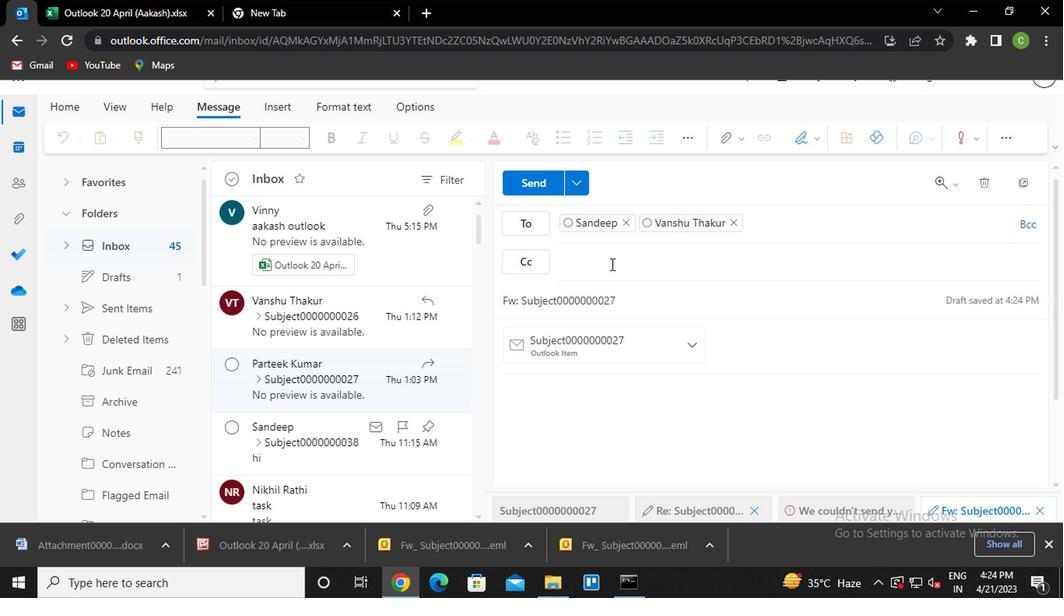 
Action: Mouse moved to (612, 274)
Screenshot: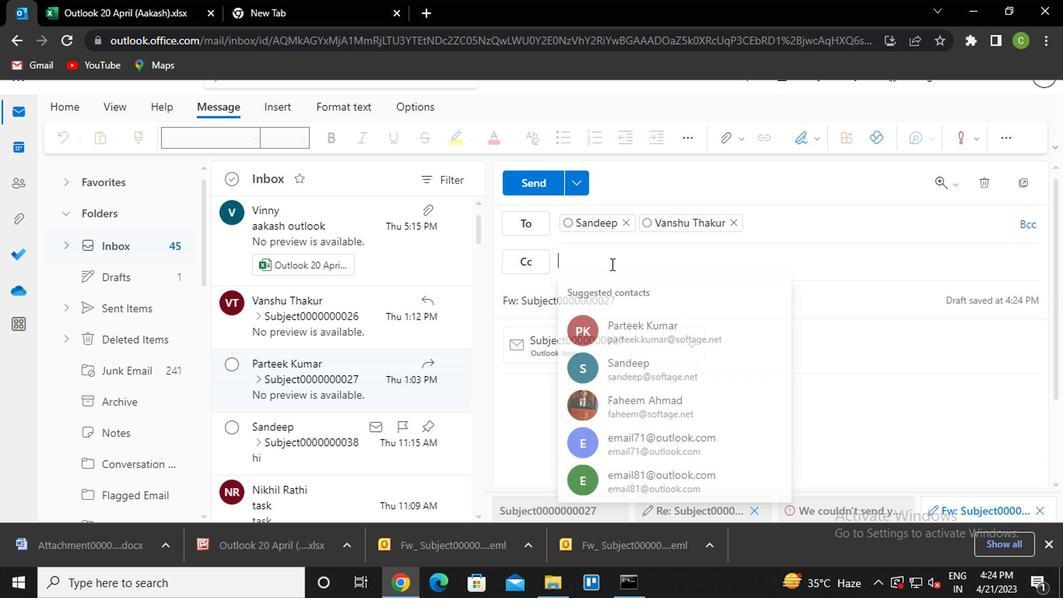 
Action: Key pressed nik<Key.enter>
Screenshot: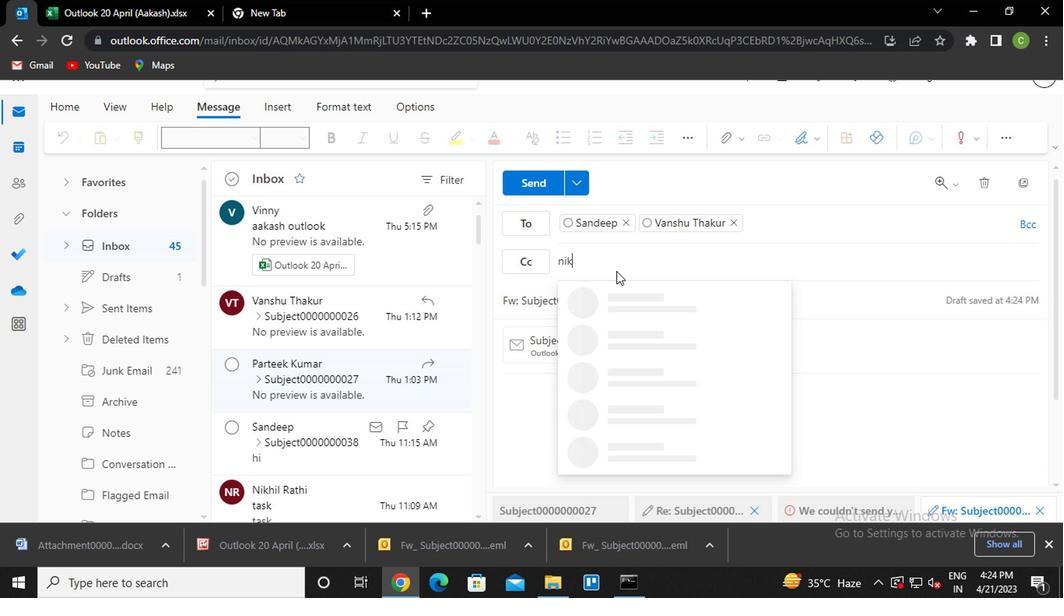 
Action: Mouse moved to (612, 275)
Screenshot: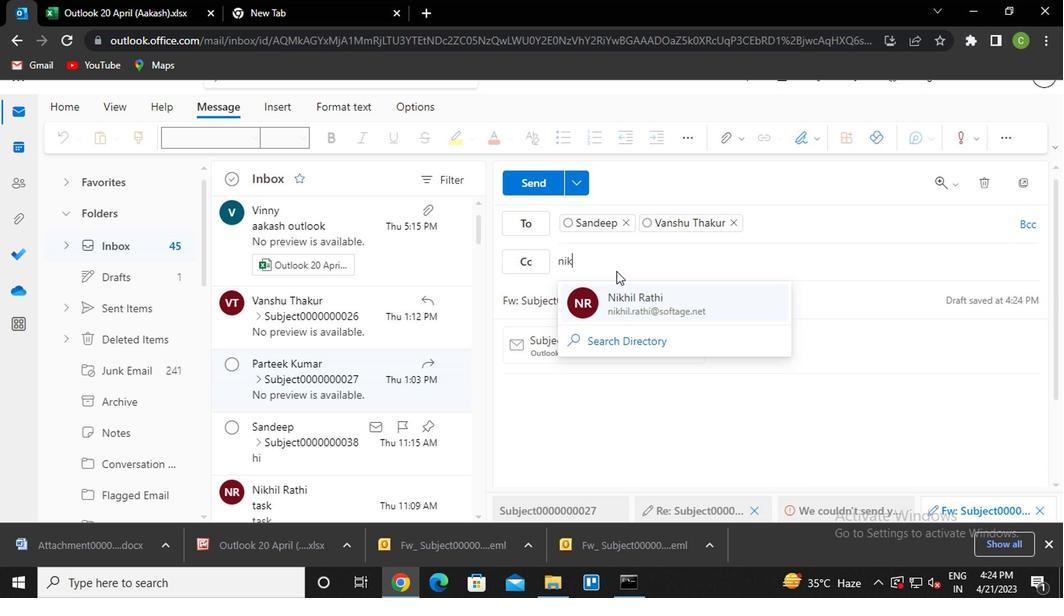
Action: Key pressed ayush<Key.enter>
Screenshot: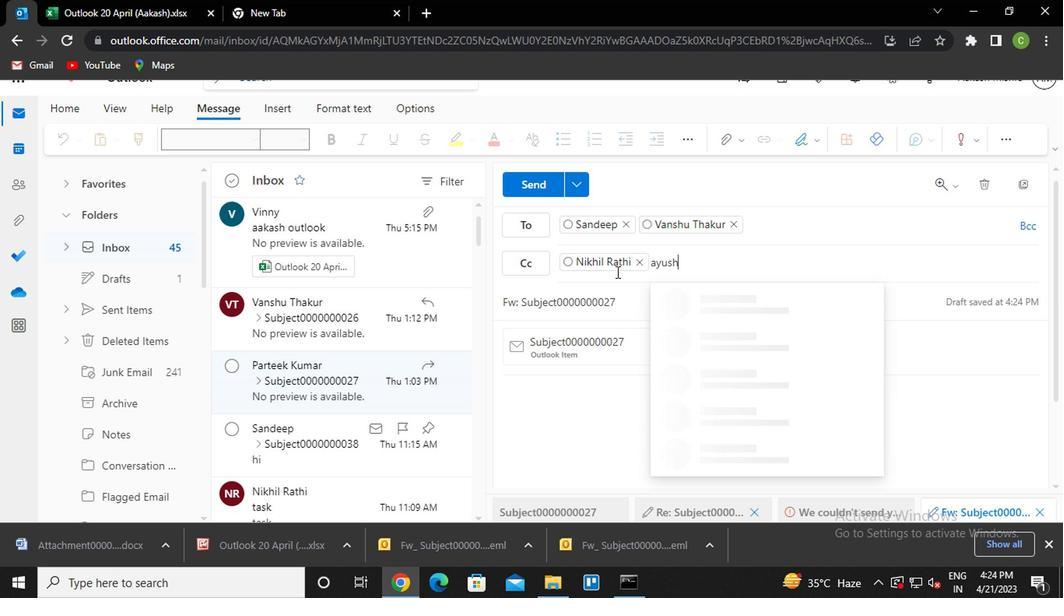 
Action: Mouse moved to (1023, 227)
Screenshot: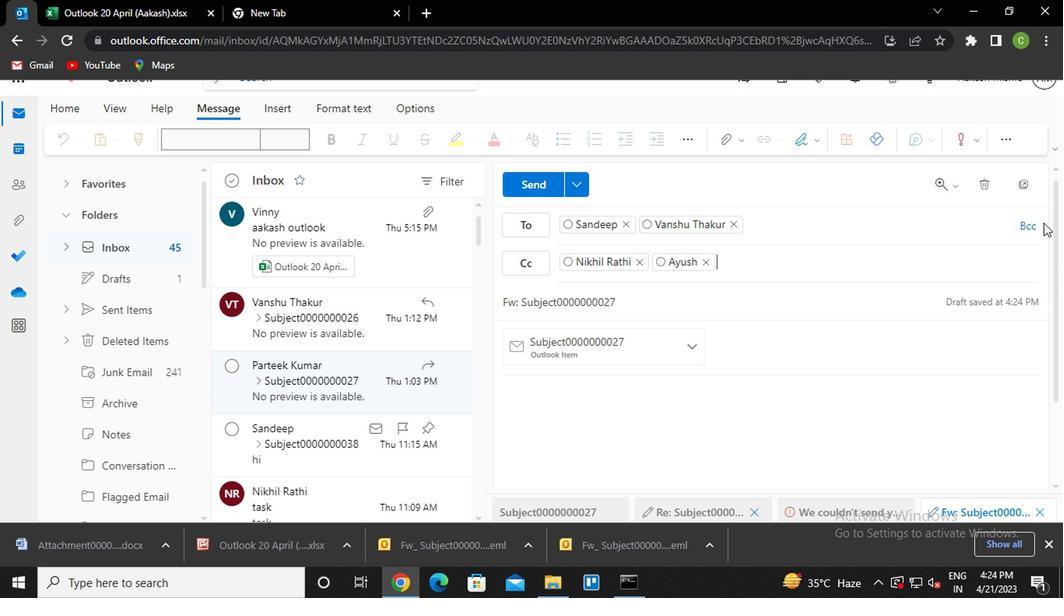 
Action: Mouse pressed left at (1023, 227)
Screenshot: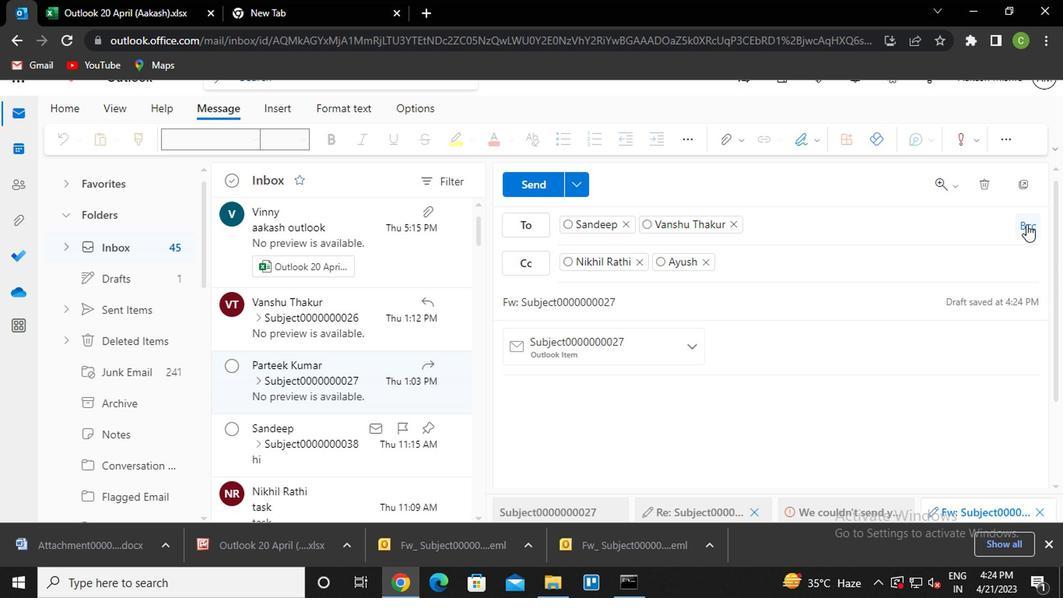 
Action: Key pressed pooja<Key.enter>
Screenshot: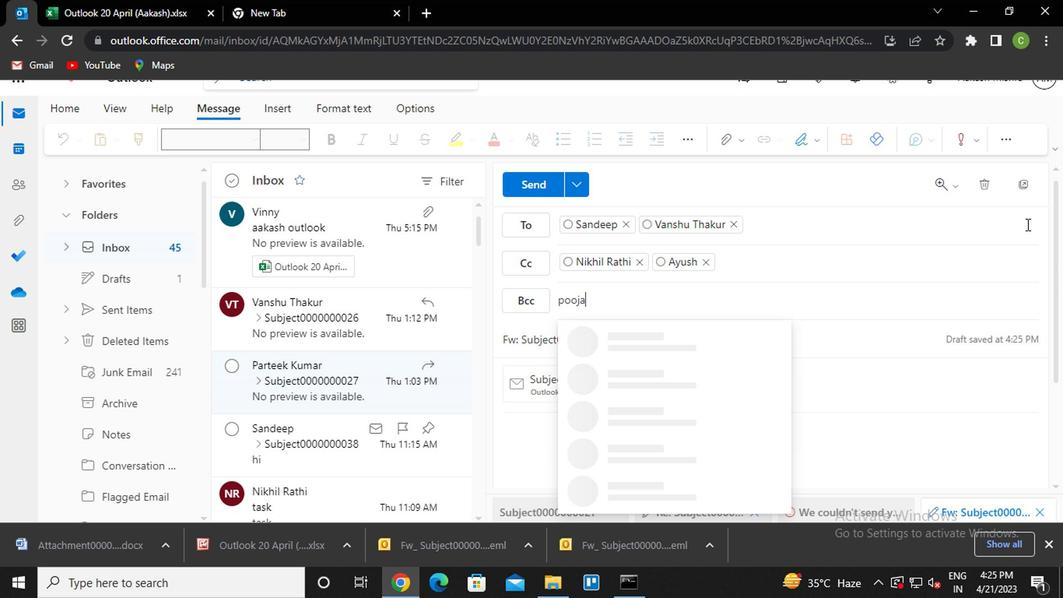 
Action: Mouse moved to (702, 340)
Screenshot: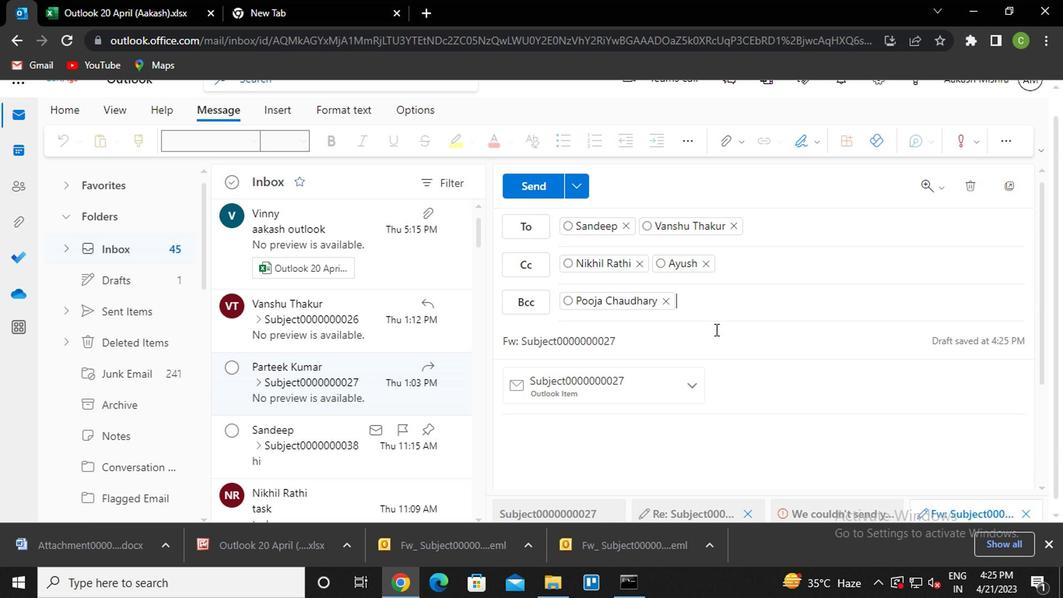 
Action: Mouse pressed left at (702, 340)
Screenshot: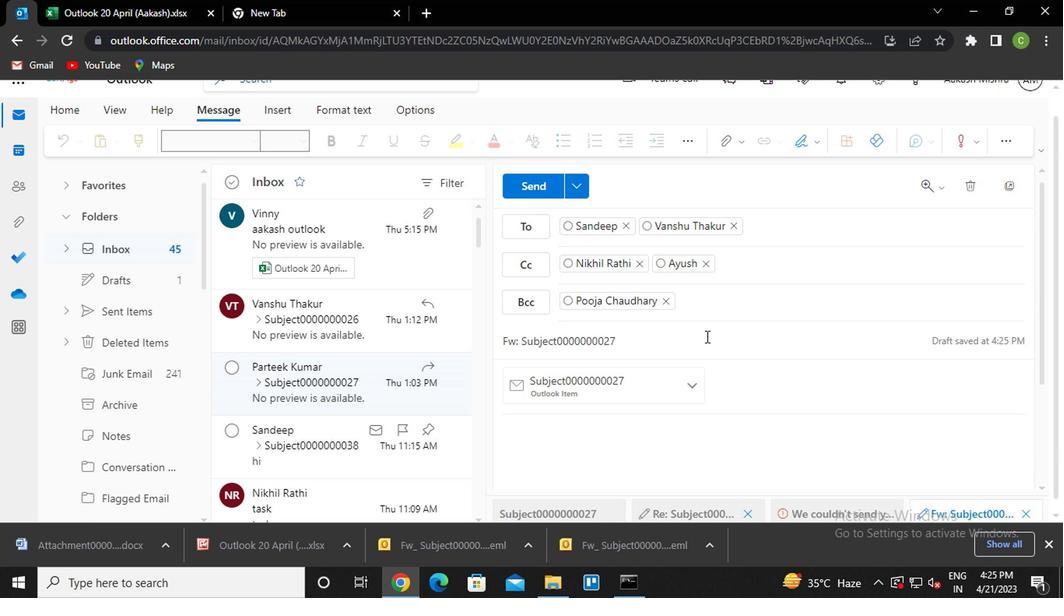 
Action: Key pressed <Key.backspace>
Screenshot: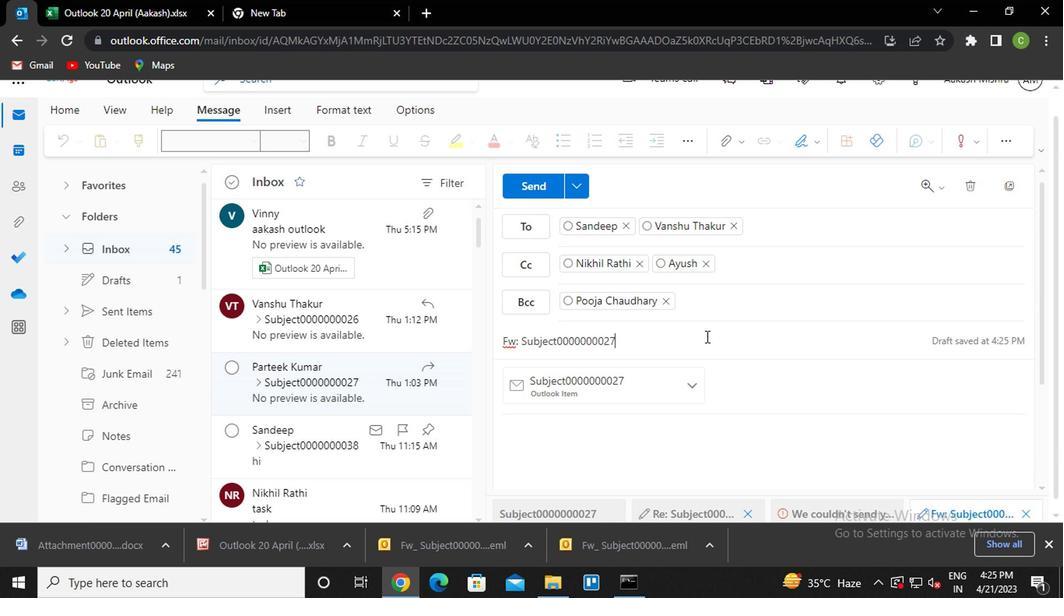 
Action: Mouse moved to (790, 360)
Screenshot: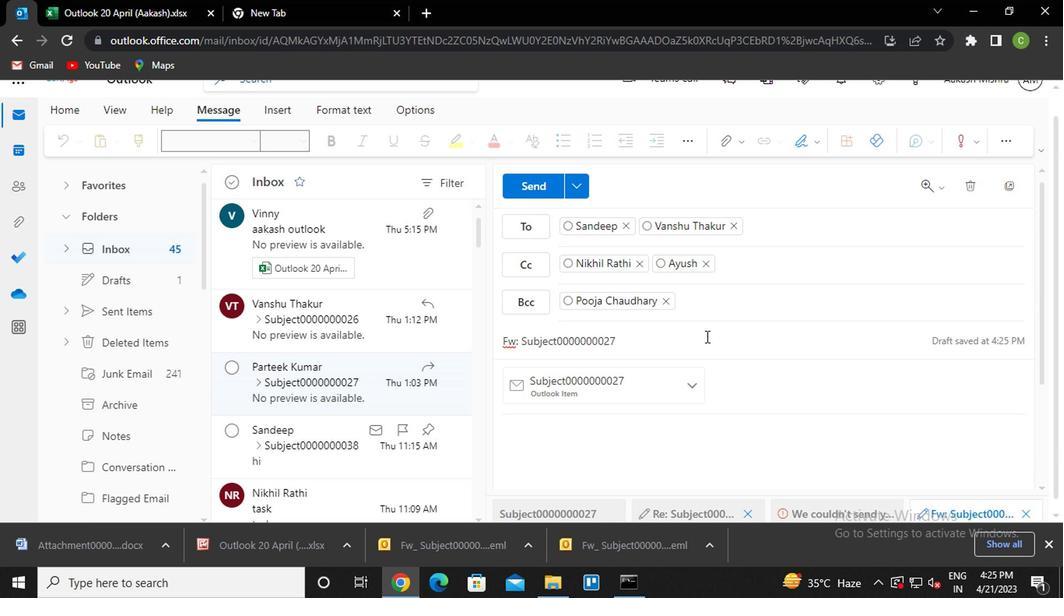 
Action: Key pressed <Key.backspace>
Screenshot: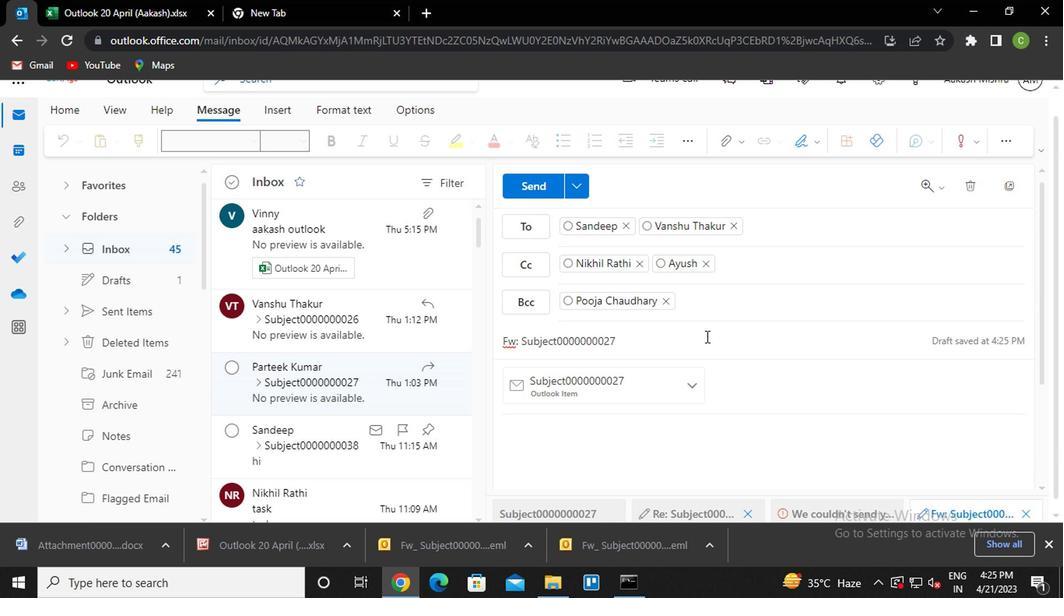 
Action: Mouse moved to (793, 364)
Screenshot: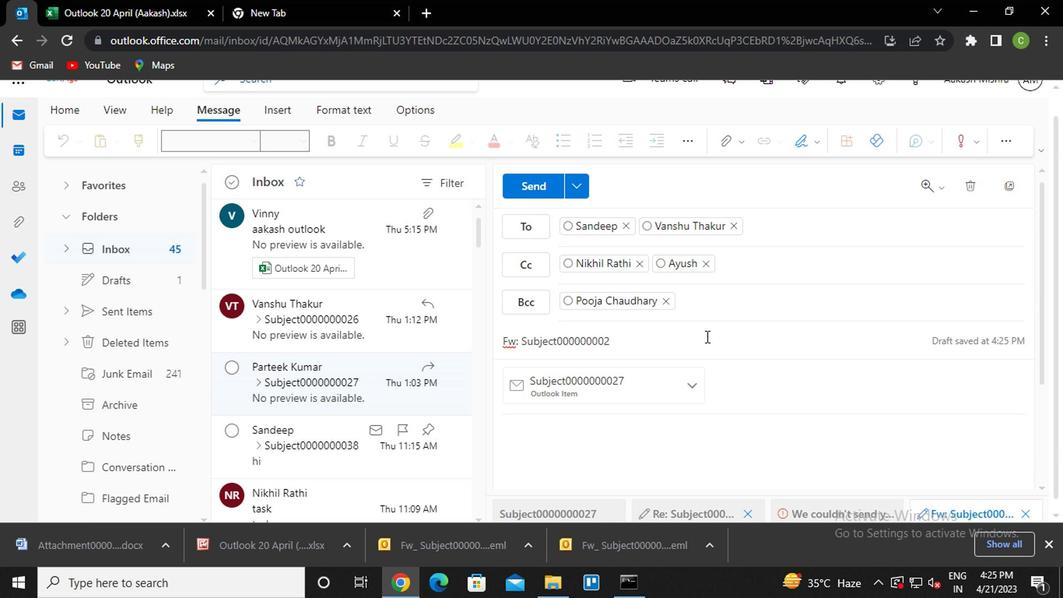 
Action: Key pressed 31
Screenshot: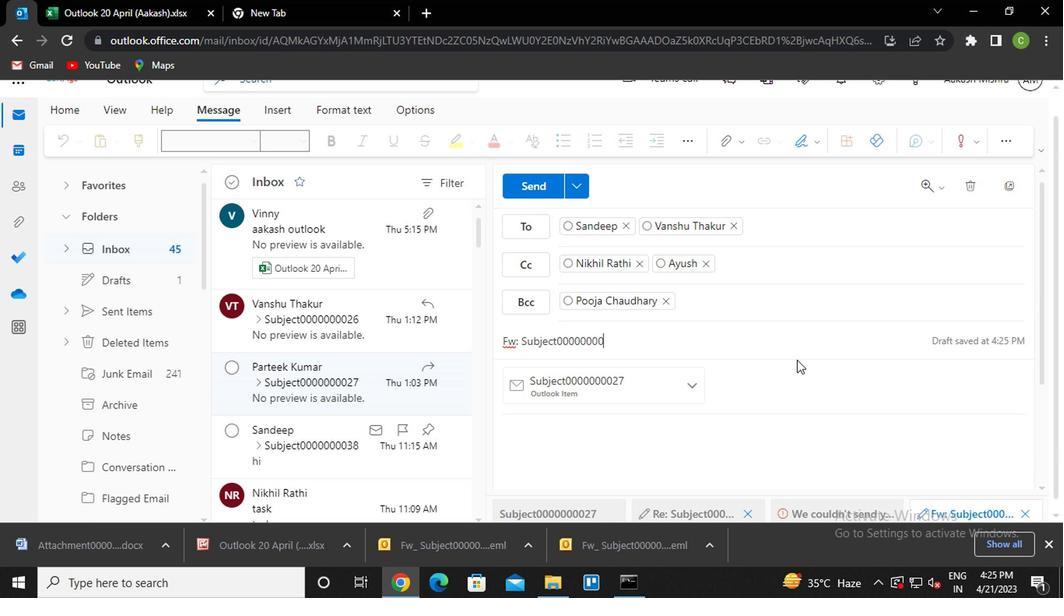 
Action: Mouse moved to (573, 454)
Screenshot: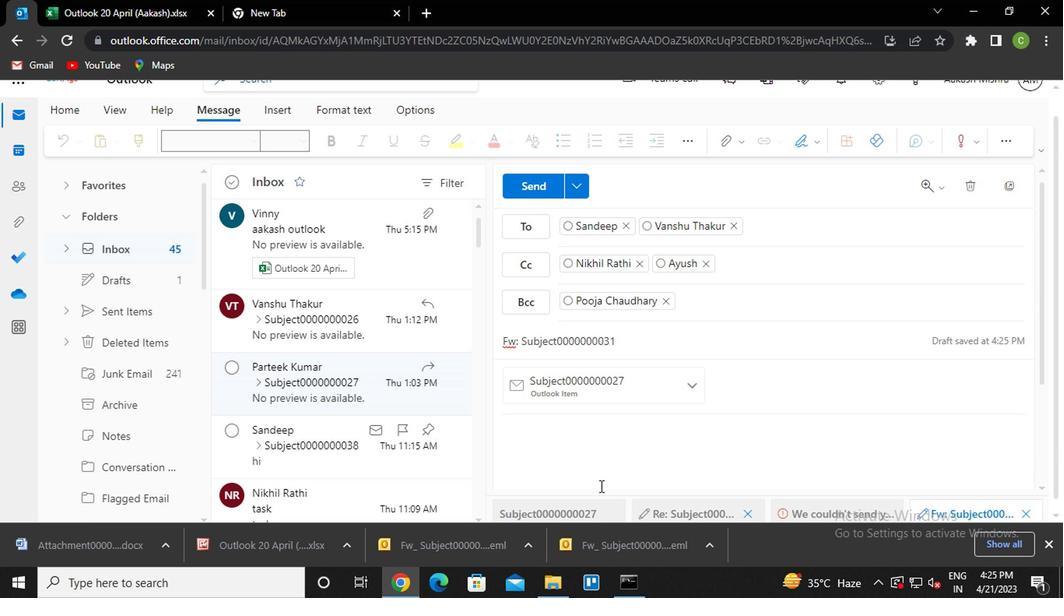 
Action: Mouse pressed left at (573, 454)
Screenshot: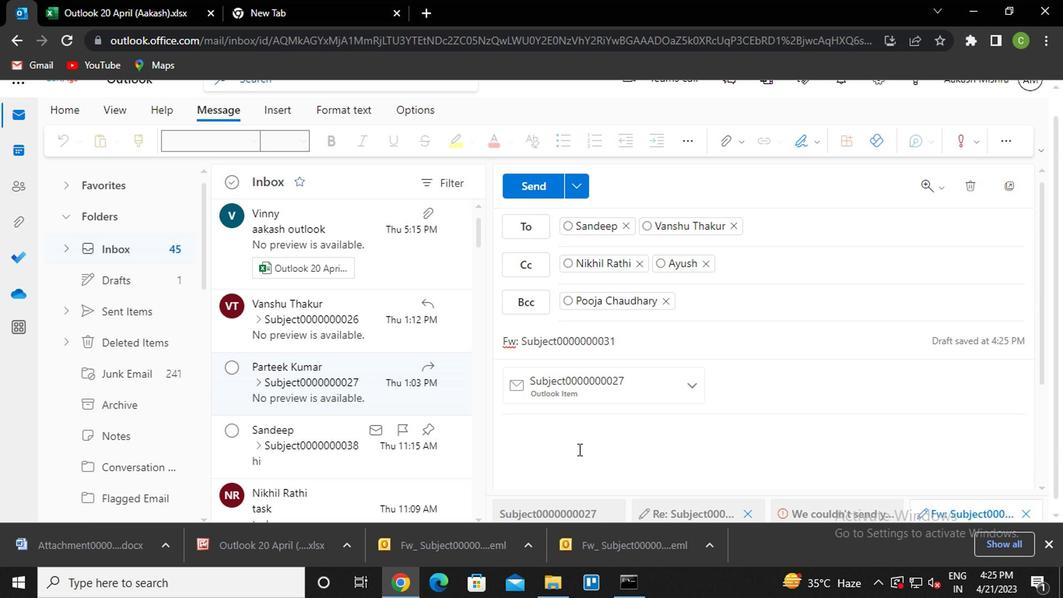 
Action: Key pressed <Key.caps_lock>m<Key.caps_lock>essage0000000033
Screenshot: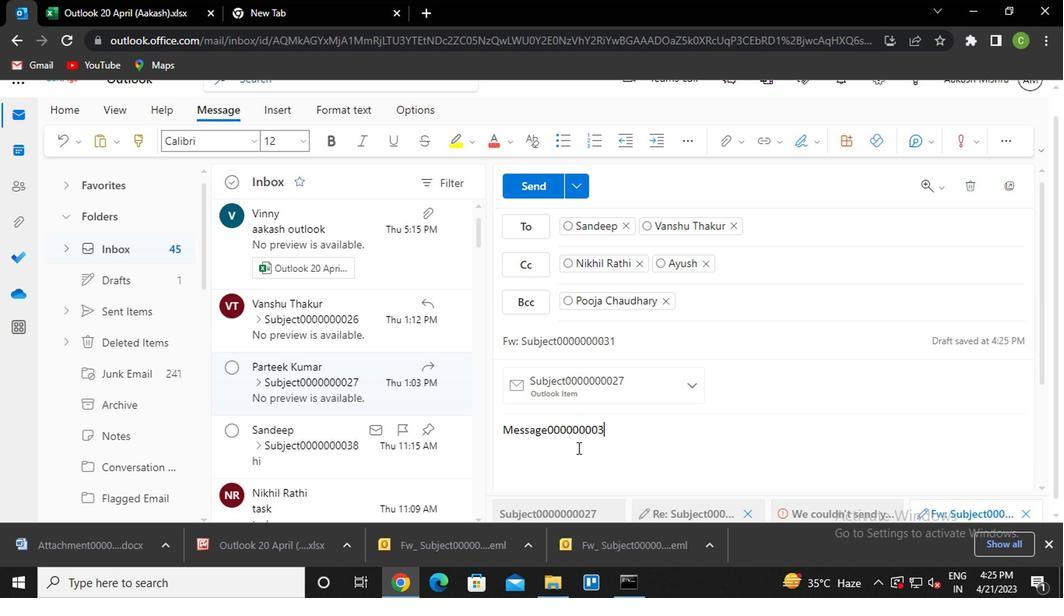 
Action: Mouse moved to (524, 187)
Screenshot: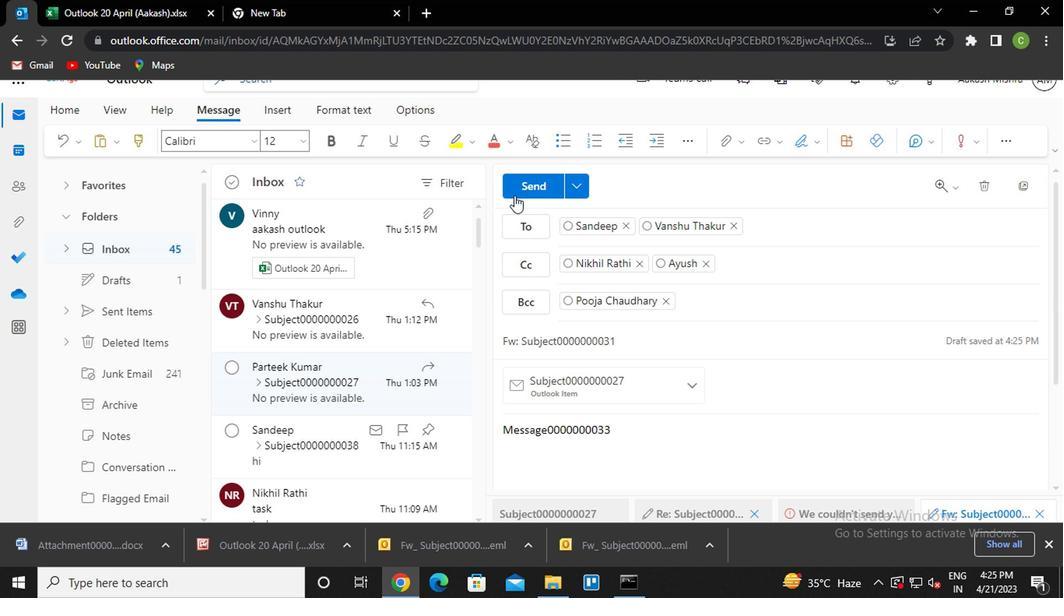 
Action: Mouse pressed left at (524, 187)
Screenshot: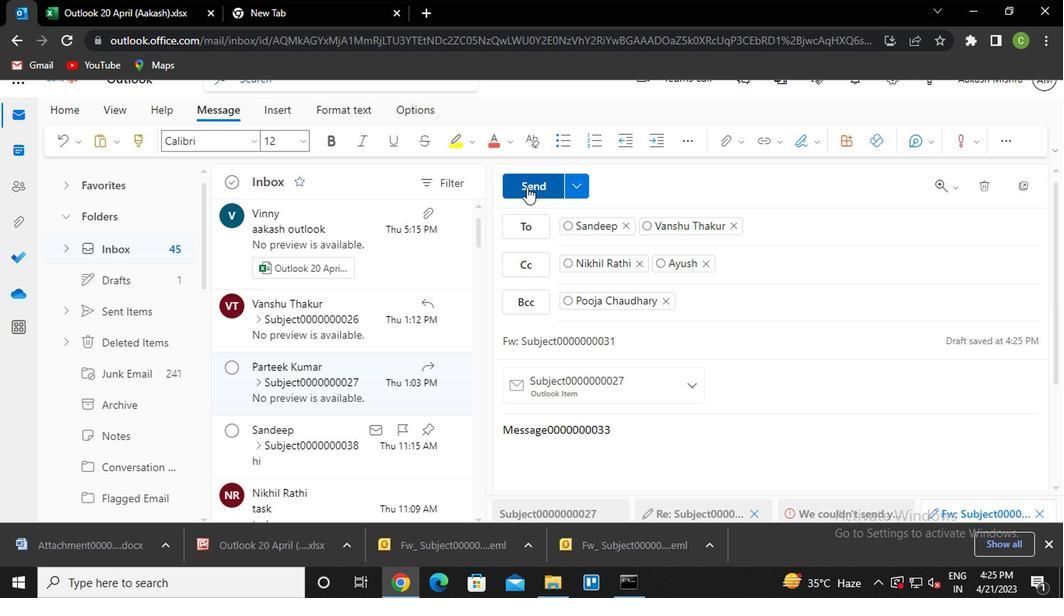 
Action: Mouse moved to (591, 447)
Screenshot: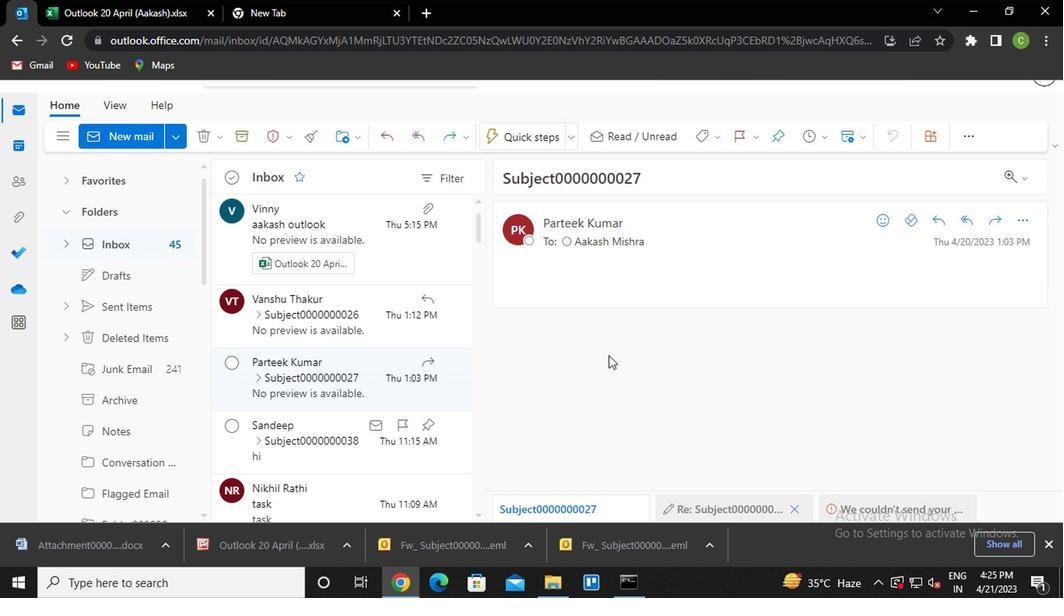 
